 Task: Find an Airbnb in Aranyaprathet, Thailand for 9 guests from 8th to 15th August, with a price range of ₹10,000 to ₹14,000, 5 bedrooms, 5 bathrooms, and amenities including WiFi, free parking, TV, gym, and breakfast. Enable 'Self check-in' and search for available listings.
Action: Mouse moved to (456, 90)
Screenshot: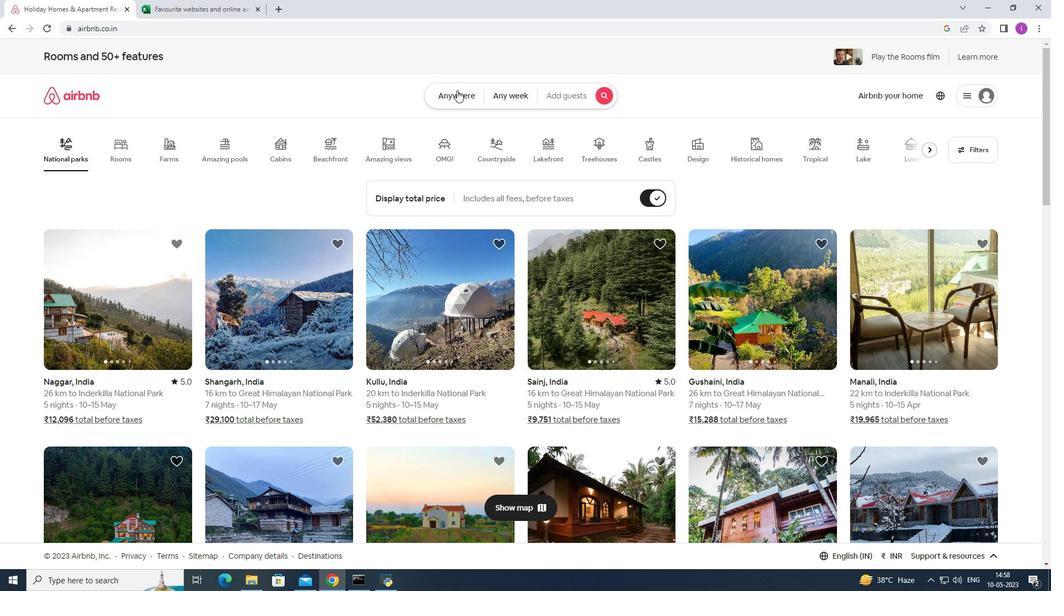 
Action: Mouse pressed left at (456, 90)
Screenshot: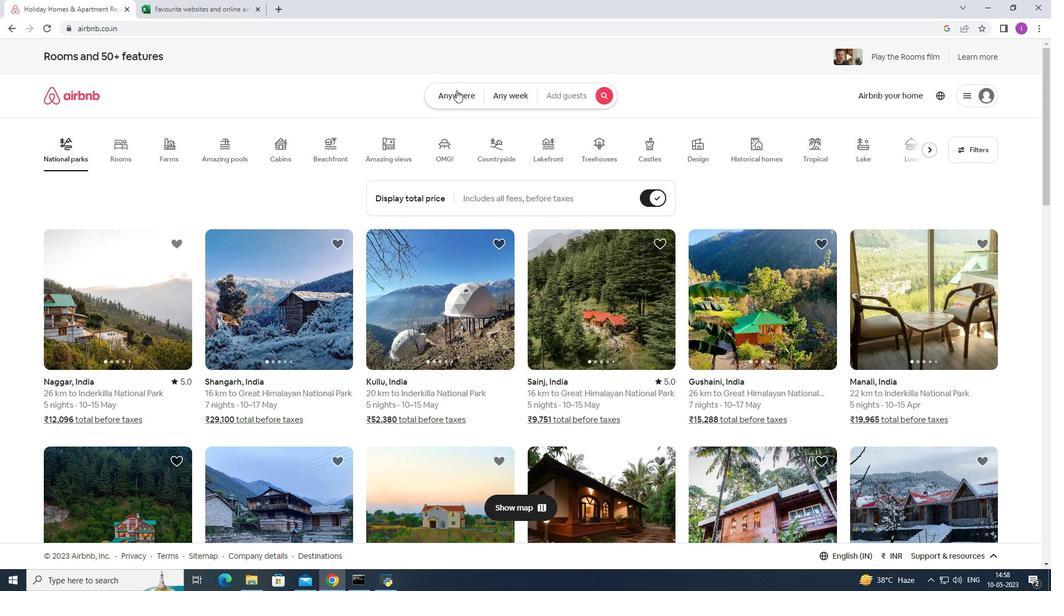 
Action: Mouse moved to (301, 141)
Screenshot: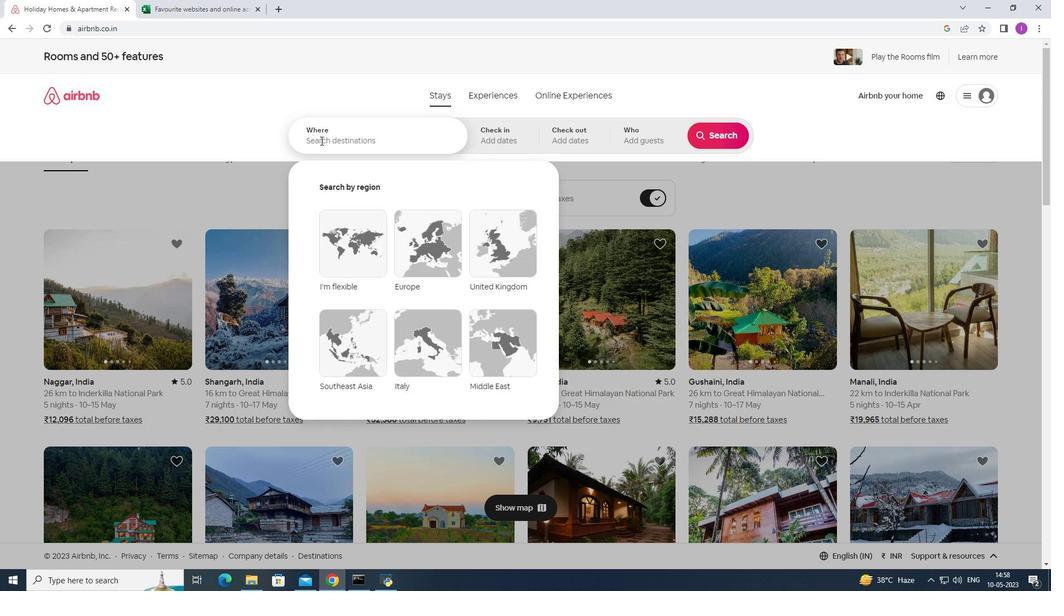 
Action: Mouse pressed left at (301, 141)
Screenshot: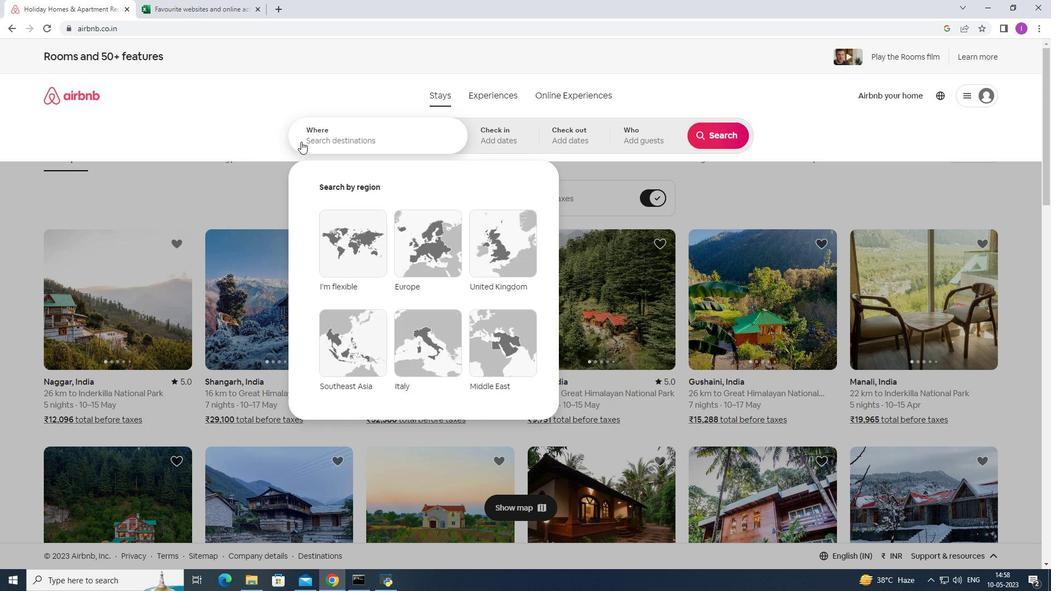 
Action: Mouse moved to (481, 129)
Screenshot: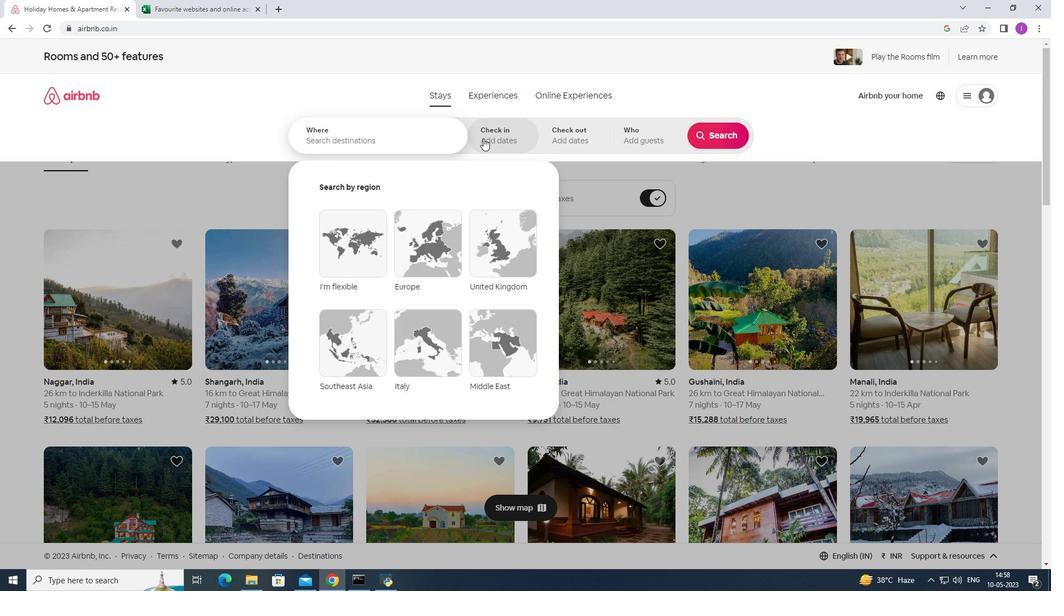 
Action: Key pressed <Key.shift>Aranyaprathet
Screenshot: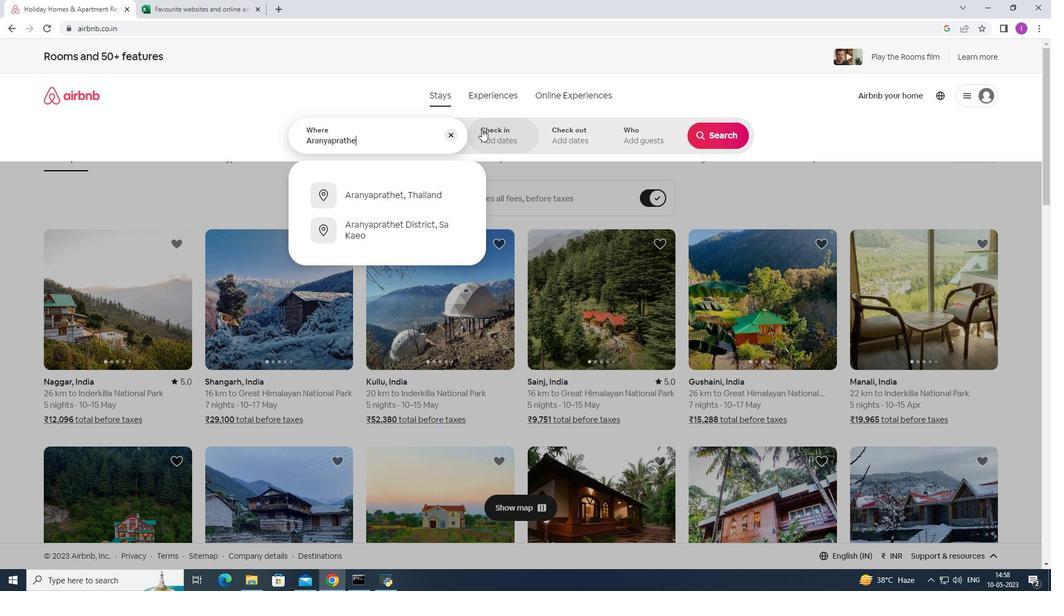 
Action: Mouse moved to (409, 197)
Screenshot: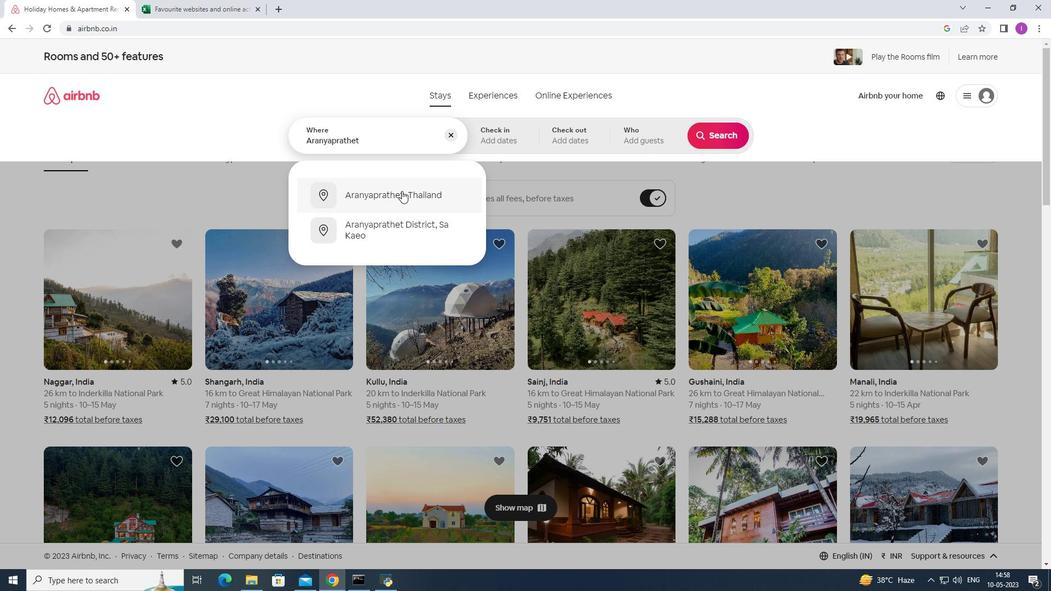 
Action: Mouse pressed left at (409, 197)
Screenshot: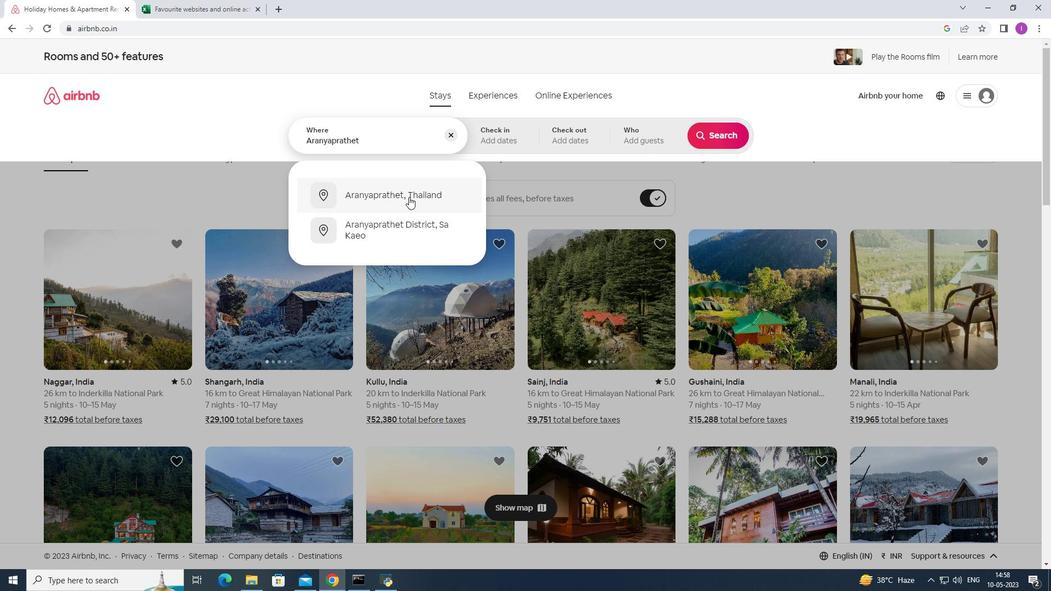
Action: Mouse moved to (716, 223)
Screenshot: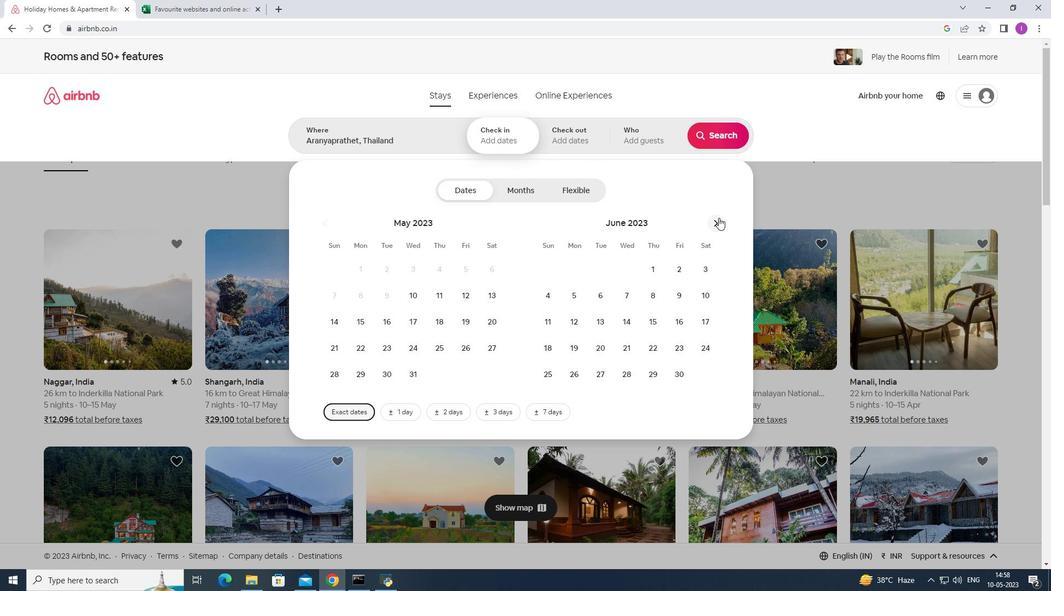 
Action: Mouse pressed left at (716, 223)
Screenshot: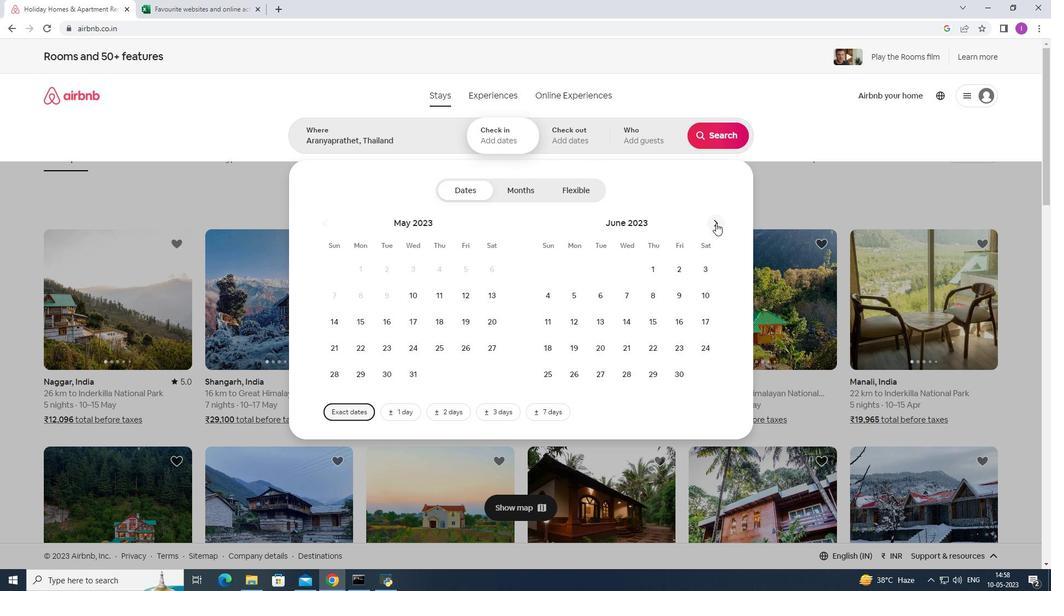 
Action: Mouse pressed left at (716, 223)
Screenshot: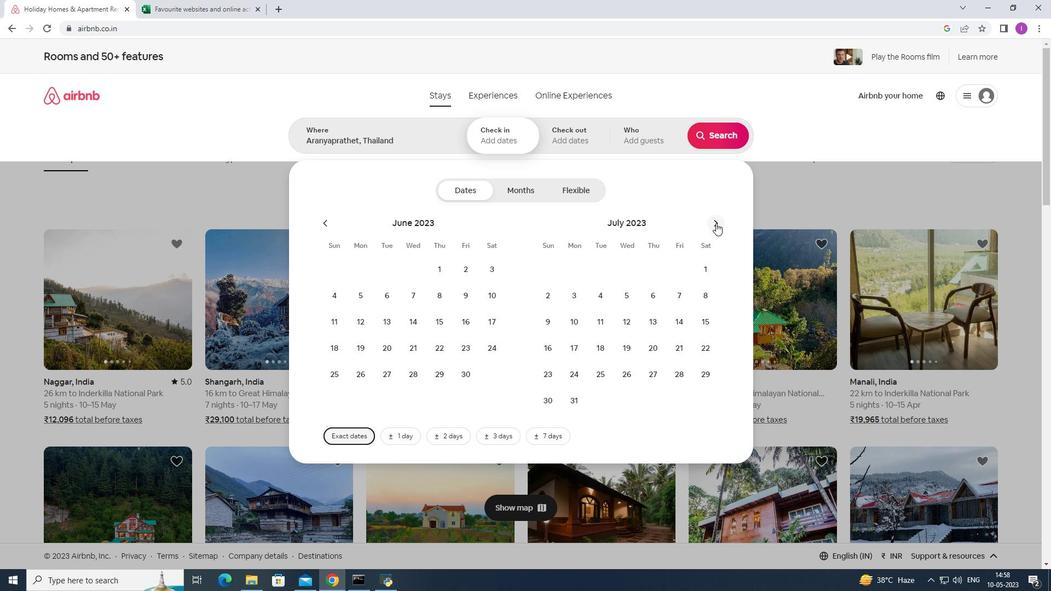 
Action: Mouse pressed left at (716, 223)
Screenshot: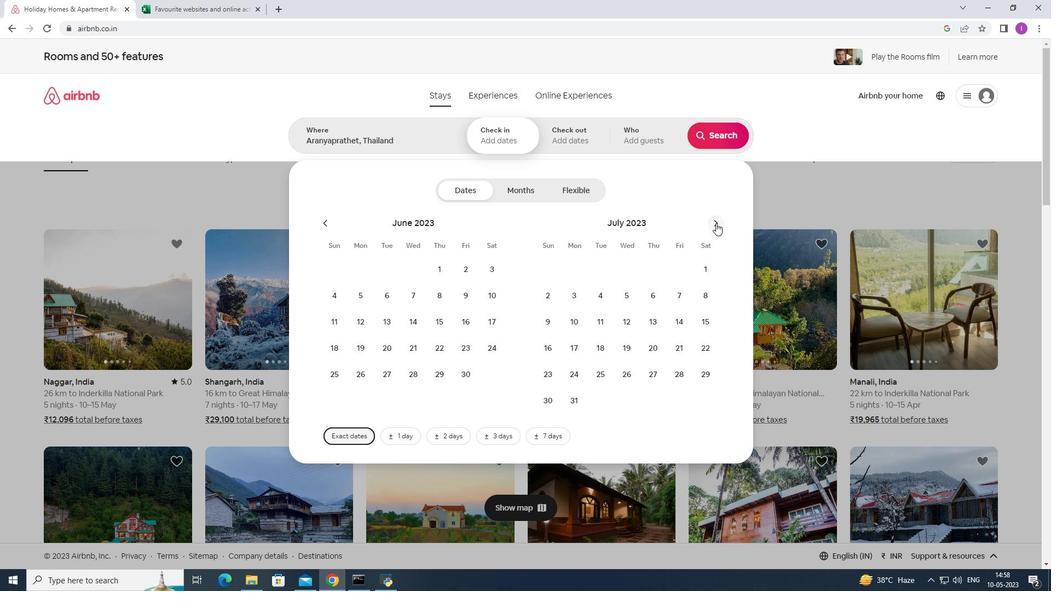 
Action: Mouse moved to (605, 296)
Screenshot: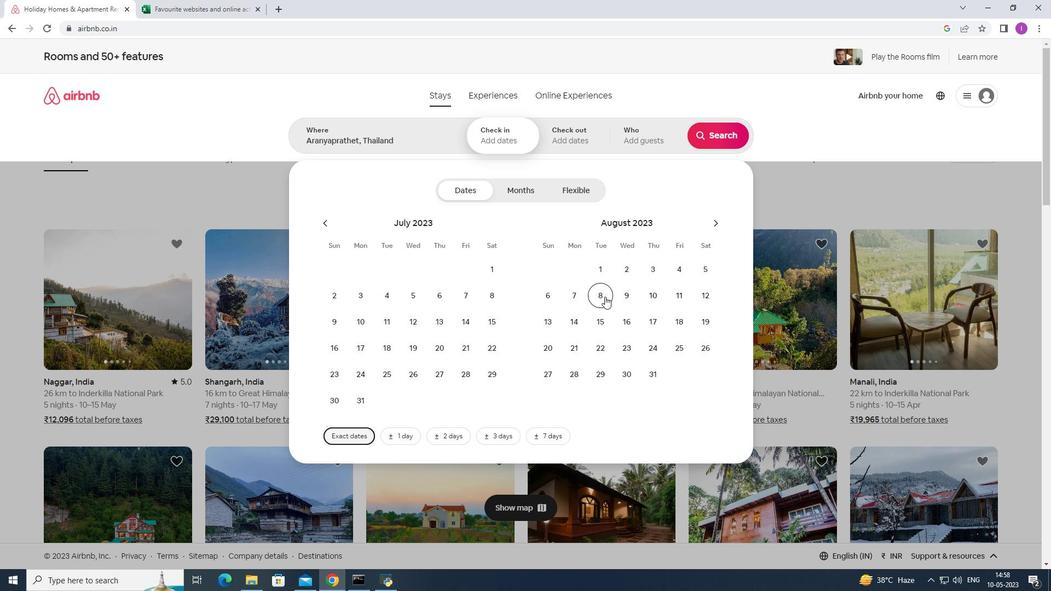 
Action: Mouse pressed left at (605, 296)
Screenshot: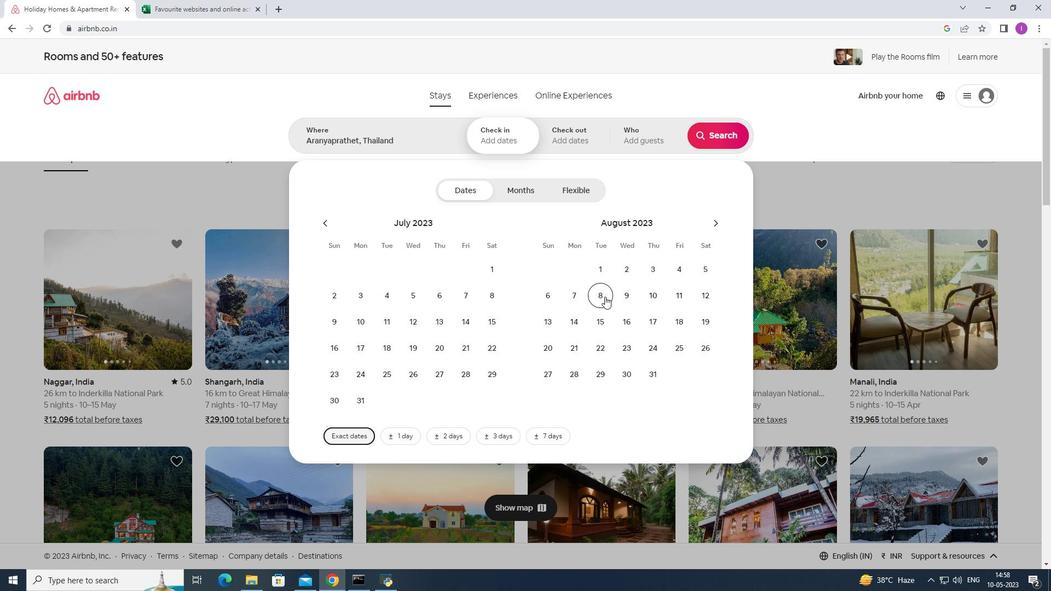 
Action: Mouse moved to (602, 323)
Screenshot: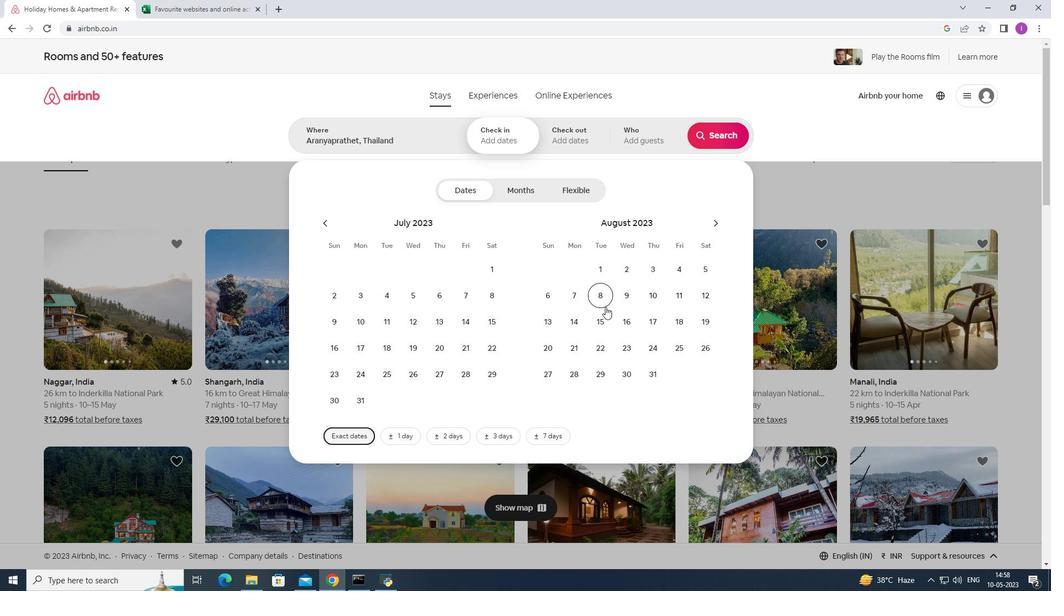 
Action: Mouse pressed left at (602, 323)
Screenshot: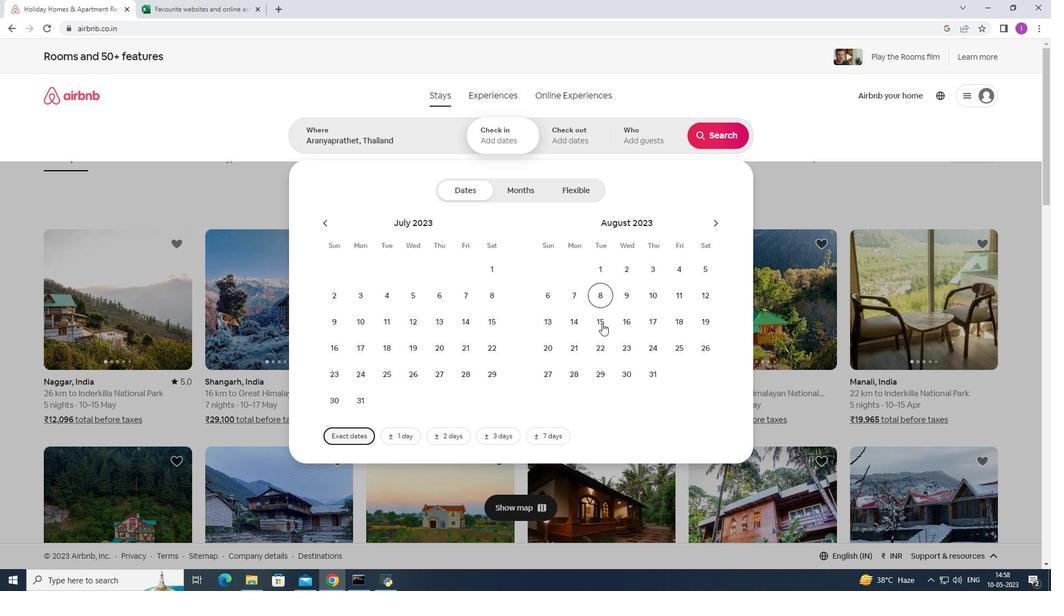 
Action: Mouse moved to (637, 143)
Screenshot: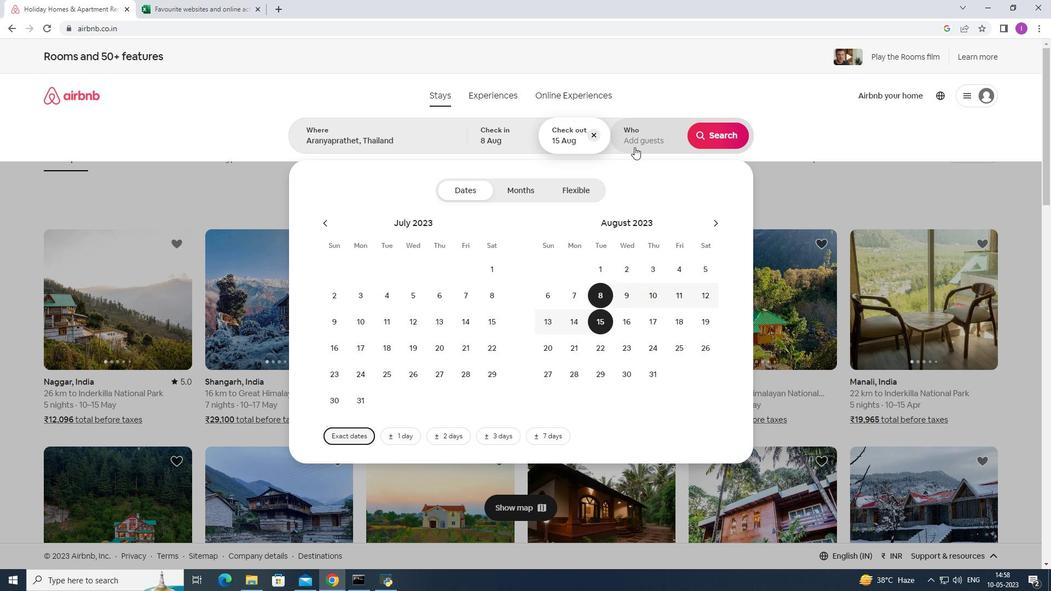 
Action: Mouse pressed left at (637, 143)
Screenshot: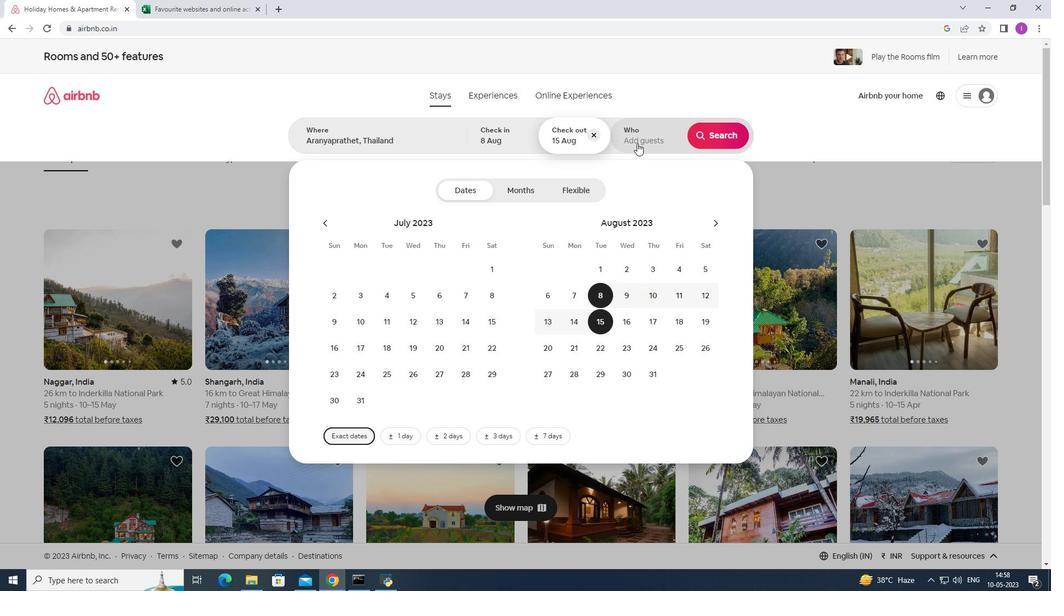 
Action: Mouse moved to (727, 190)
Screenshot: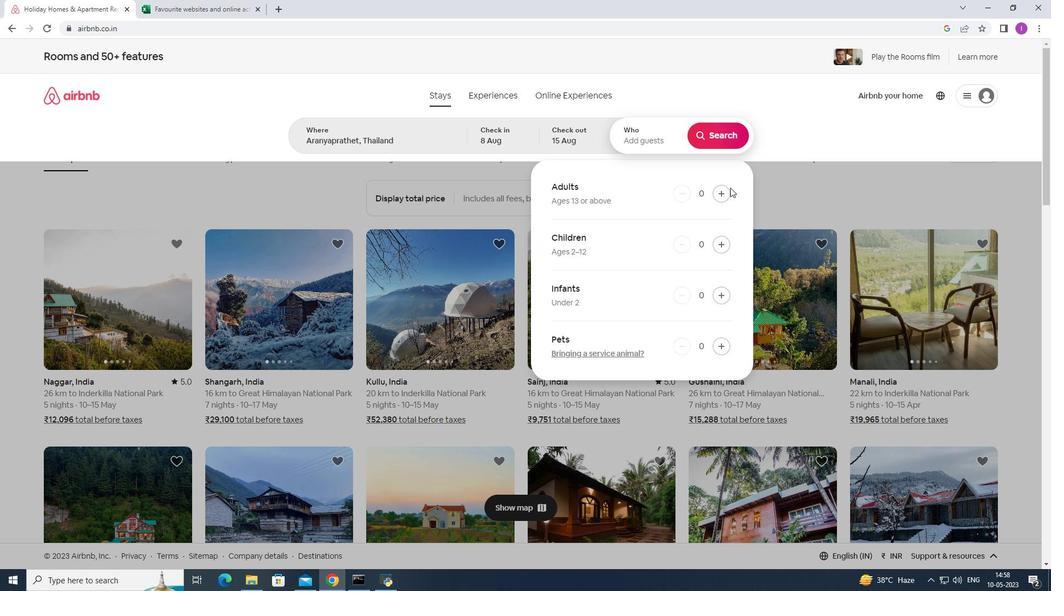
Action: Mouse pressed left at (727, 190)
Screenshot: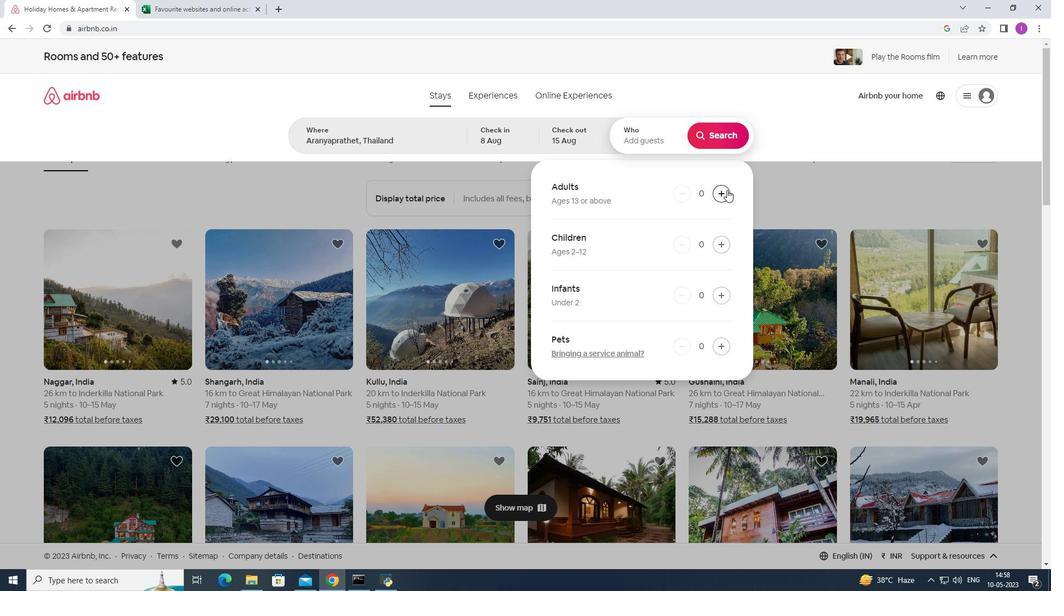 
Action: Mouse pressed left at (727, 190)
Screenshot: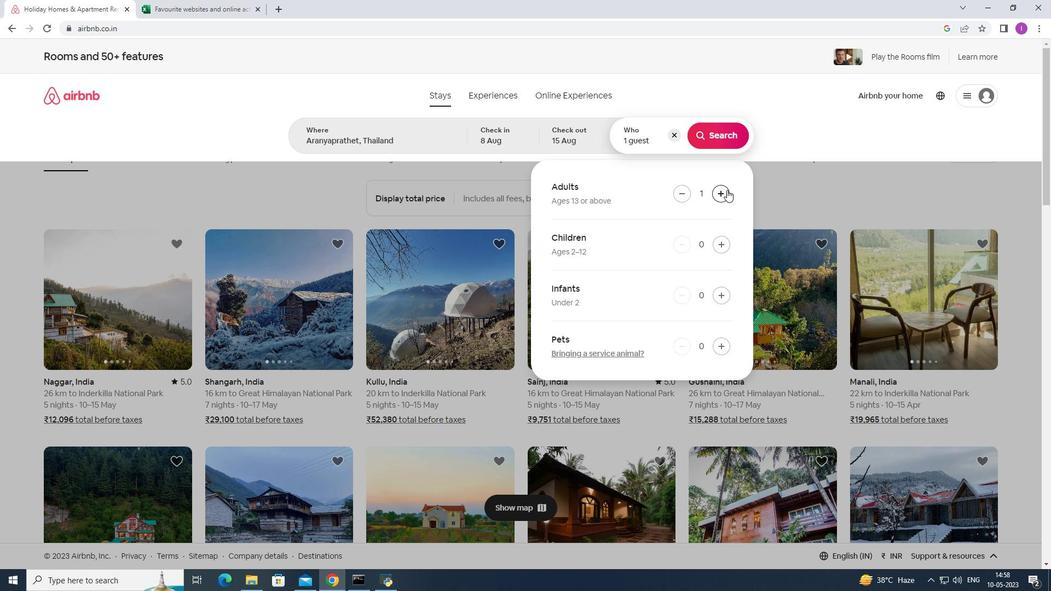 
Action: Mouse moved to (722, 197)
Screenshot: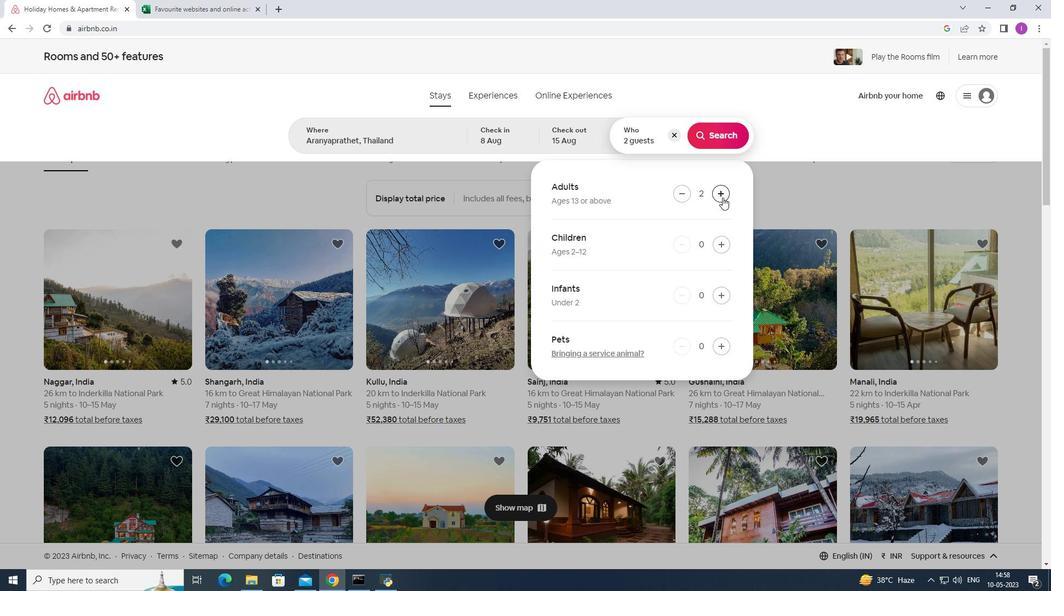 
Action: Mouse pressed left at (722, 197)
Screenshot: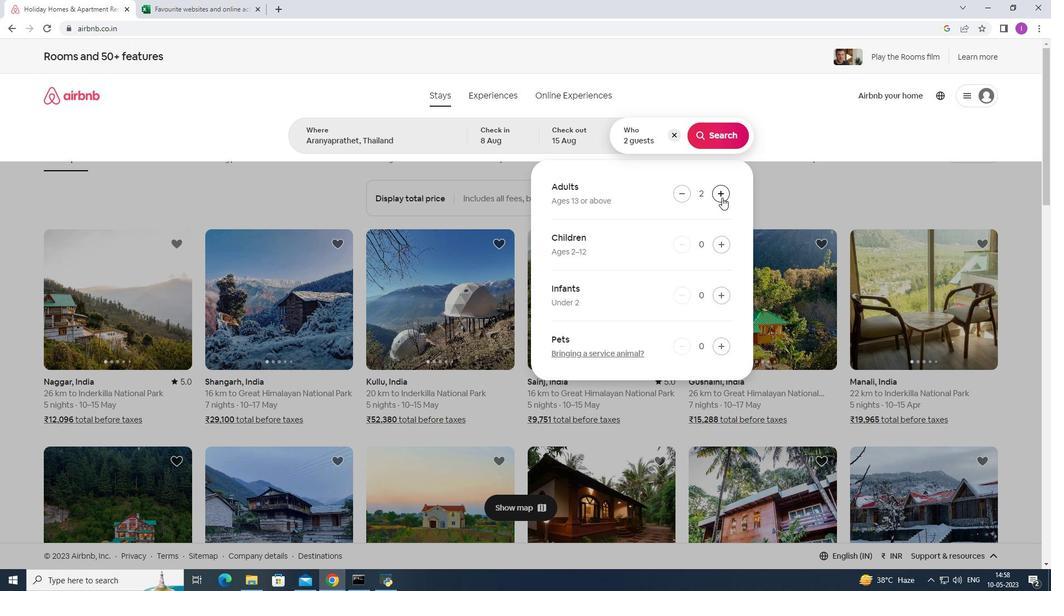 
Action: Mouse pressed left at (722, 197)
Screenshot: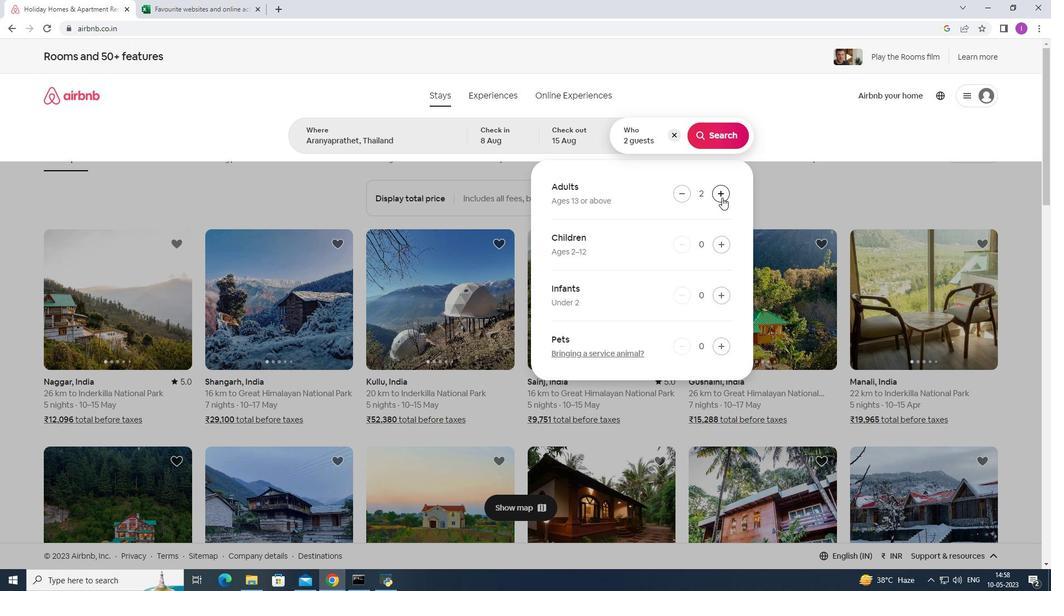 
Action: Mouse pressed left at (722, 197)
Screenshot: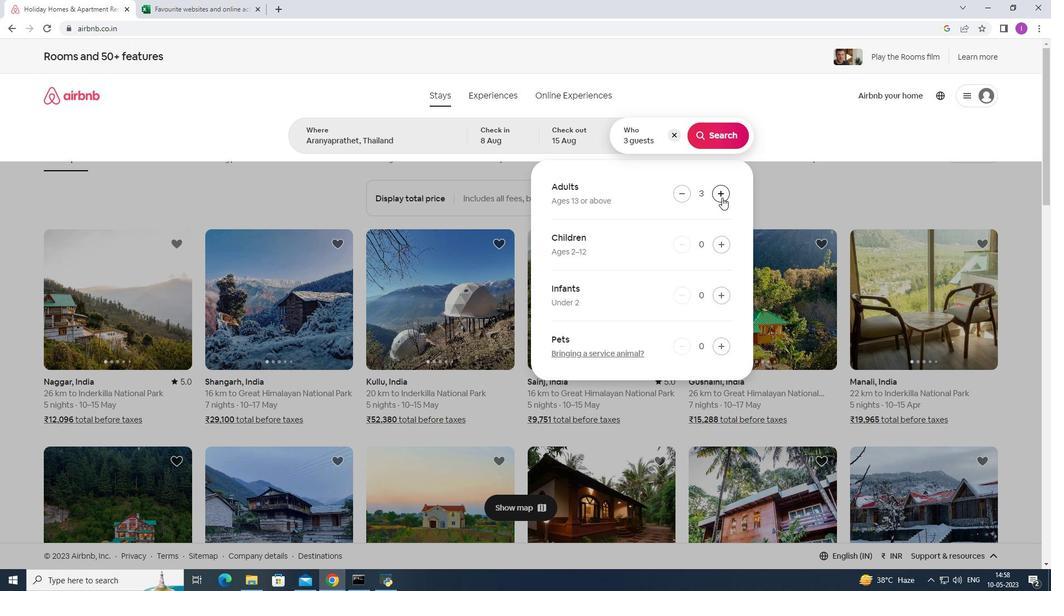 
Action: Mouse moved to (721, 197)
Screenshot: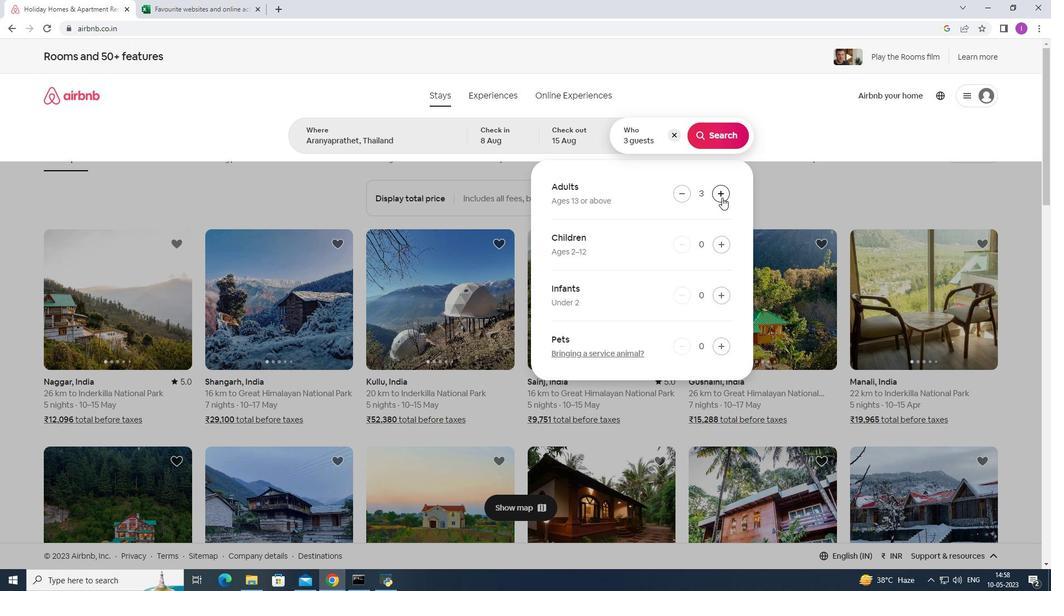 
Action: Mouse pressed left at (721, 197)
Screenshot: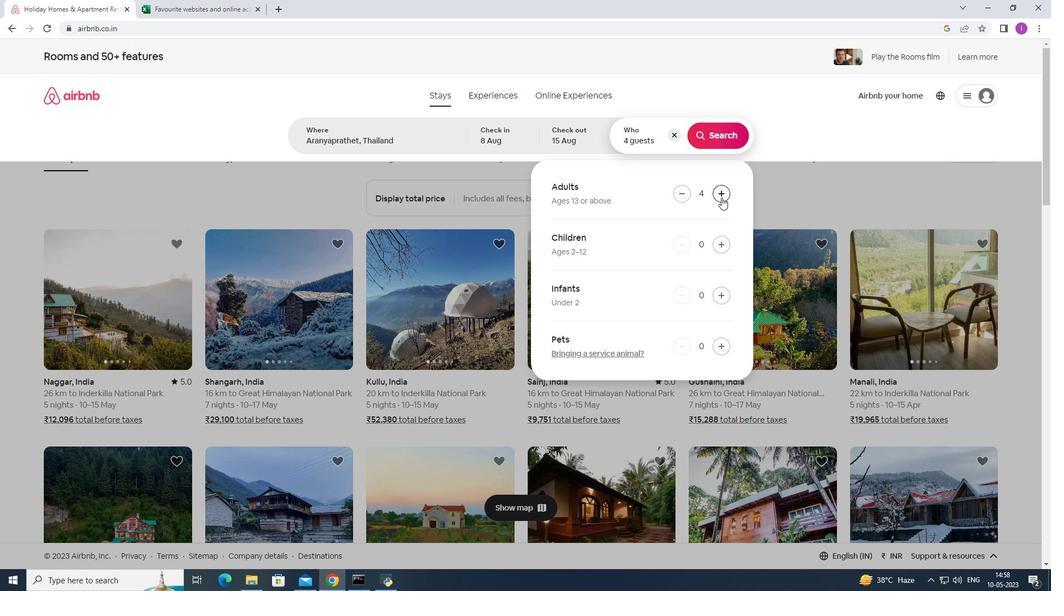 
Action: Mouse pressed left at (721, 197)
Screenshot: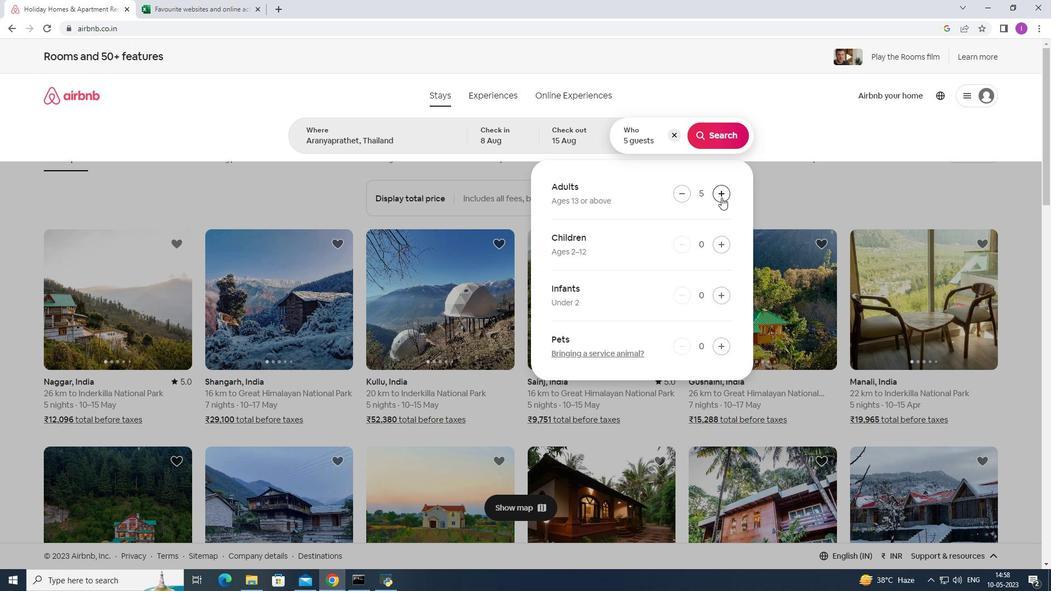 
Action: Mouse pressed left at (721, 197)
Screenshot: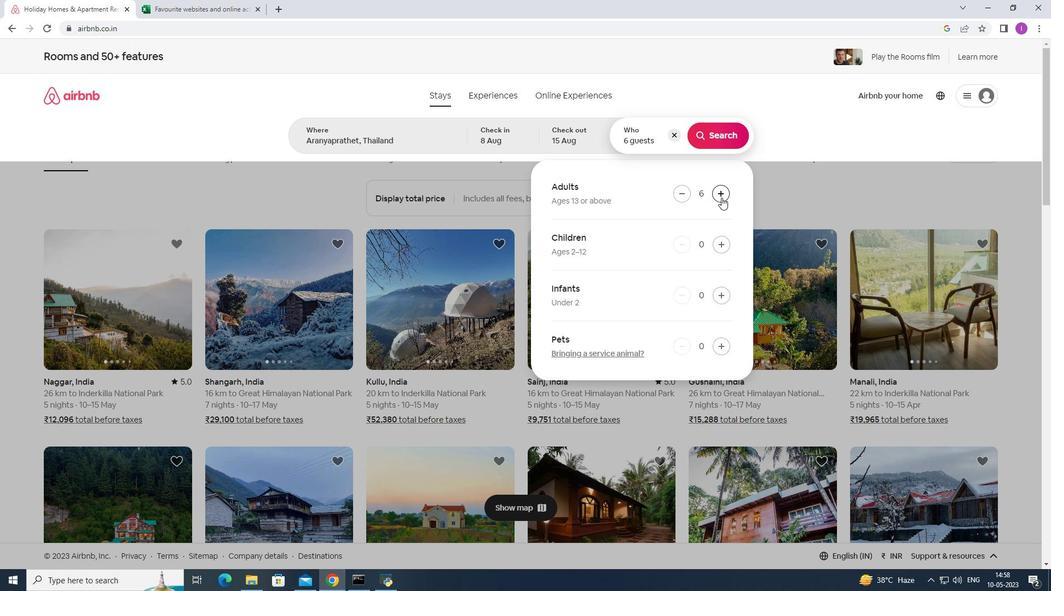 
Action: Mouse pressed left at (721, 197)
Screenshot: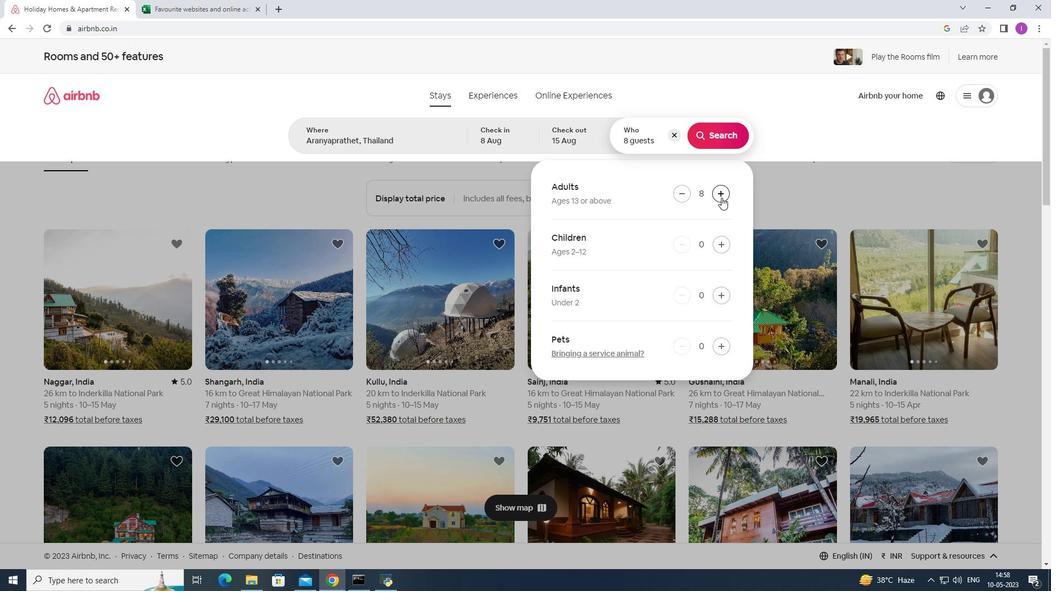 
Action: Mouse pressed left at (721, 197)
Screenshot: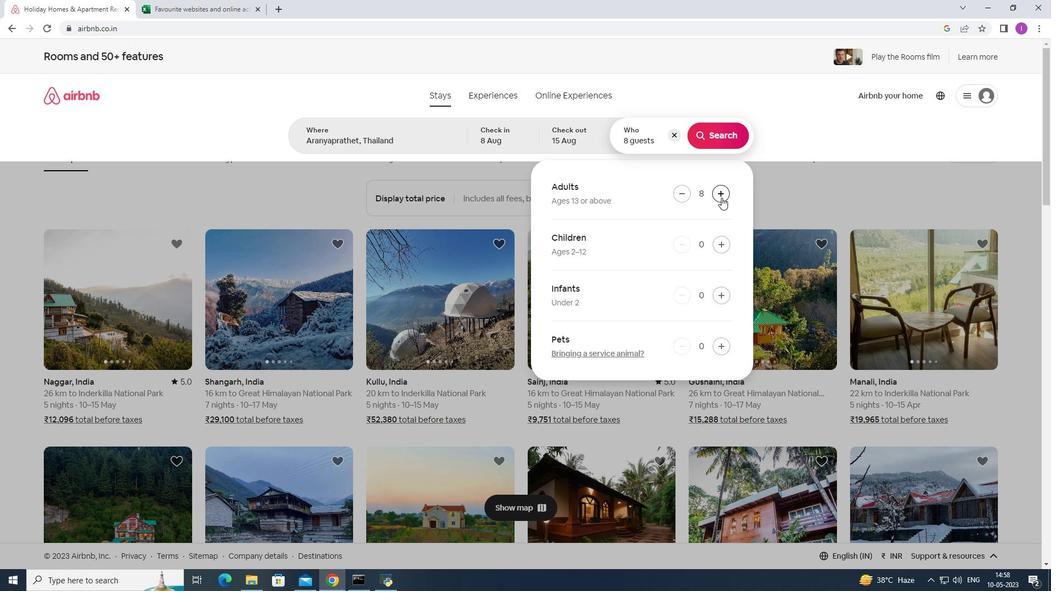 
Action: Mouse moved to (687, 193)
Screenshot: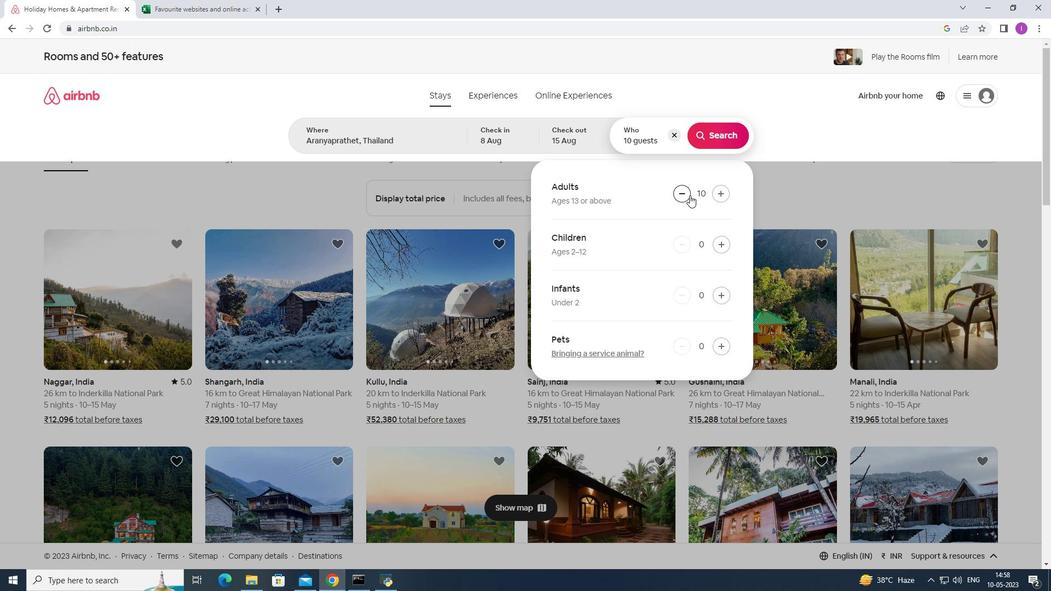 
Action: Mouse pressed left at (687, 193)
Screenshot: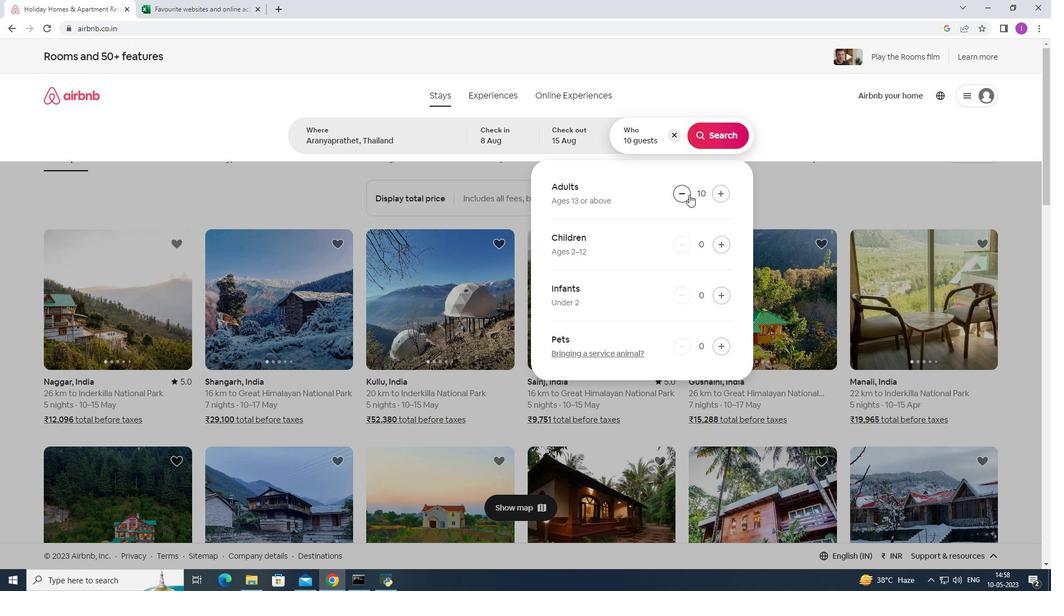 
Action: Mouse moved to (700, 142)
Screenshot: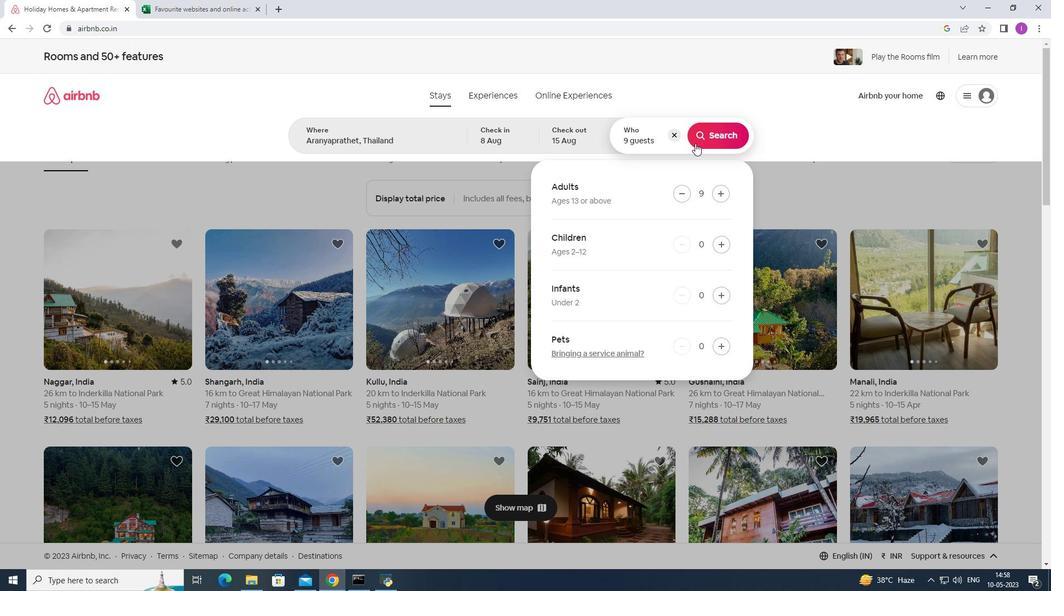 
Action: Mouse pressed left at (700, 142)
Screenshot: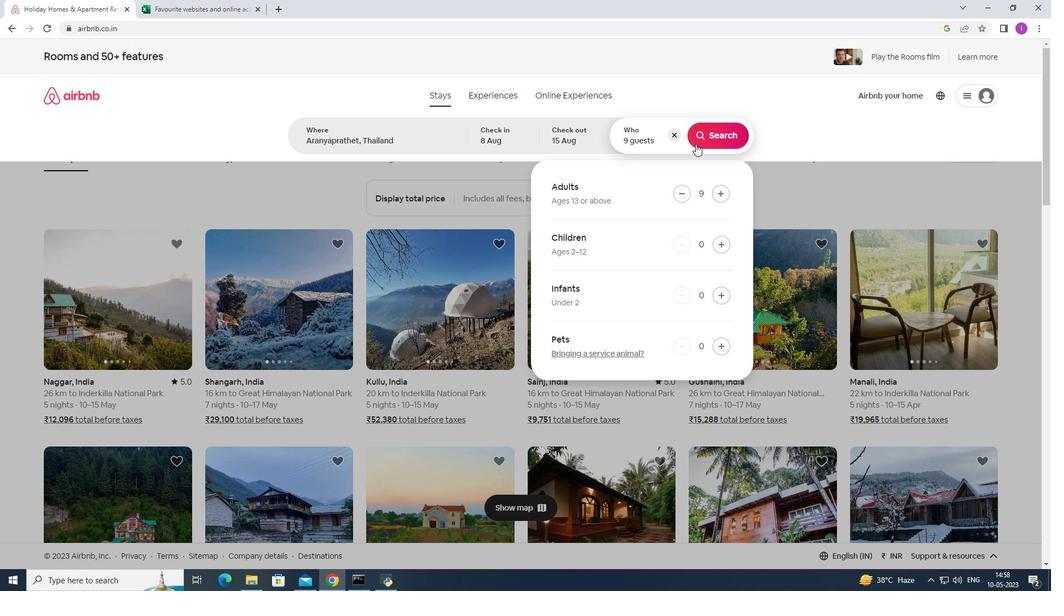 
Action: Mouse moved to (1010, 102)
Screenshot: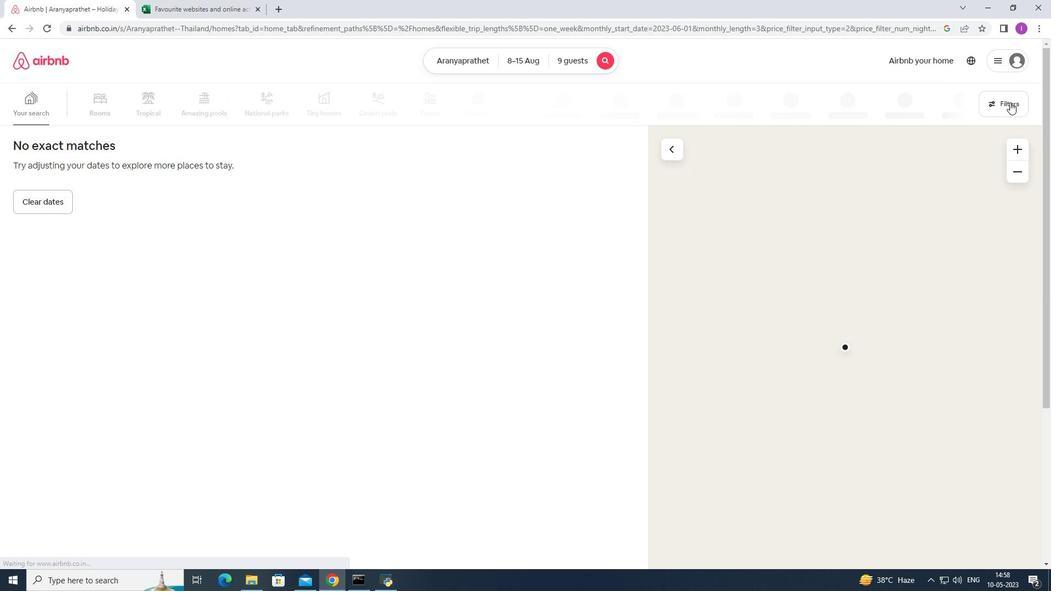 
Action: Mouse pressed left at (1010, 102)
Screenshot: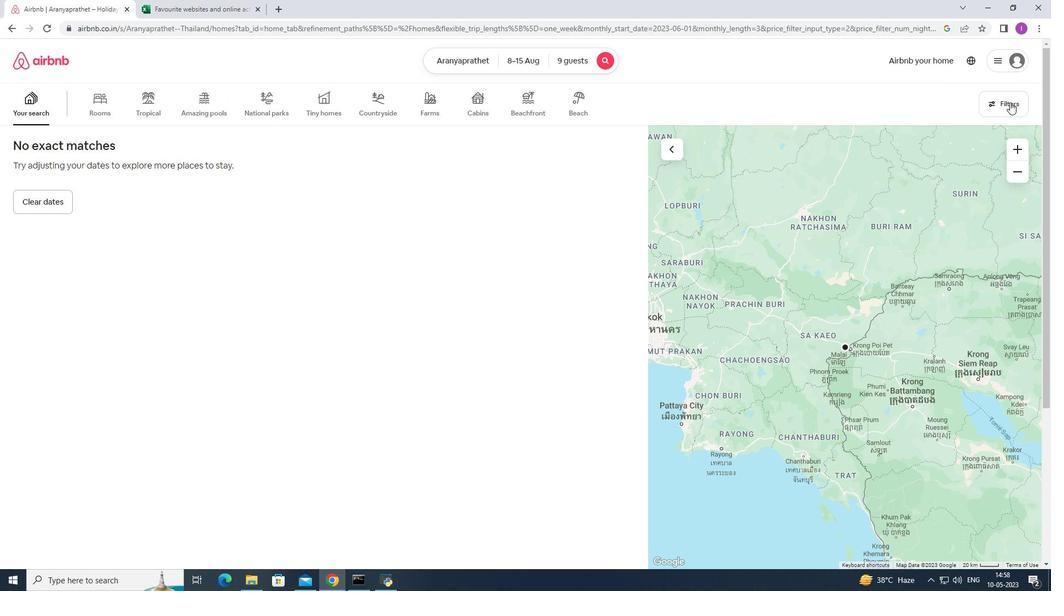 
Action: Mouse moved to (602, 372)
Screenshot: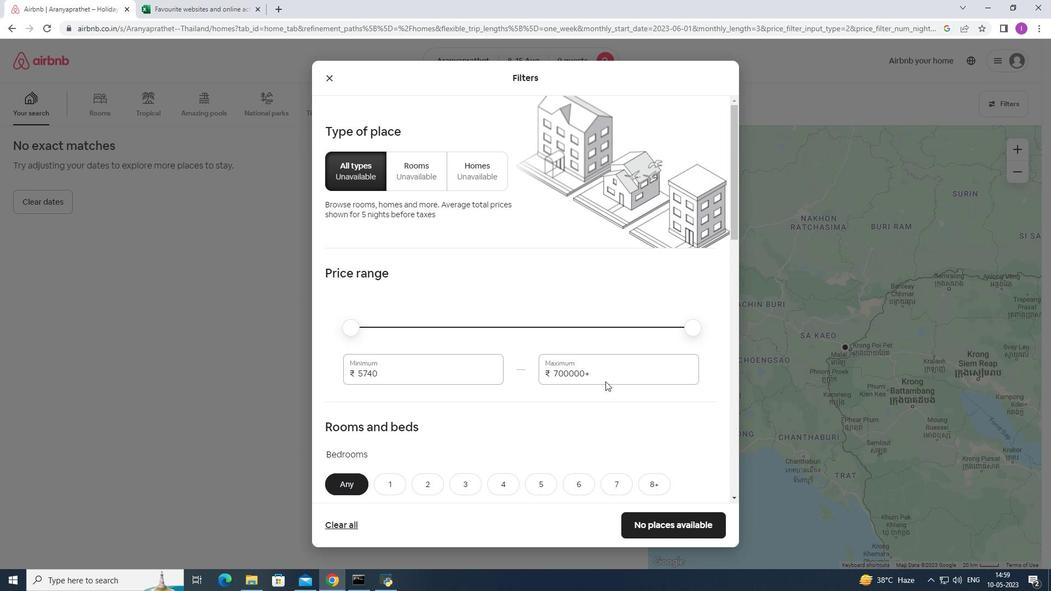 
Action: Mouse pressed left at (602, 372)
Screenshot: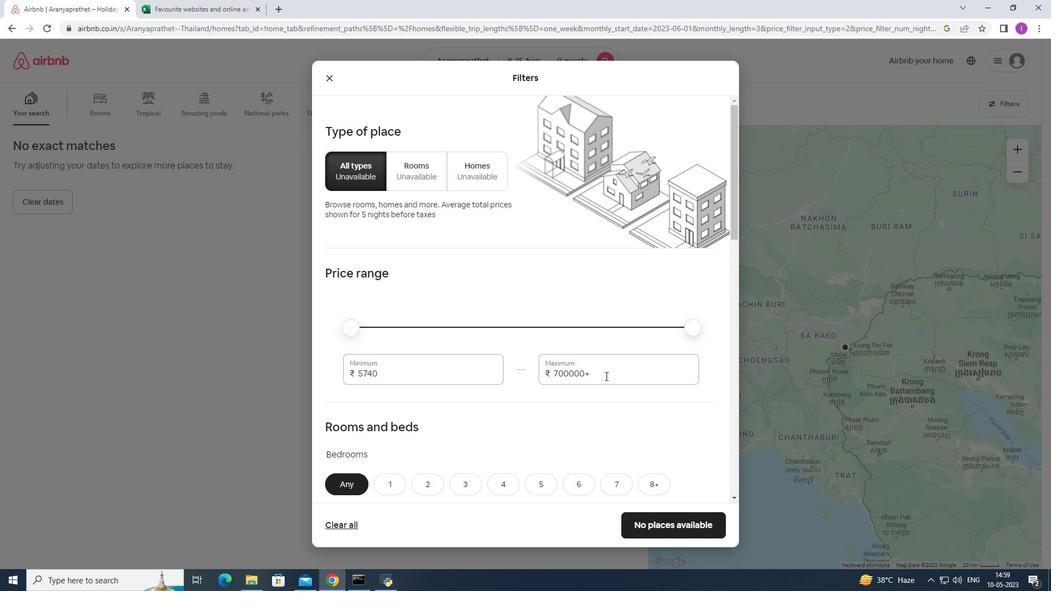 
Action: Mouse moved to (565, 360)
Screenshot: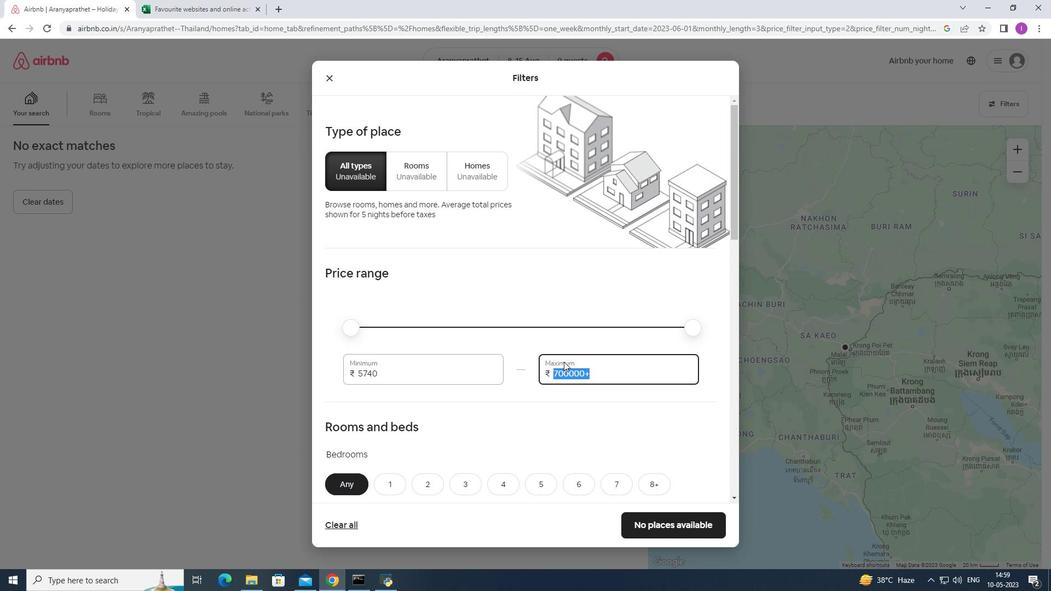 
Action: Key pressed 1400
Screenshot: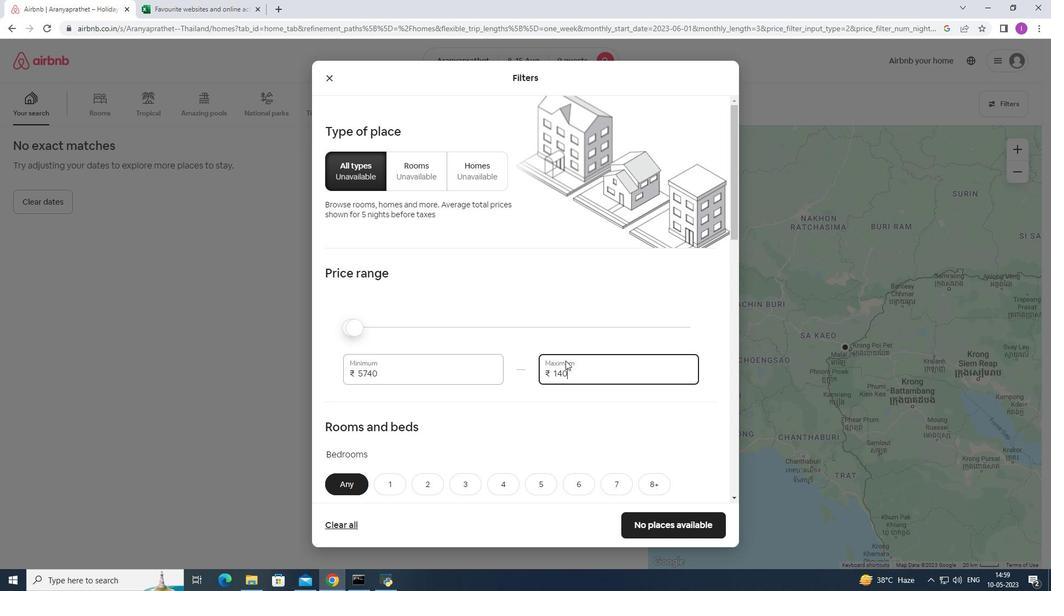 
Action: Mouse moved to (566, 360)
Screenshot: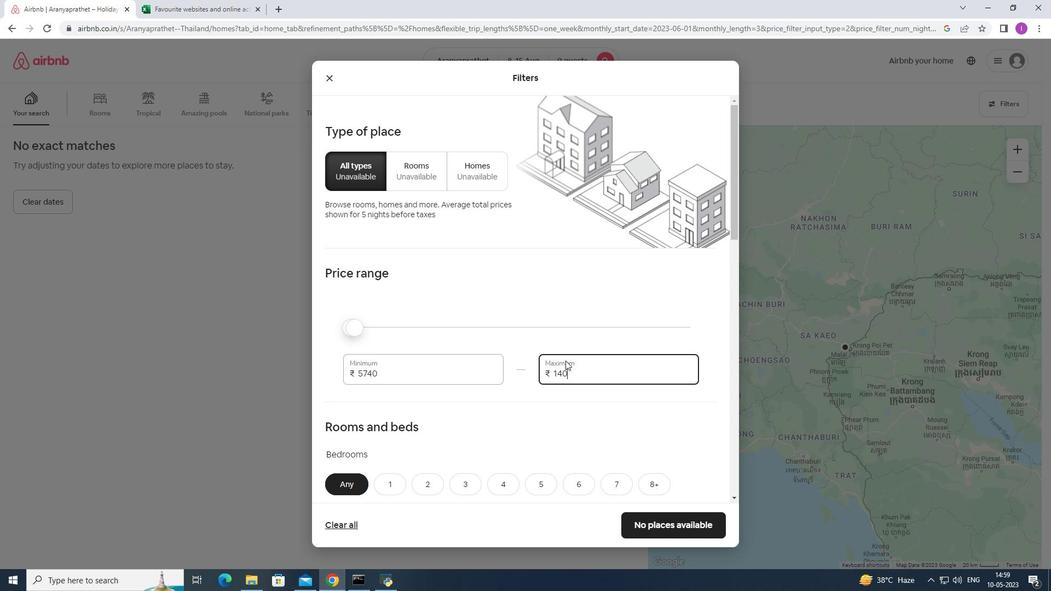 
Action: Key pressed 0
Screenshot: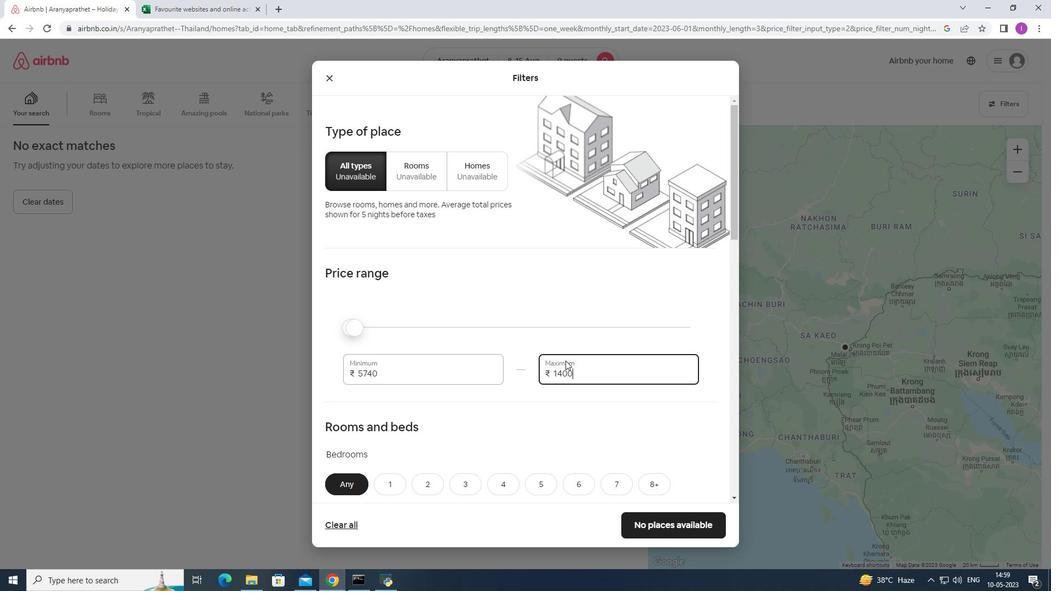 
Action: Mouse moved to (385, 377)
Screenshot: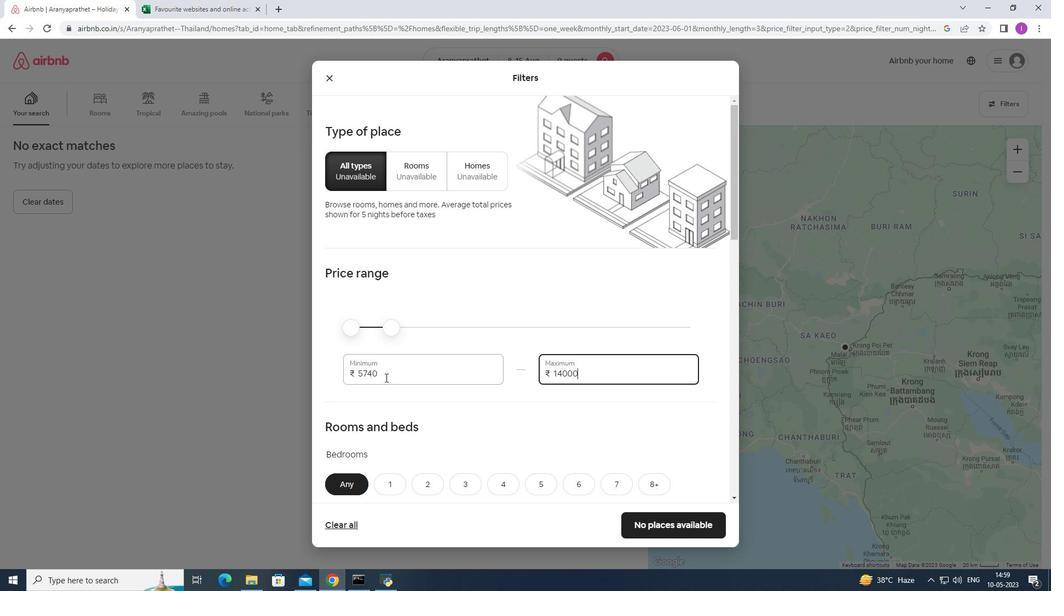 
Action: Mouse pressed left at (385, 377)
Screenshot: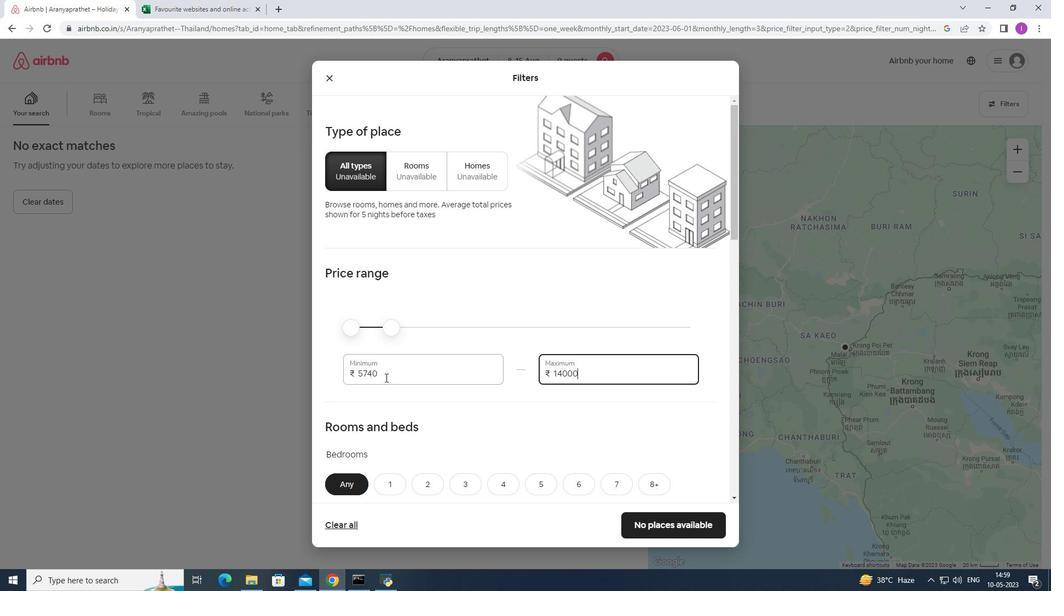 
Action: Mouse moved to (449, 371)
Screenshot: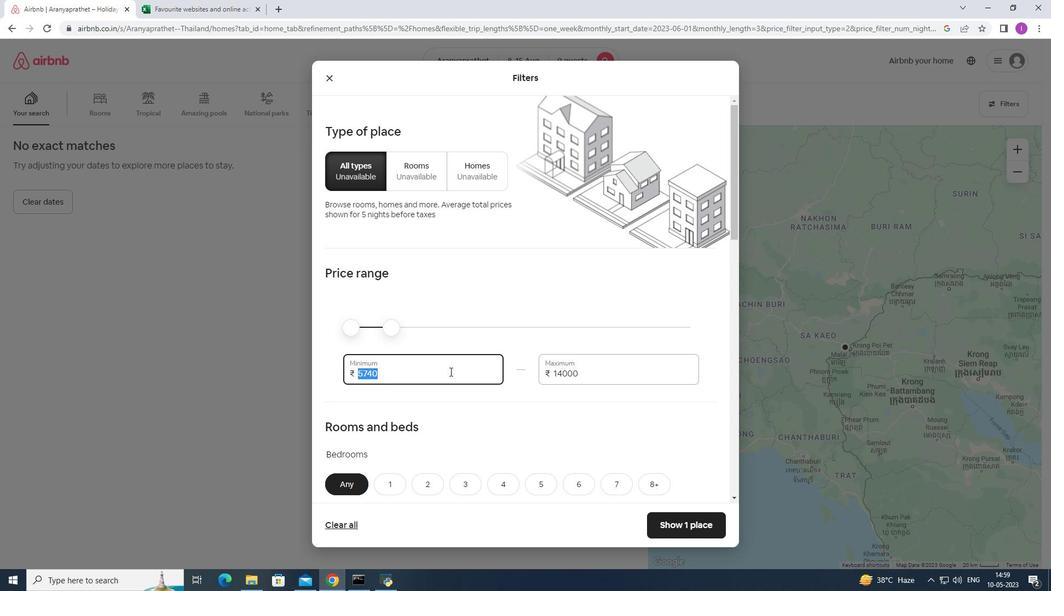 
Action: Key pressed 1
Screenshot: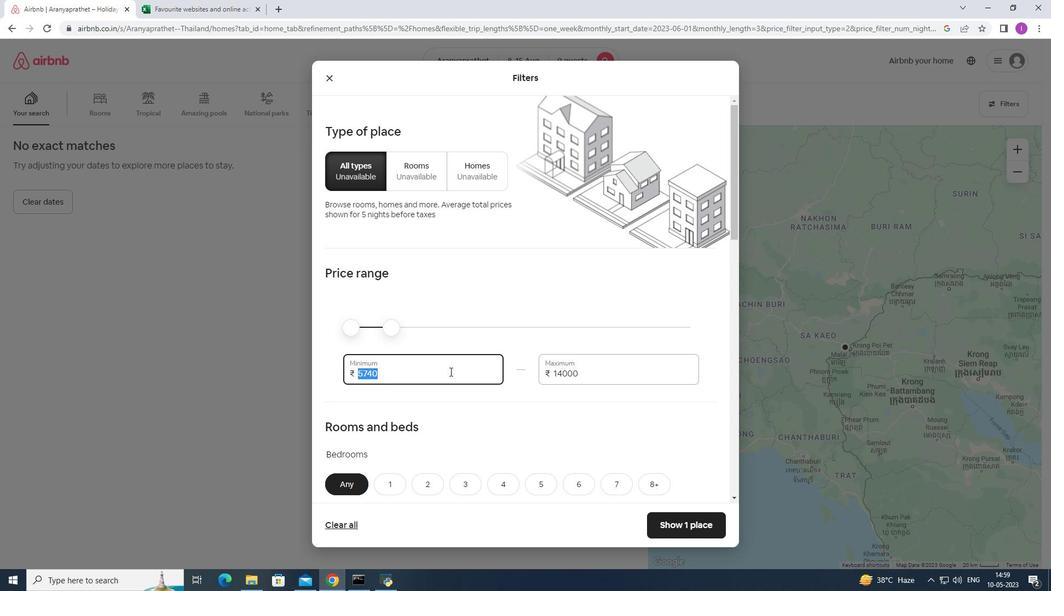 
Action: Mouse moved to (447, 370)
Screenshot: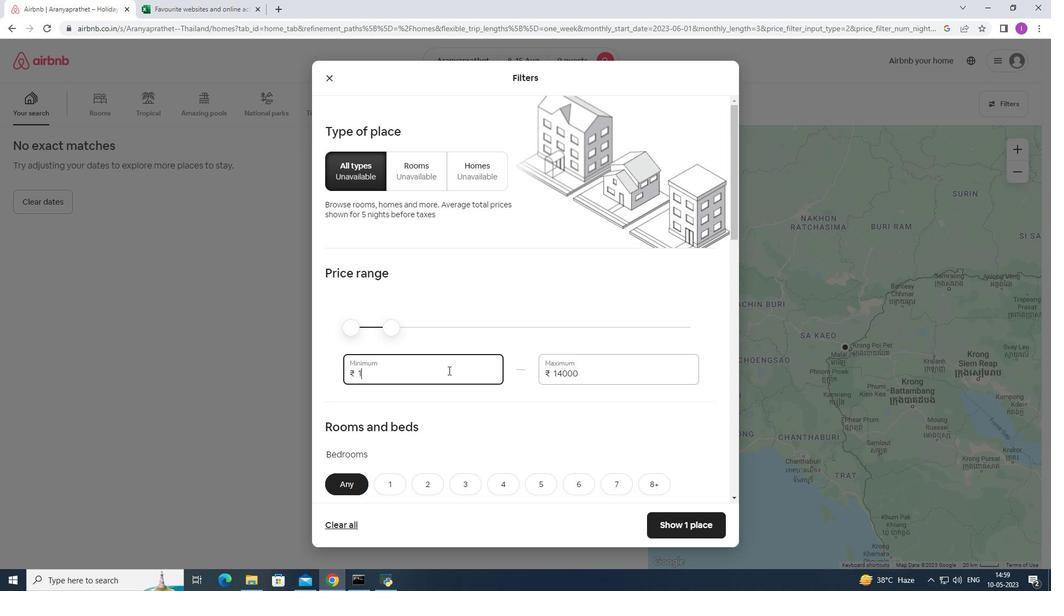 
Action: Key pressed 0
Screenshot: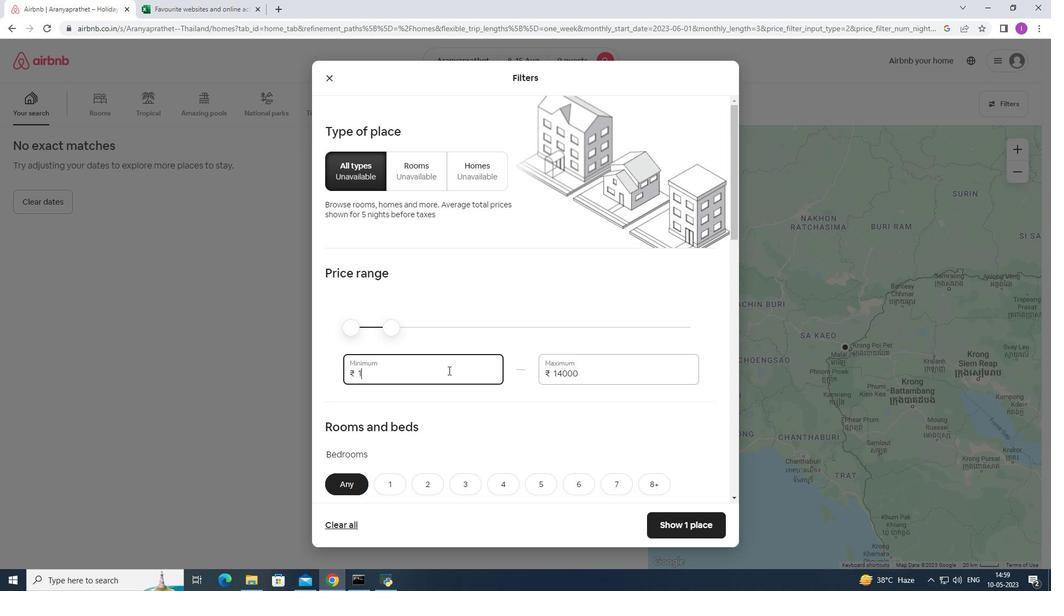 
Action: Mouse moved to (447, 370)
Screenshot: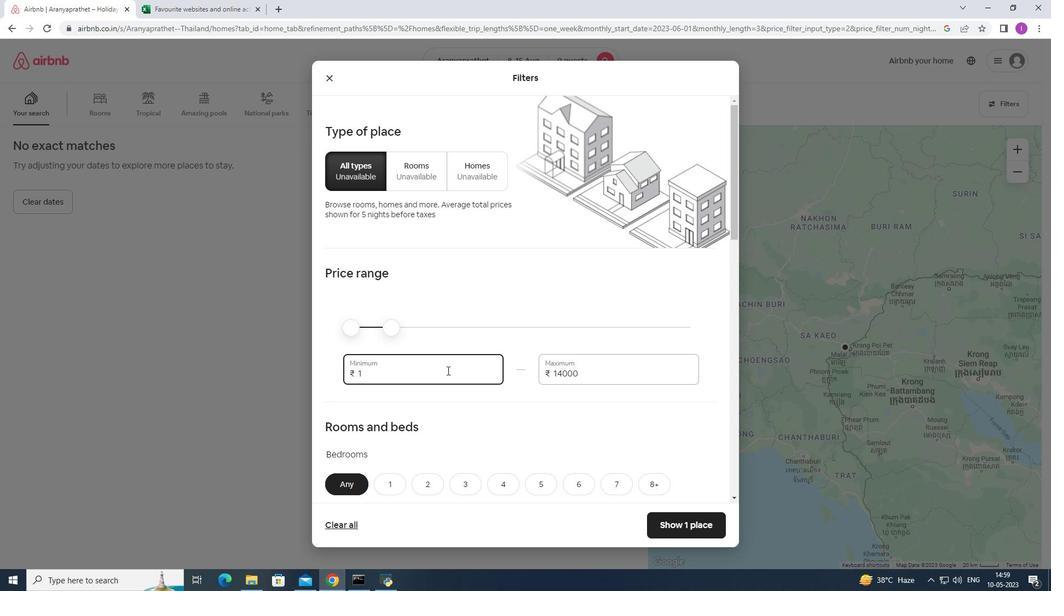 
Action: Key pressed 0
Screenshot: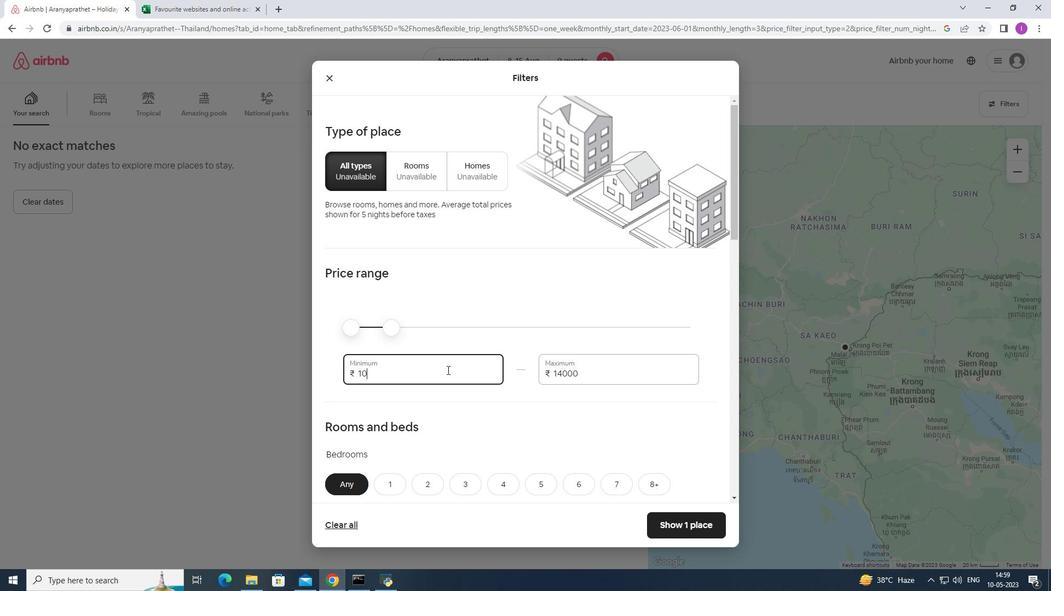 
Action: Mouse moved to (446, 370)
Screenshot: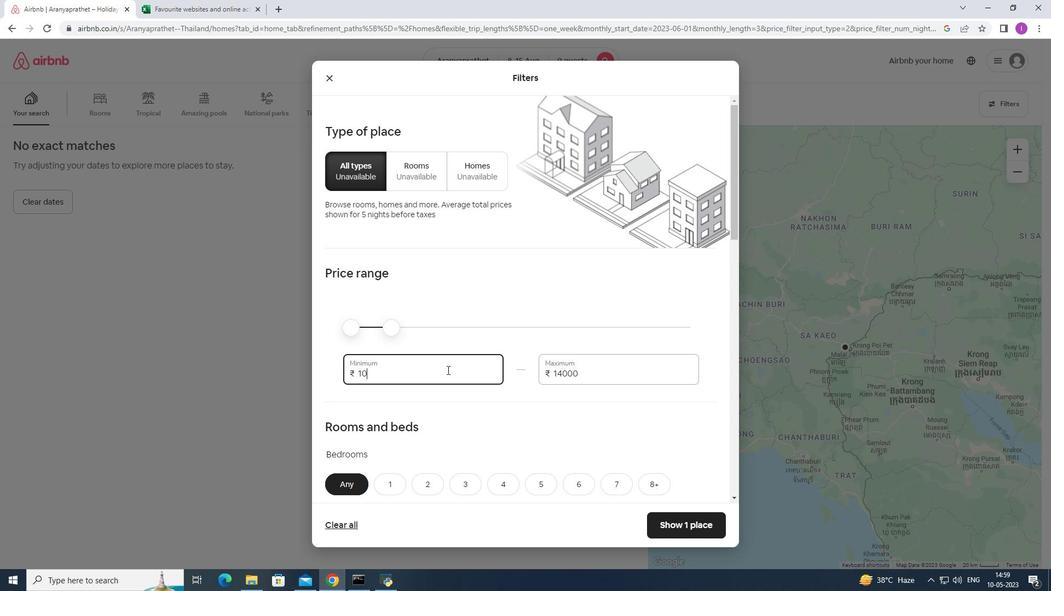 
Action: Key pressed 00
Screenshot: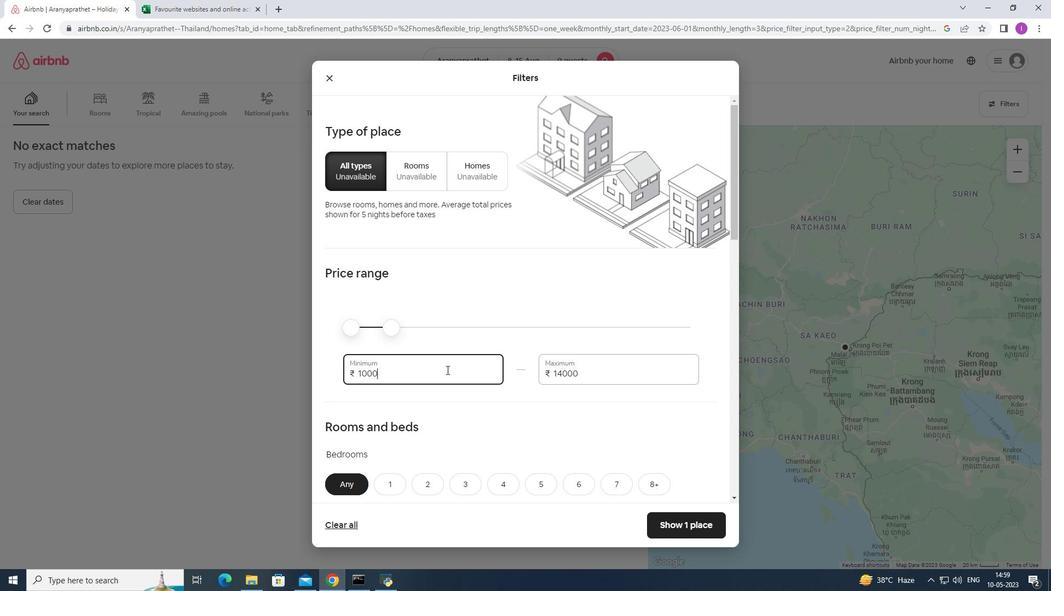 
Action: Mouse moved to (444, 389)
Screenshot: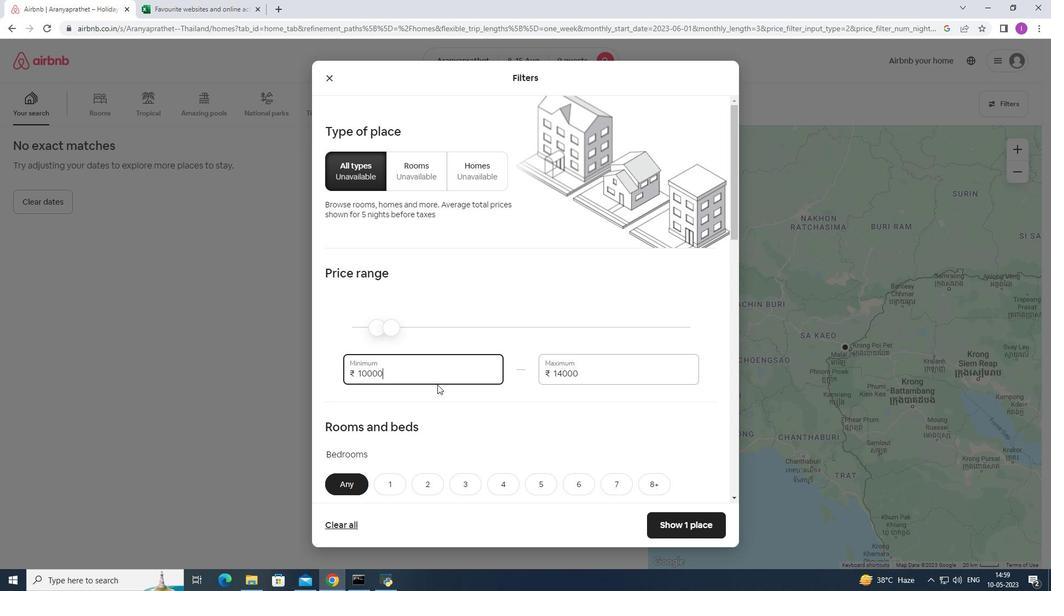 
Action: Mouse scrolled (444, 388) with delta (0, 0)
Screenshot: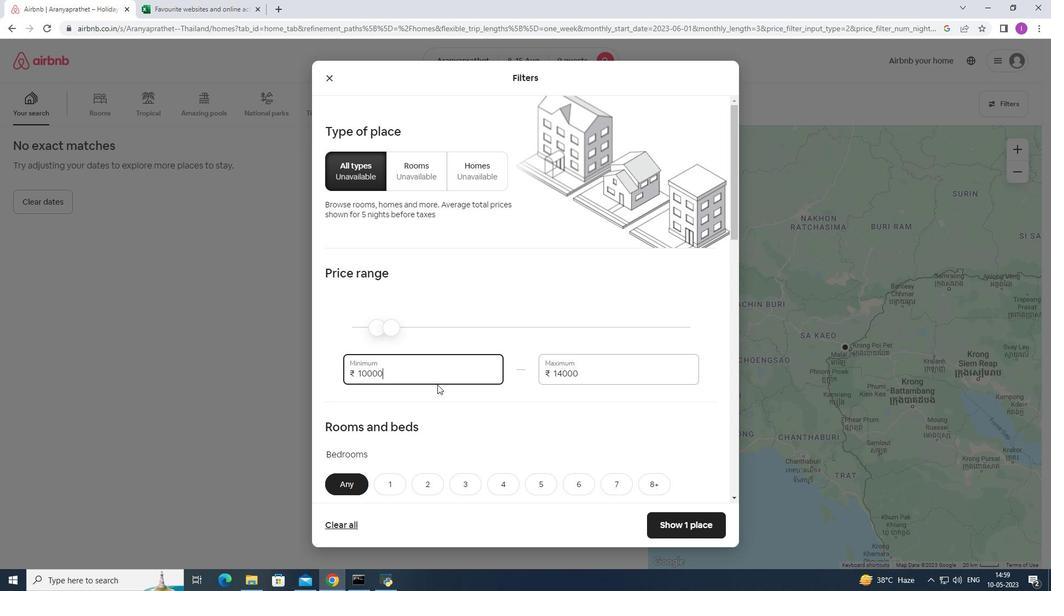 
Action: Mouse moved to (445, 390)
Screenshot: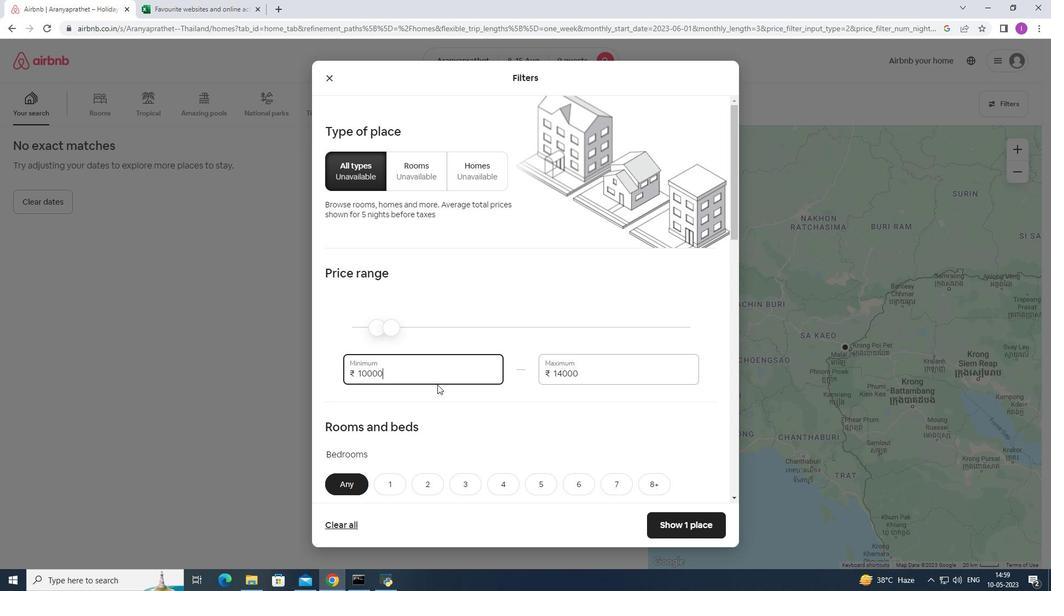 
Action: Mouse scrolled (445, 389) with delta (0, 0)
Screenshot: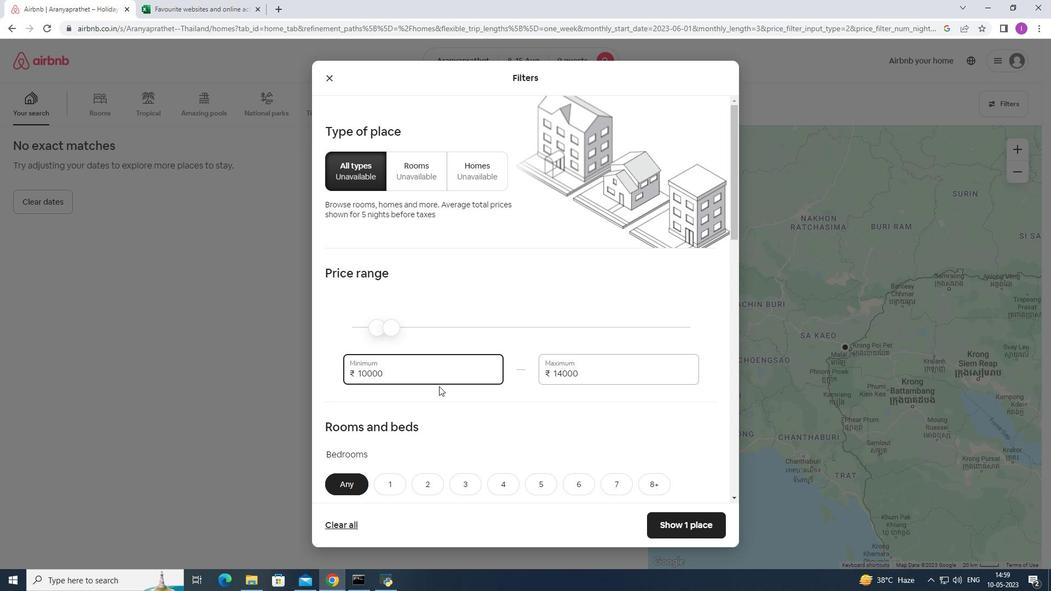 
Action: Mouse moved to (446, 390)
Screenshot: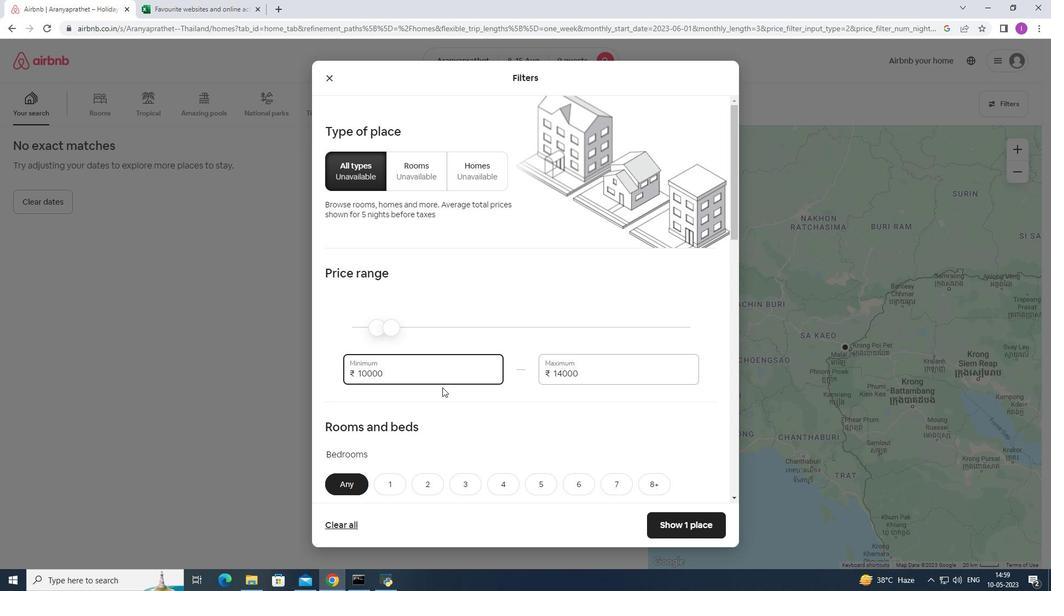 
Action: Mouse scrolled (446, 389) with delta (0, 0)
Screenshot: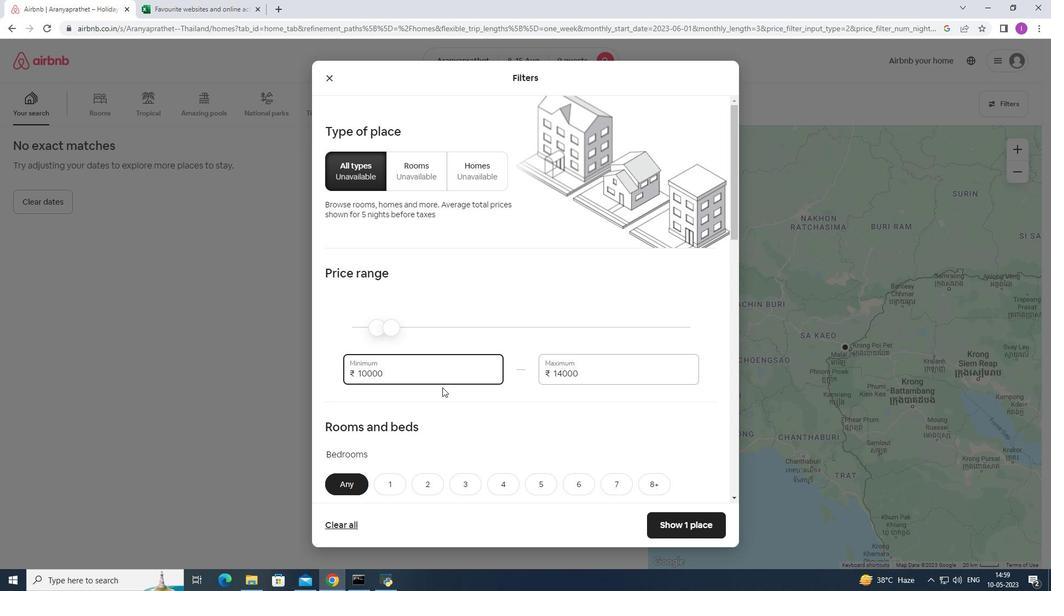 
Action: Mouse moved to (448, 389)
Screenshot: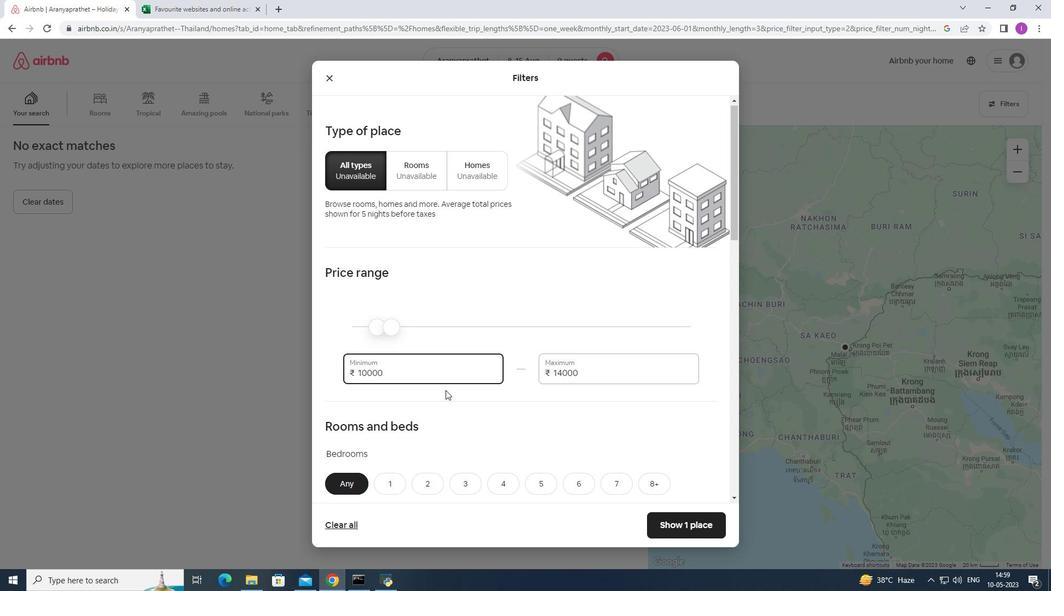 
Action: Mouse scrolled (448, 388) with delta (0, 0)
Screenshot: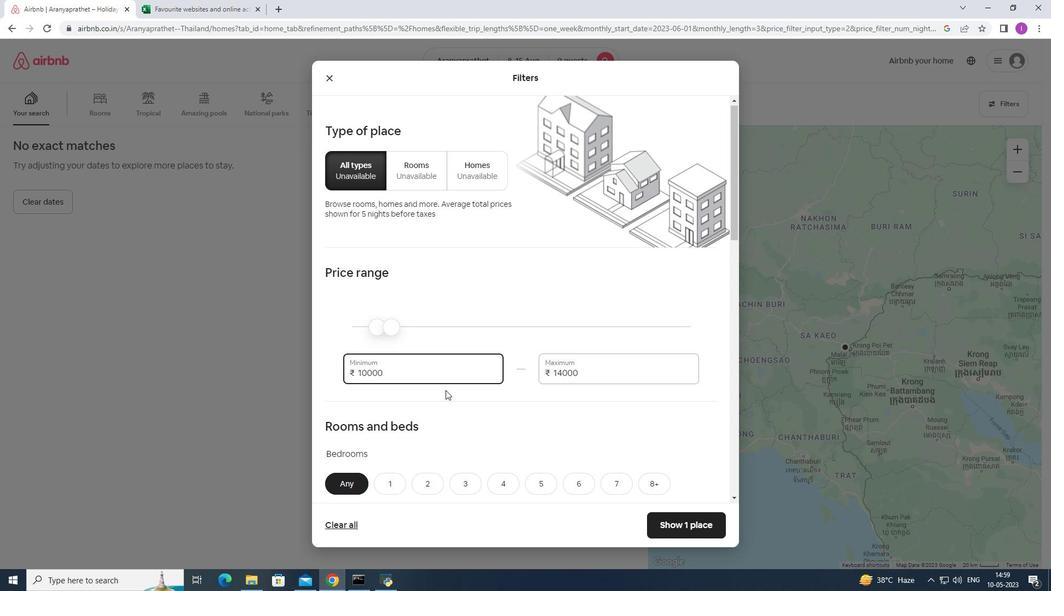 
Action: Mouse moved to (451, 367)
Screenshot: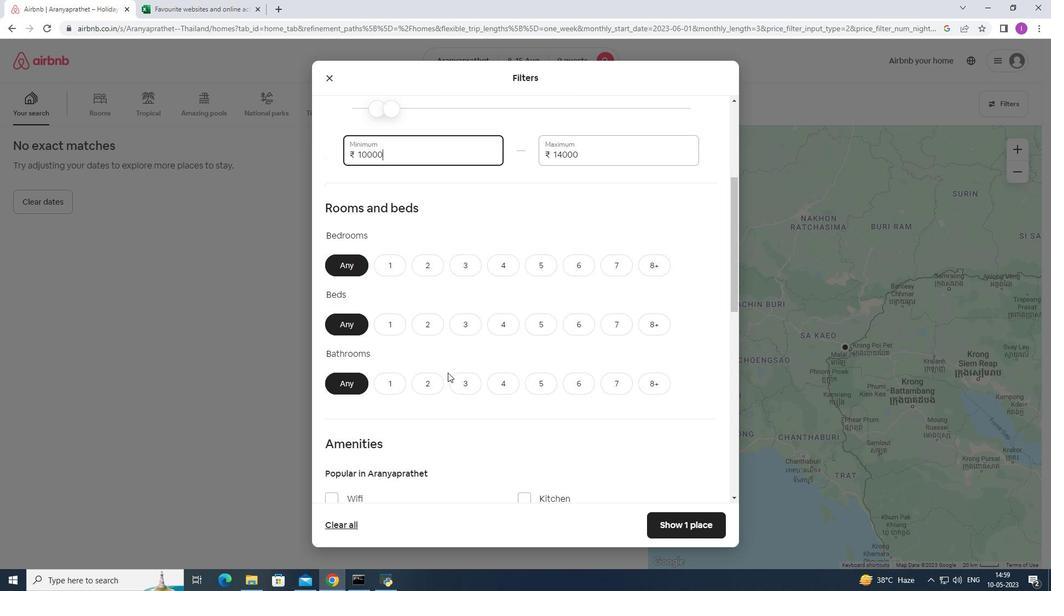 
Action: Mouse scrolled (451, 366) with delta (0, 0)
Screenshot: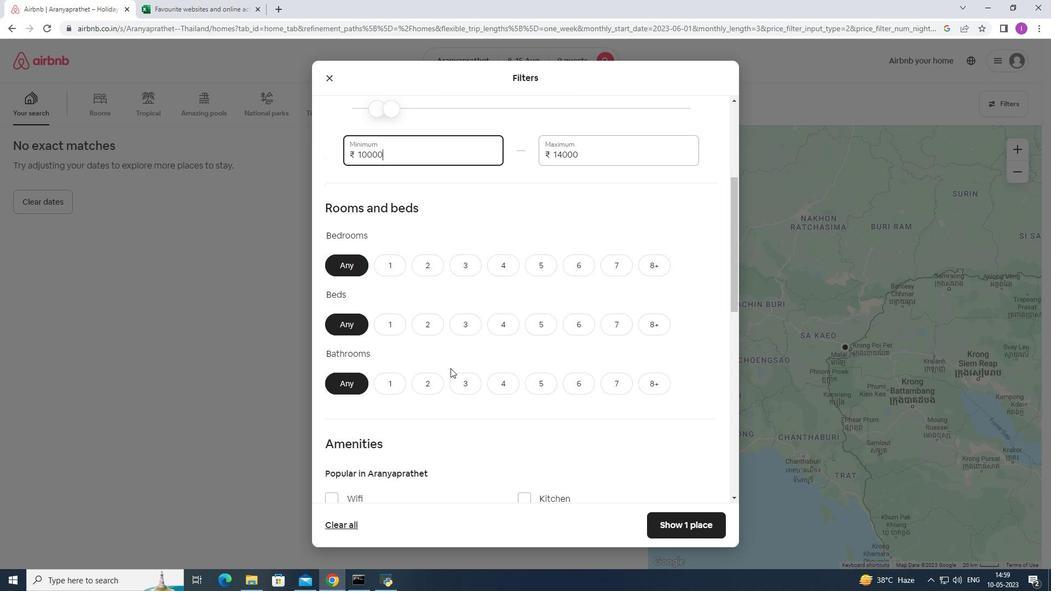 
Action: Mouse moved to (531, 205)
Screenshot: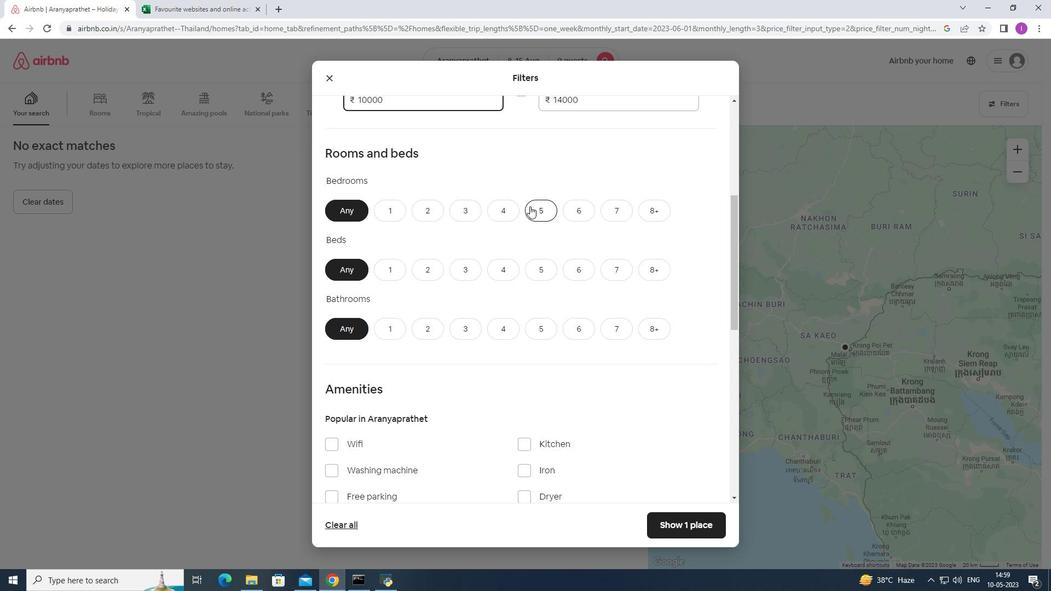 
Action: Mouse pressed left at (531, 205)
Screenshot: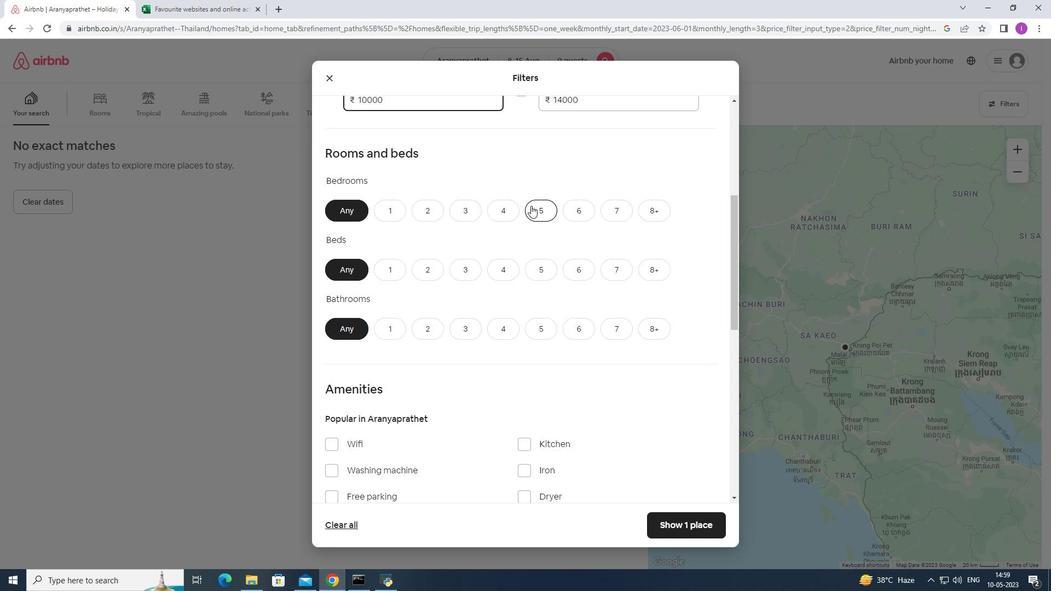
Action: Mouse moved to (665, 269)
Screenshot: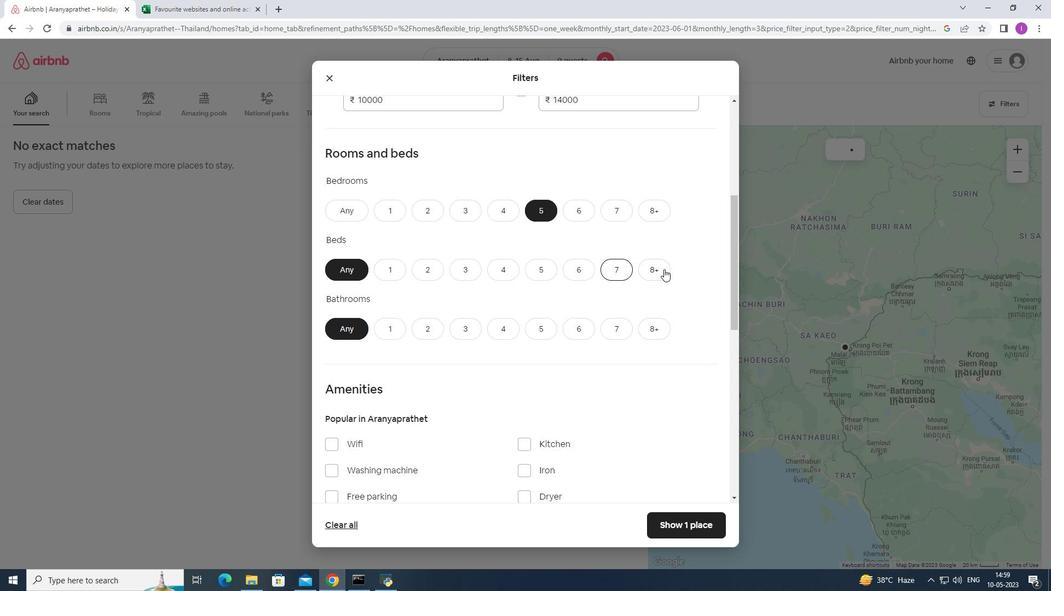 
Action: Mouse pressed left at (665, 269)
Screenshot: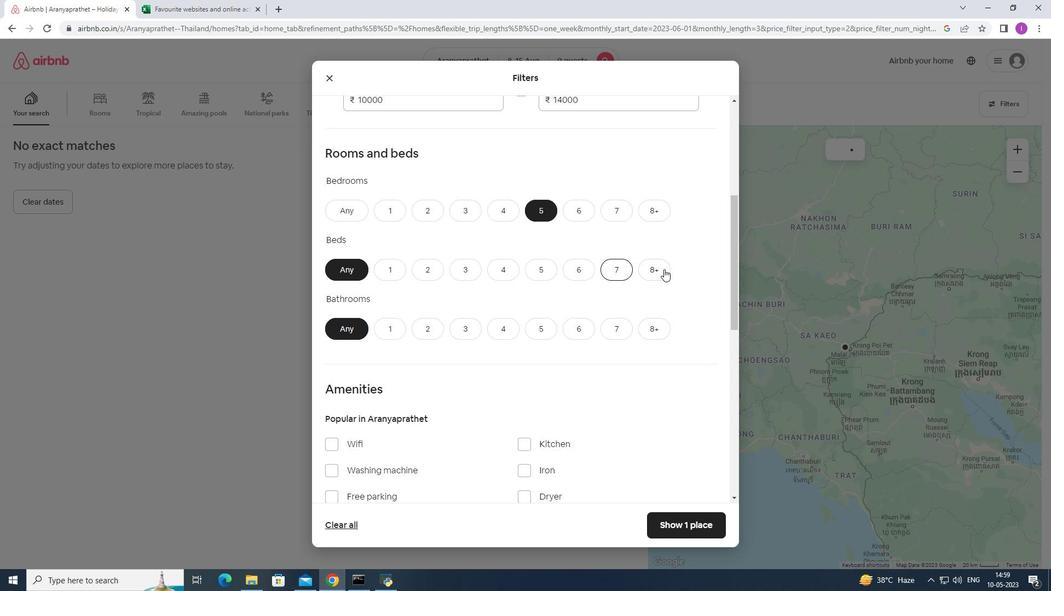 
Action: Mouse moved to (542, 336)
Screenshot: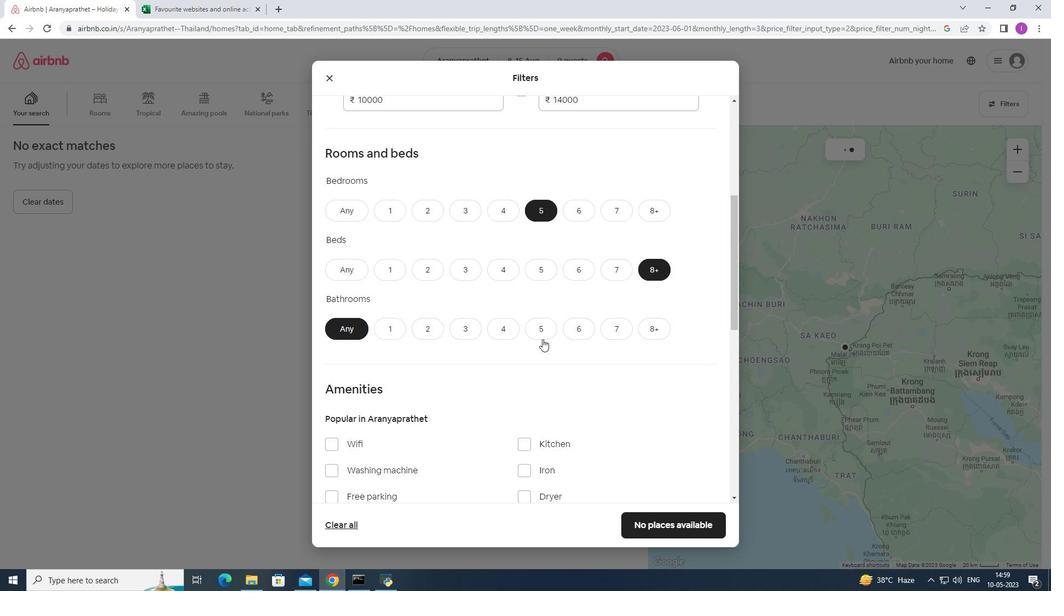 
Action: Mouse pressed left at (542, 336)
Screenshot: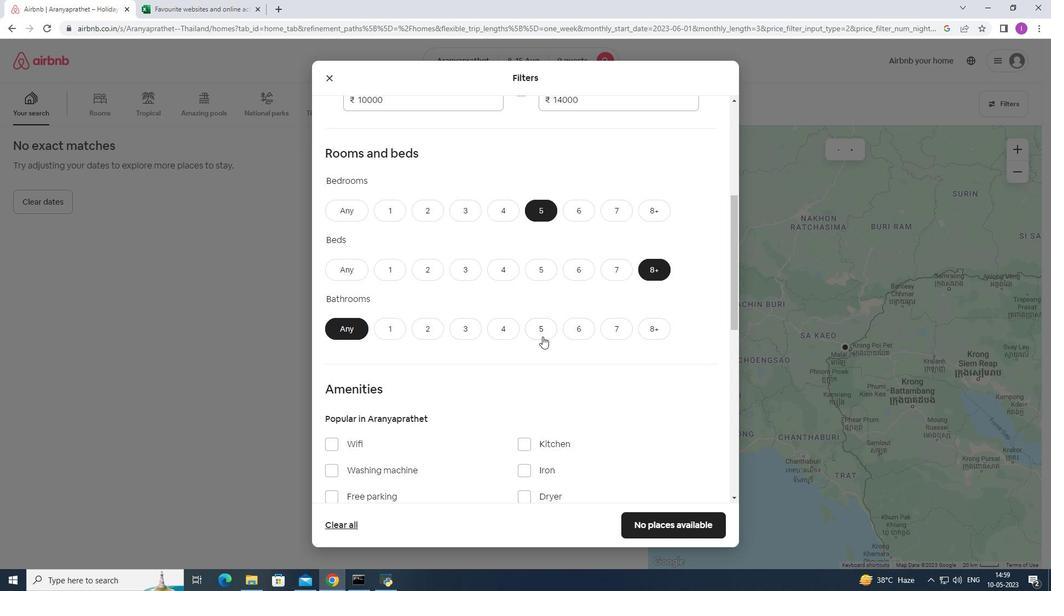 
Action: Mouse moved to (526, 376)
Screenshot: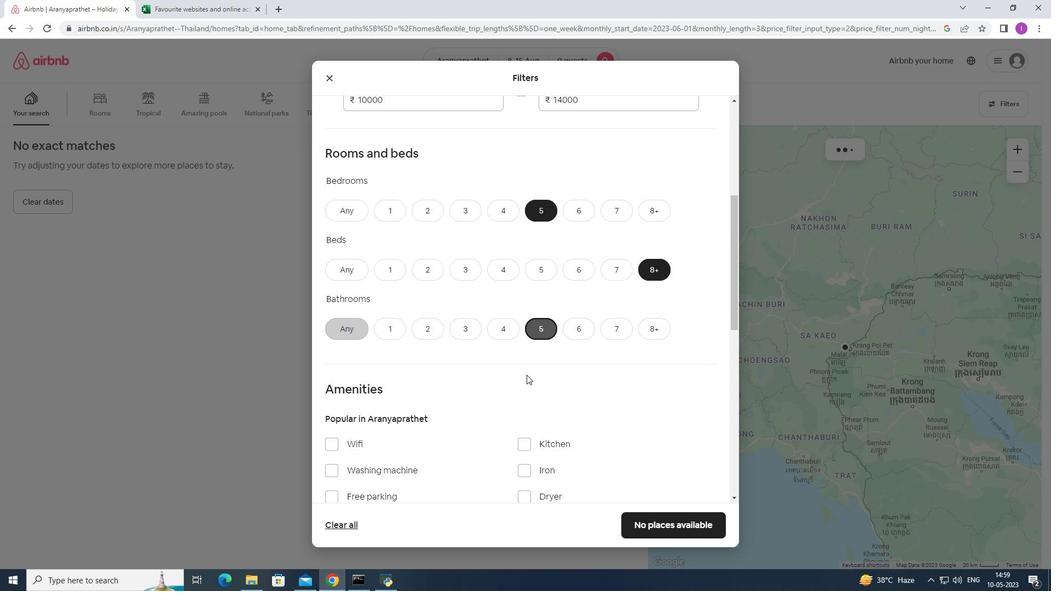 
Action: Mouse scrolled (526, 375) with delta (0, 0)
Screenshot: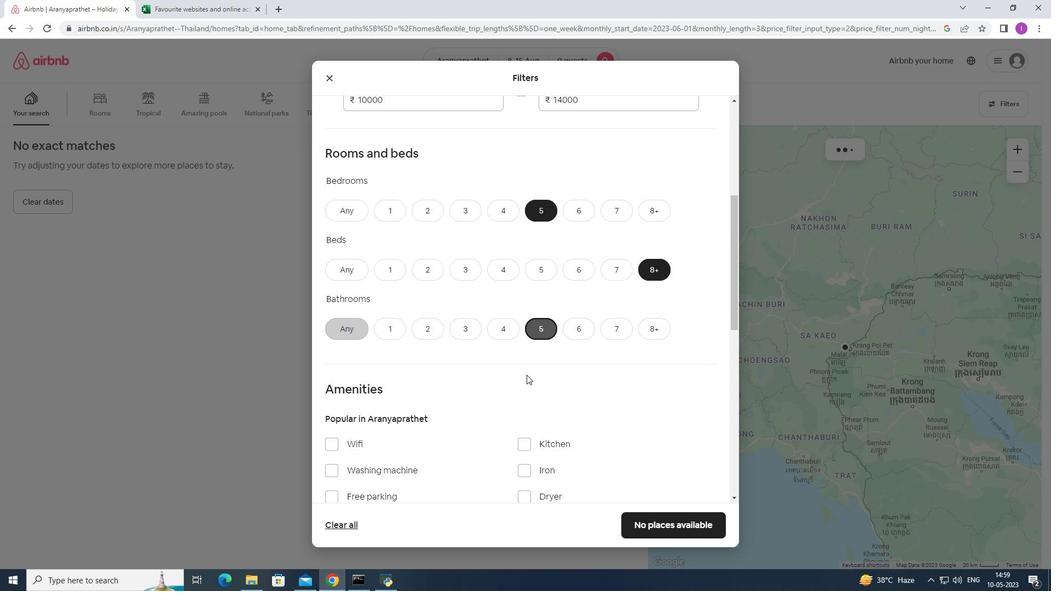 
Action: Mouse scrolled (526, 375) with delta (0, 0)
Screenshot: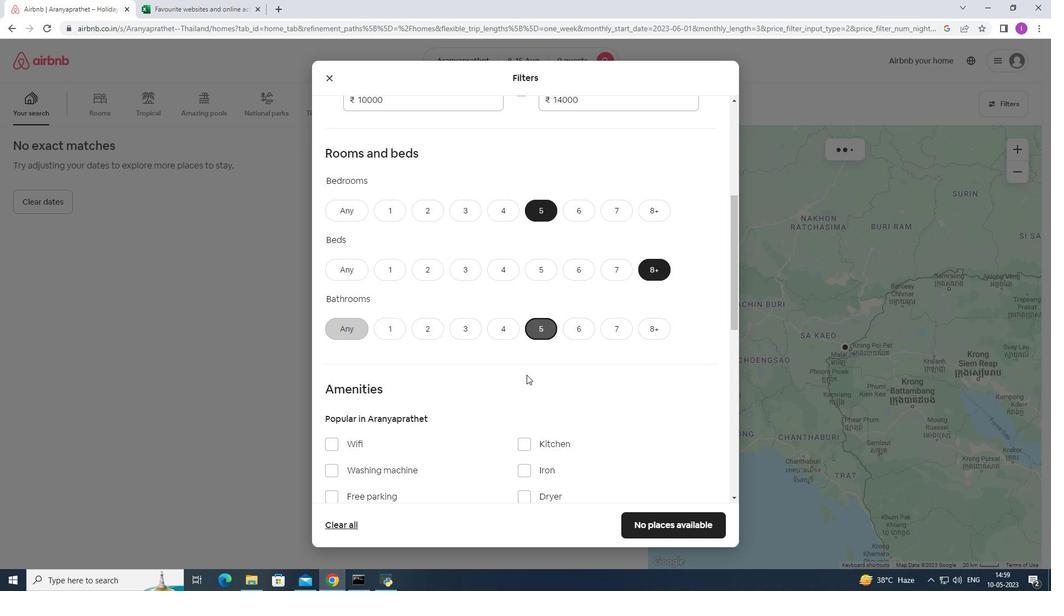 
Action: Mouse moved to (526, 376)
Screenshot: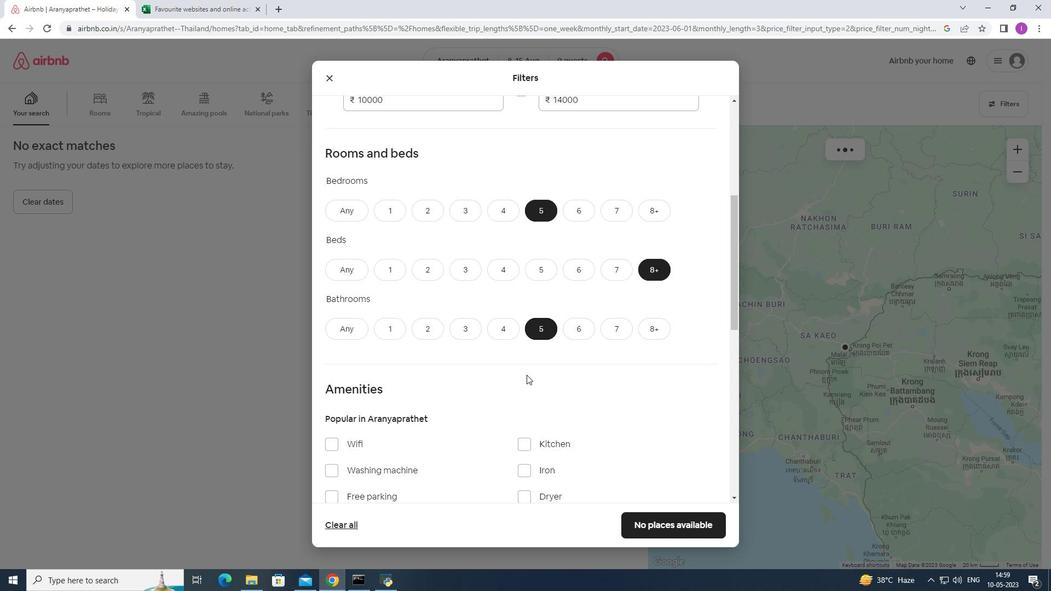 
Action: Mouse scrolled (526, 376) with delta (0, 0)
Screenshot: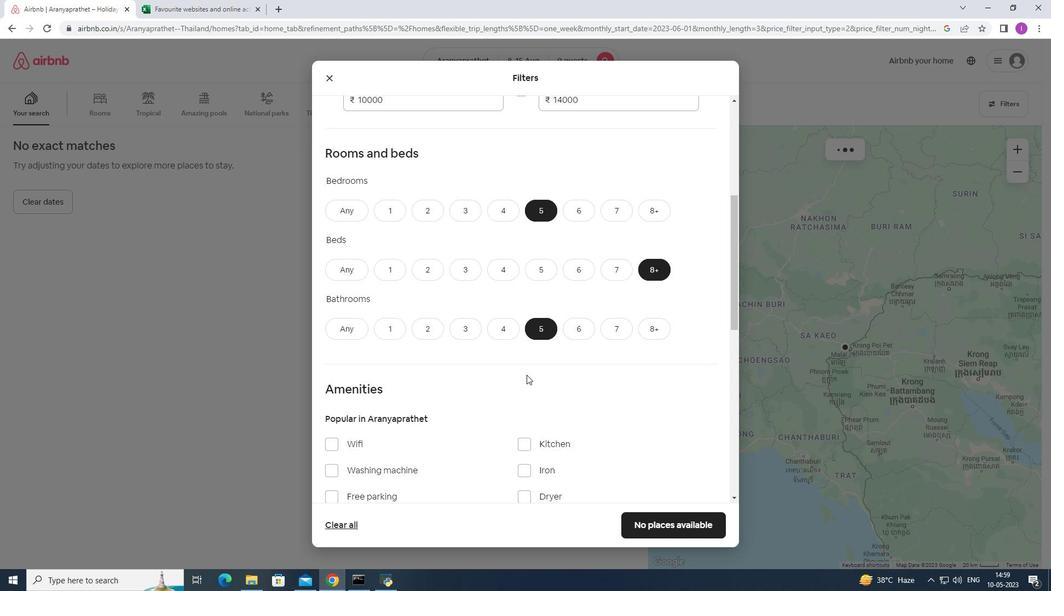 
Action: Mouse moved to (515, 371)
Screenshot: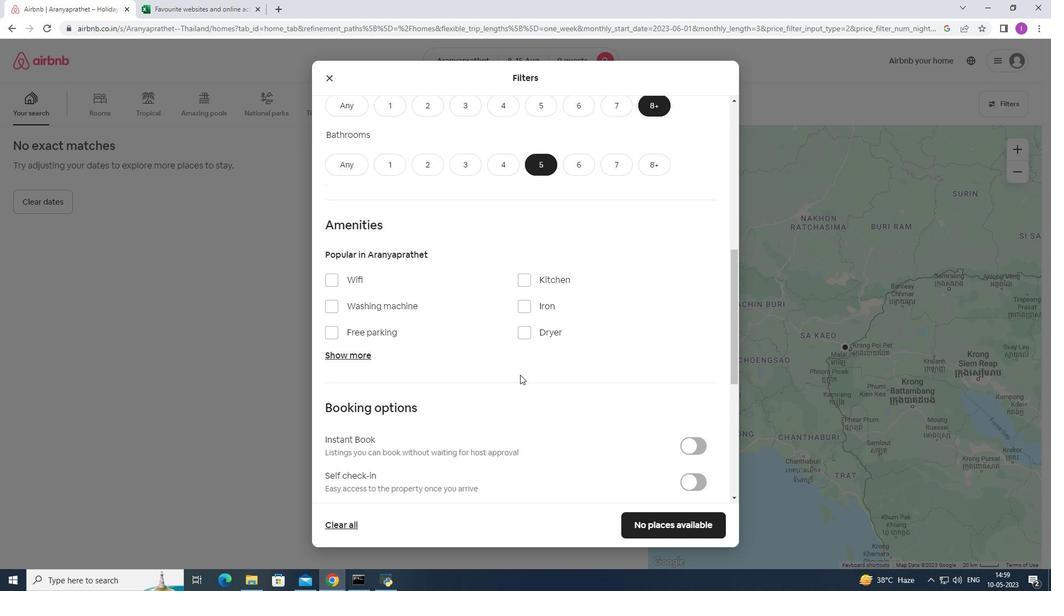 
Action: Mouse scrolled (515, 371) with delta (0, 0)
Screenshot: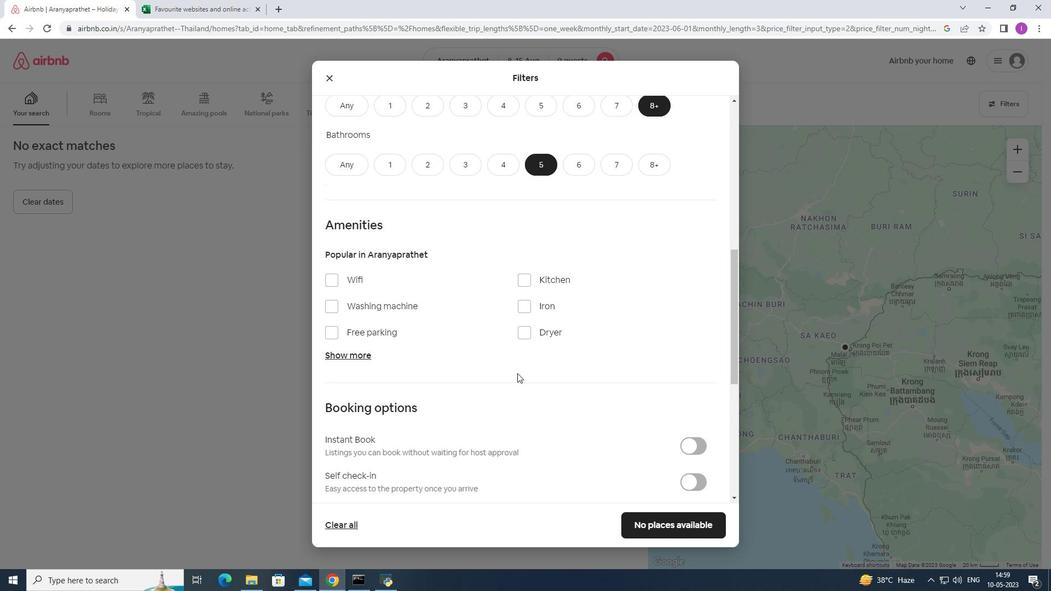 
Action: Mouse moved to (515, 371)
Screenshot: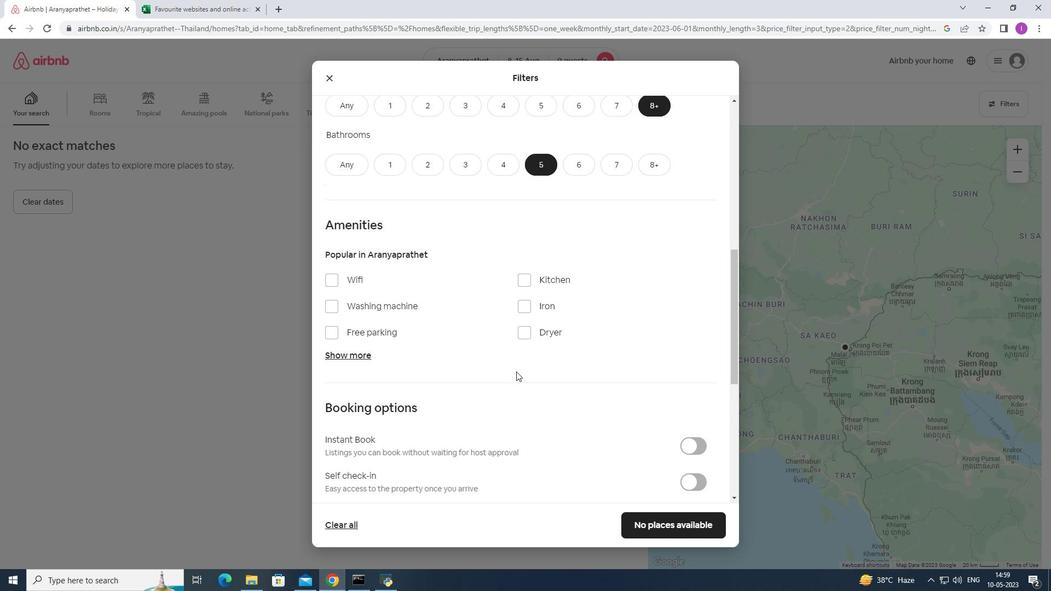 
Action: Mouse scrolled (515, 371) with delta (0, 0)
Screenshot: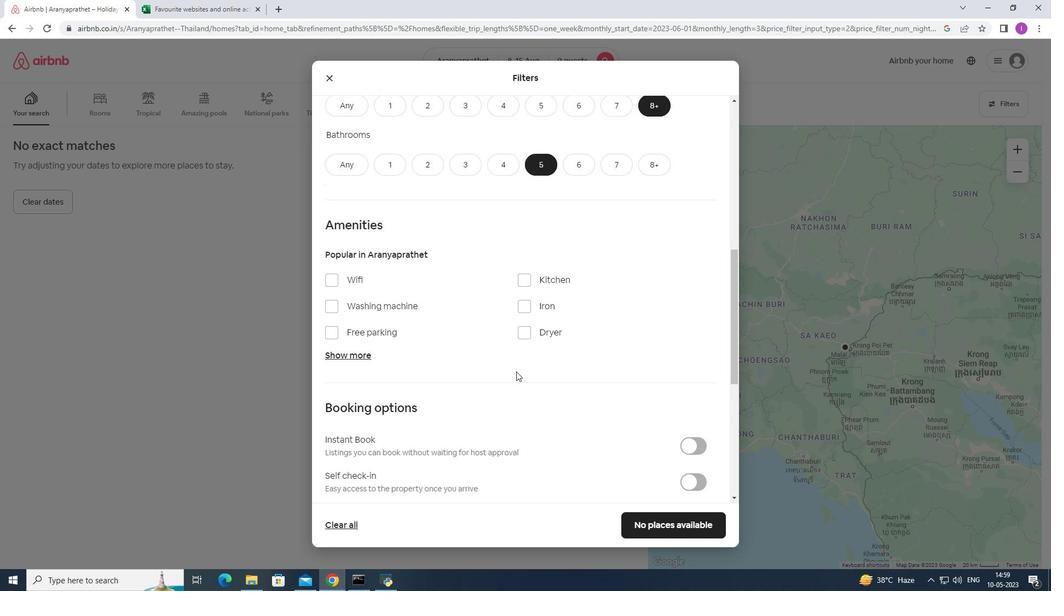 
Action: Mouse moved to (331, 168)
Screenshot: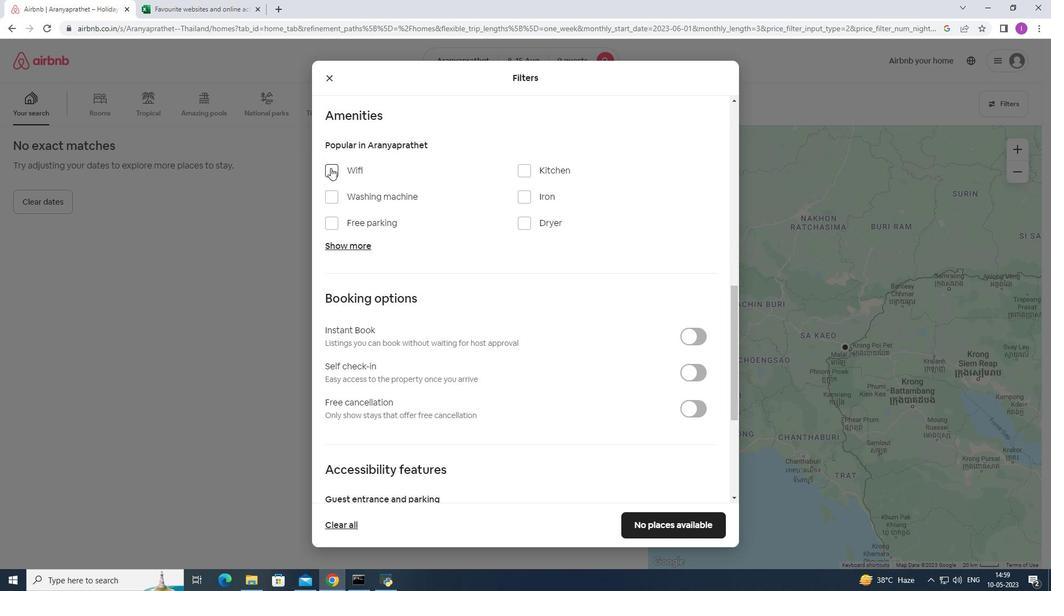 
Action: Mouse pressed left at (331, 168)
Screenshot: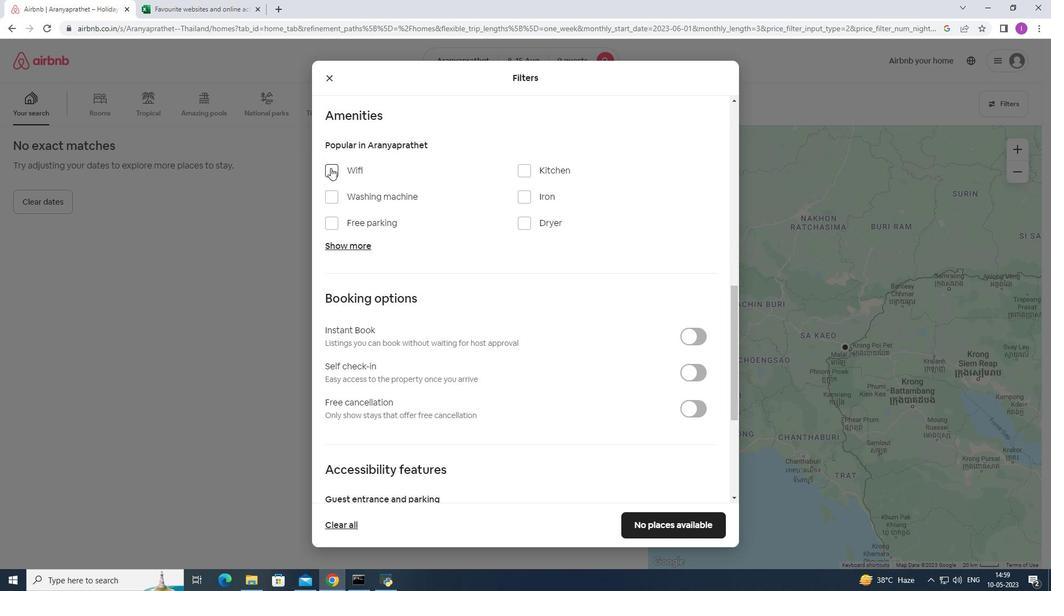 
Action: Mouse moved to (337, 226)
Screenshot: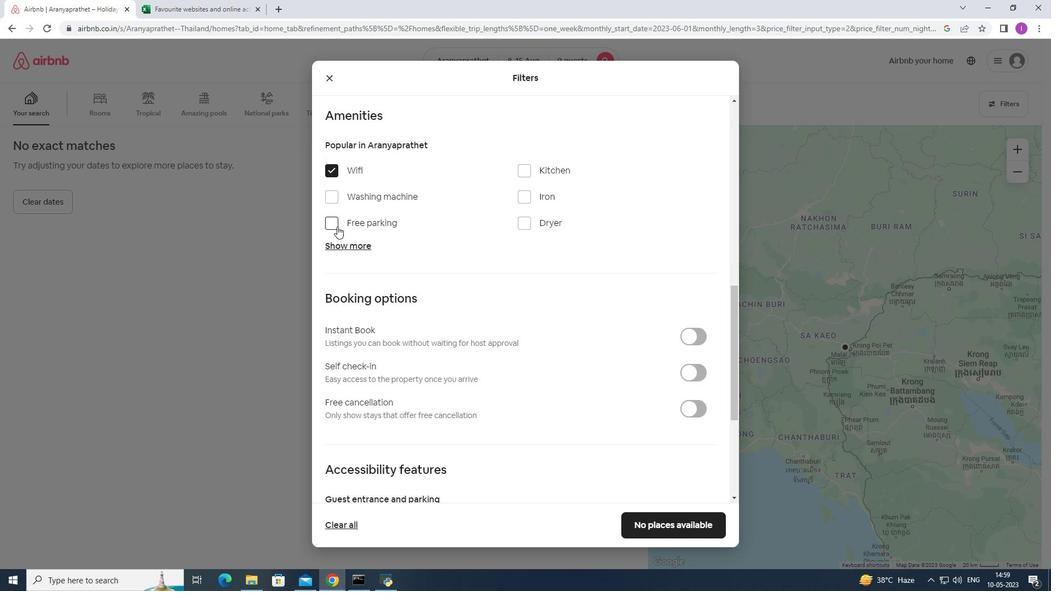 
Action: Mouse pressed left at (337, 226)
Screenshot: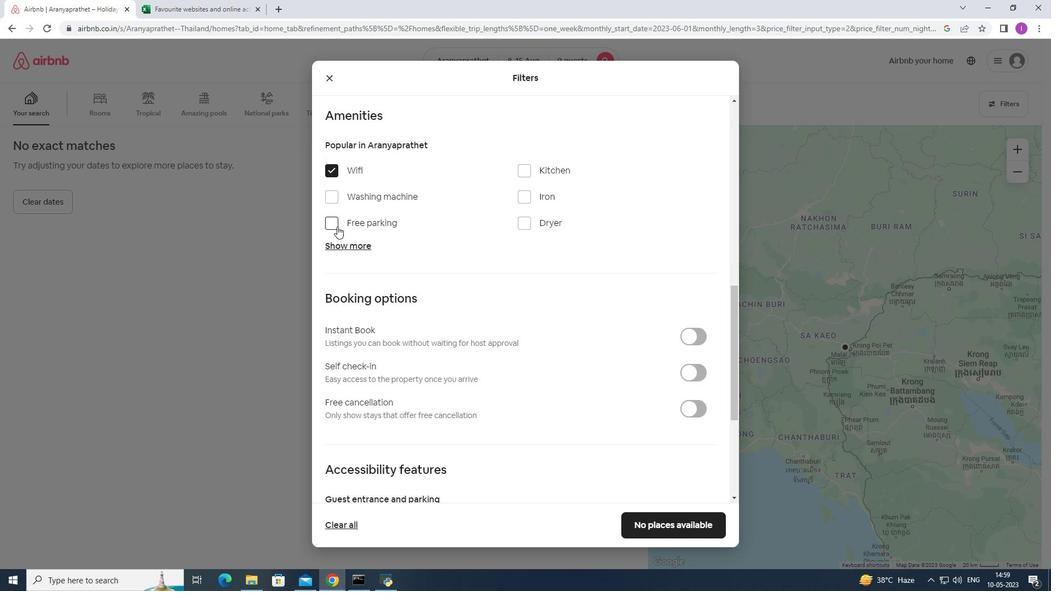 
Action: Mouse moved to (344, 242)
Screenshot: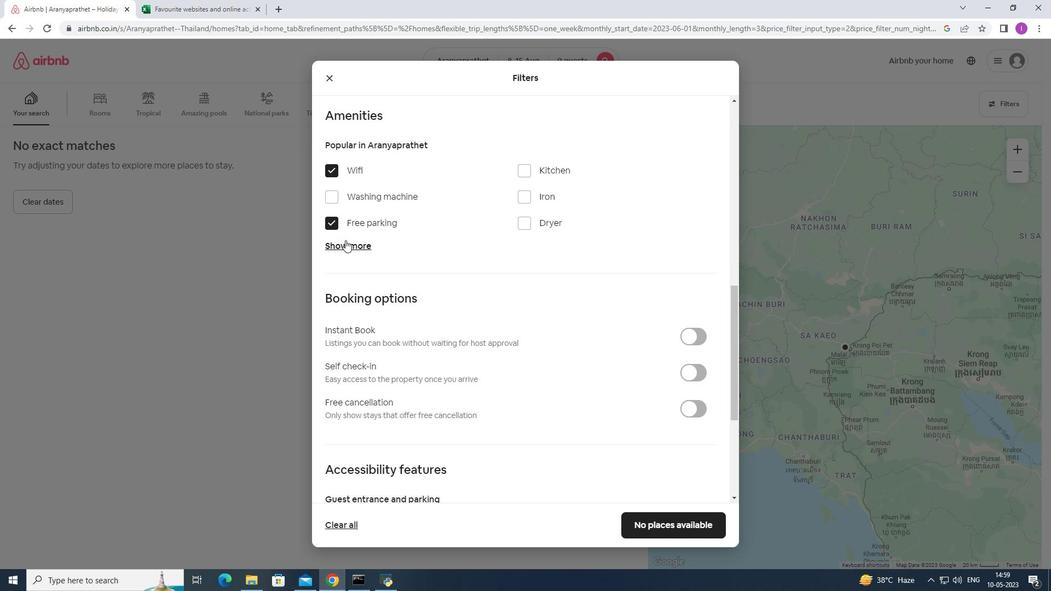 
Action: Mouse pressed left at (344, 242)
Screenshot: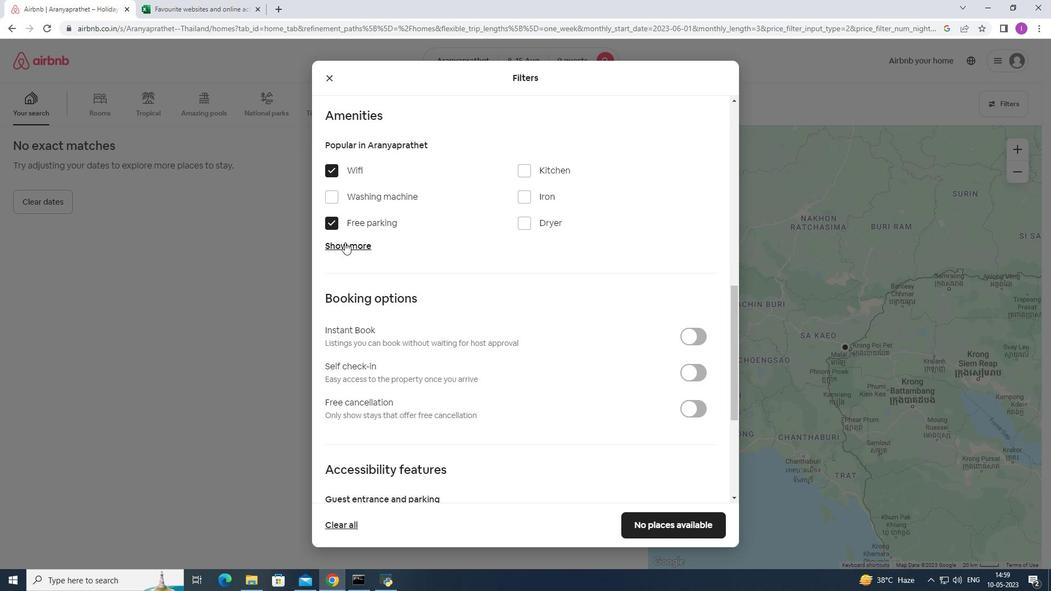 
Action: Mouse moved to (572, 272)
Screenshot: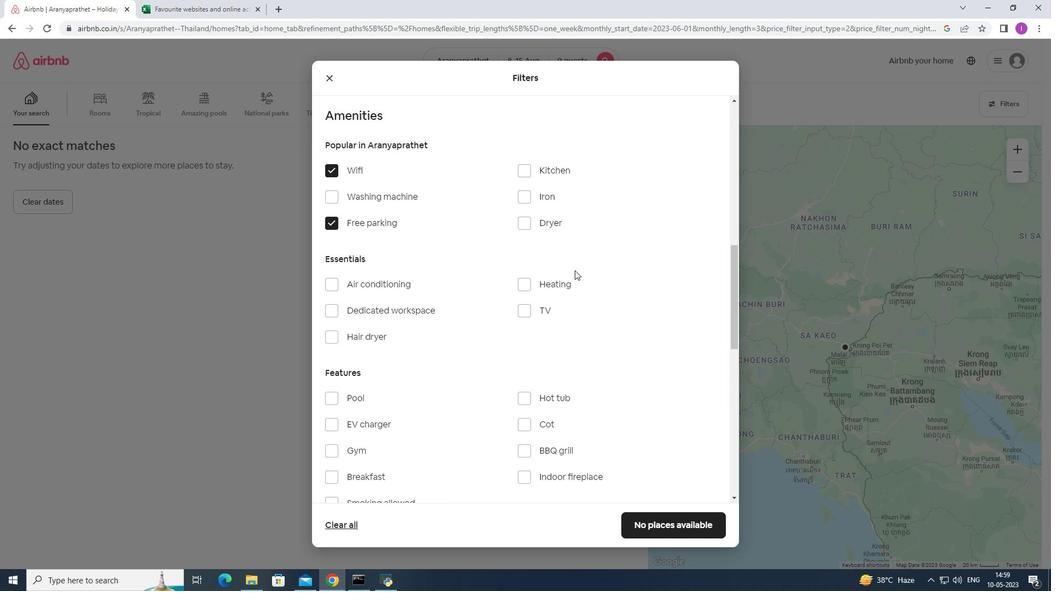 
Action: Mouse scrolled (572, 272) with delta (0, 0)
Screenshot: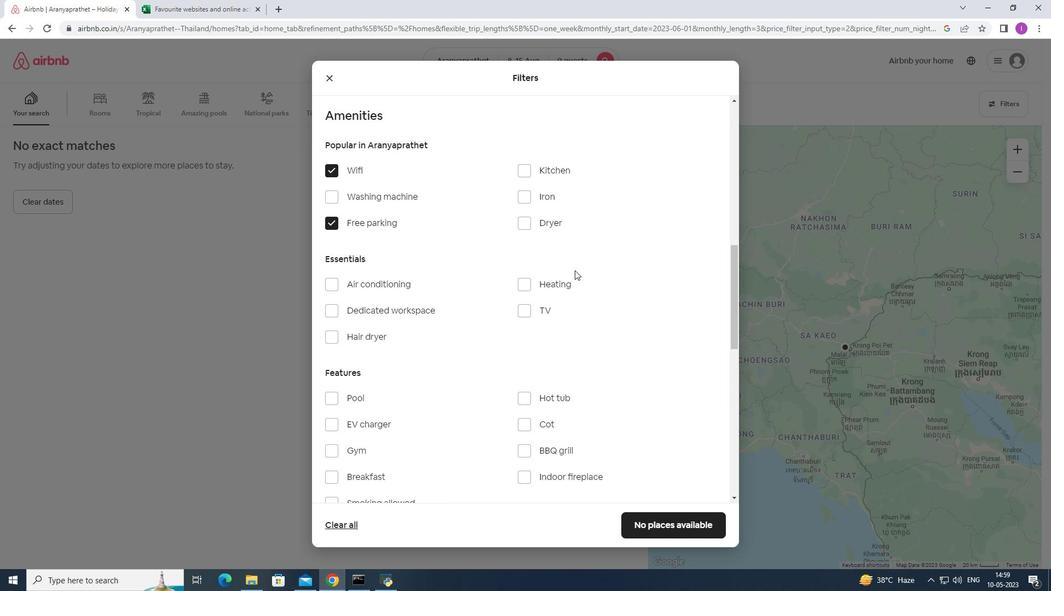 
Action: Mouse moved to (526, 257)
Screenshot: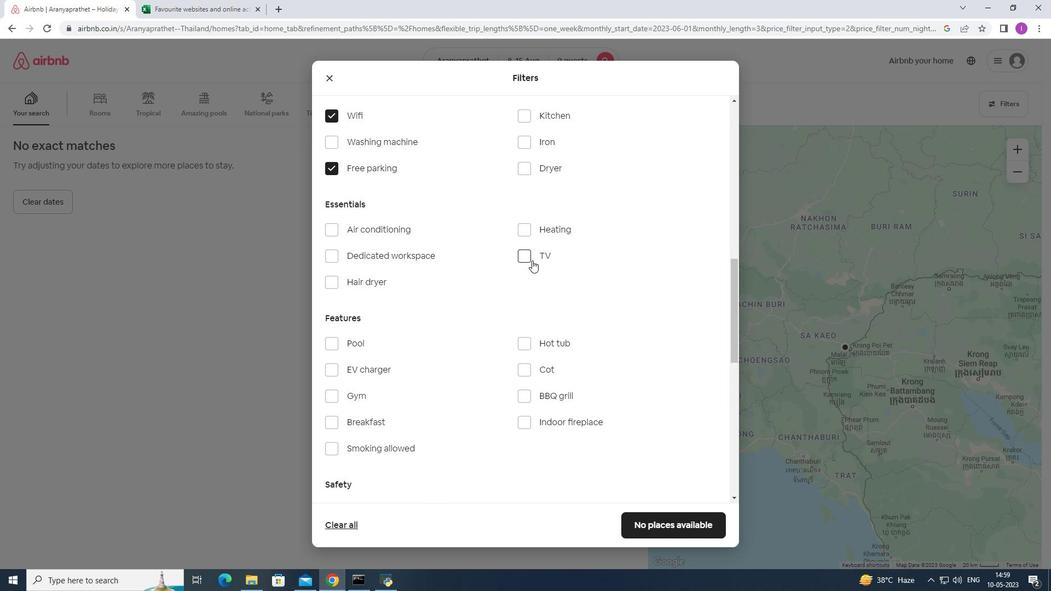 
Action: Mouse pressed left at (526, 257)
Screenshot: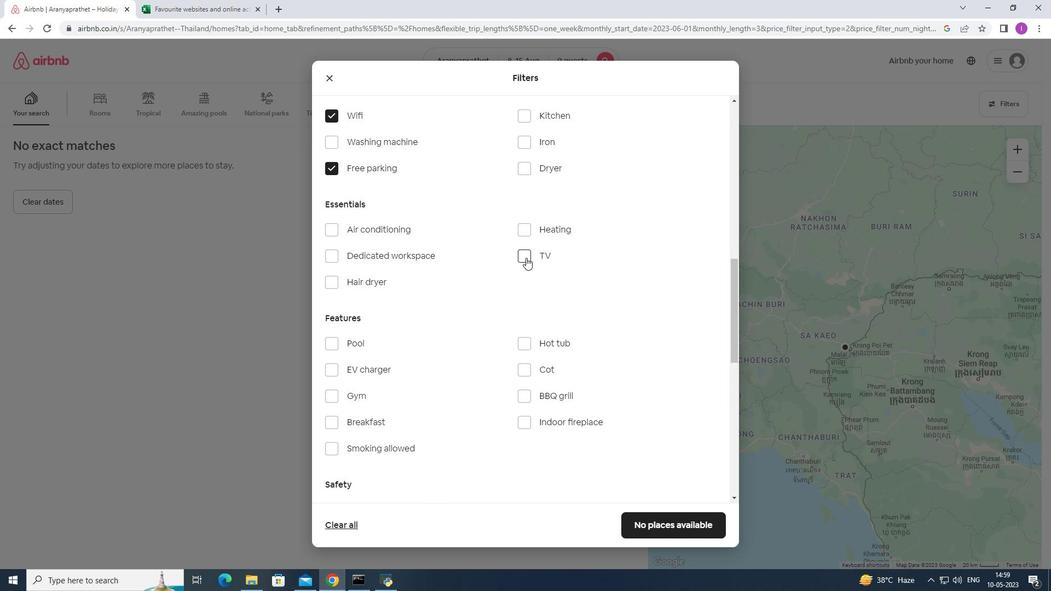 
Action: Mouse moved to (487, 315)
Screenshot: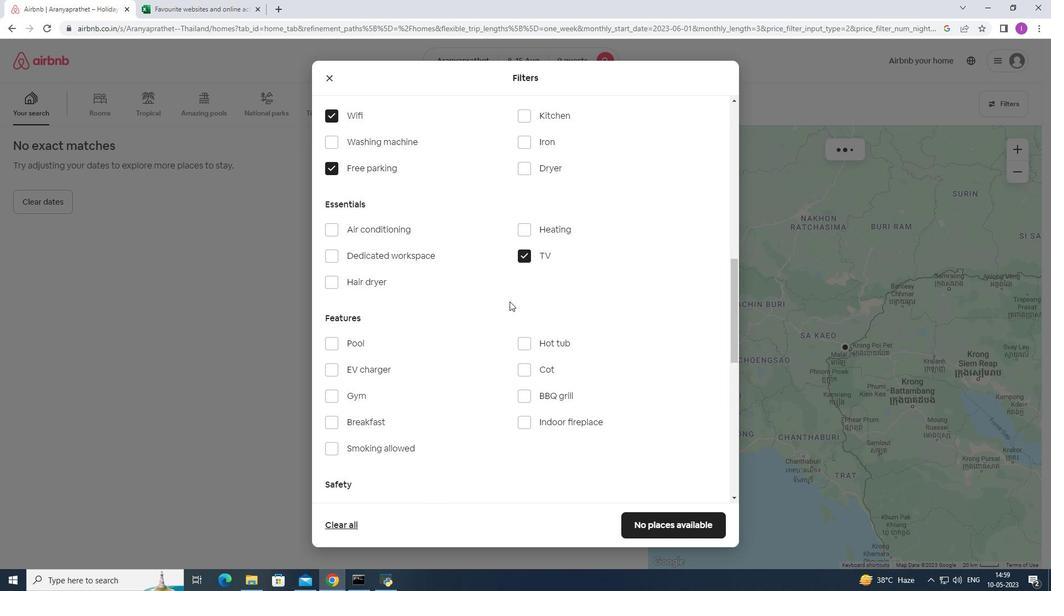 
Action: Mouse scrolled (487, 314) with delta (0, 0)
Screenshot: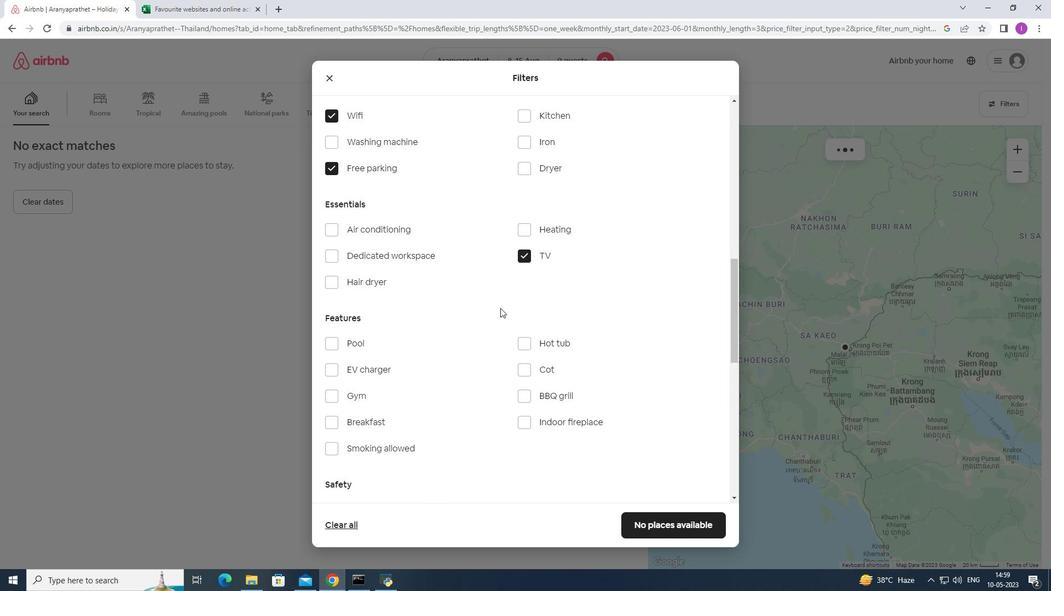 
Action: Mouse moved to (487, 315)
Screenshot: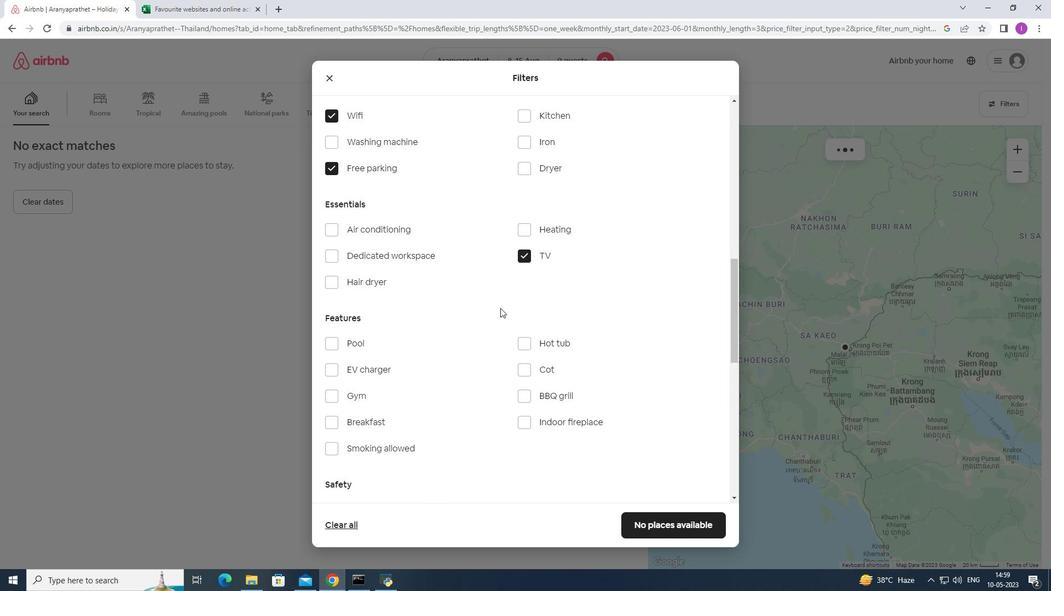 
Action: Mouse scrolled (487, 314) with delta (0, 0)
Screenshot: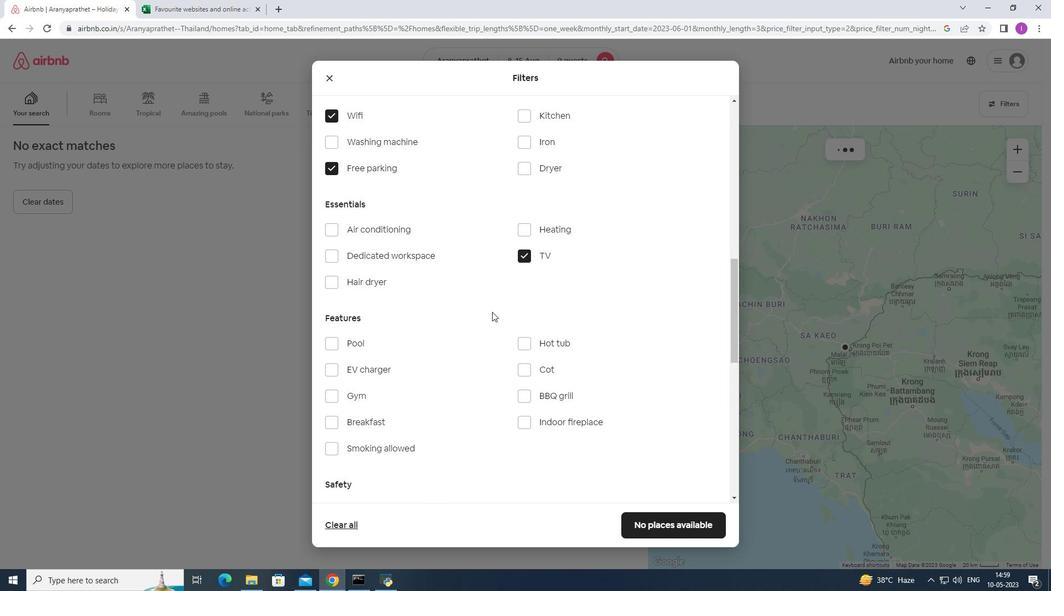 
Action: Mouse moved to (327, 284)
Screenshot: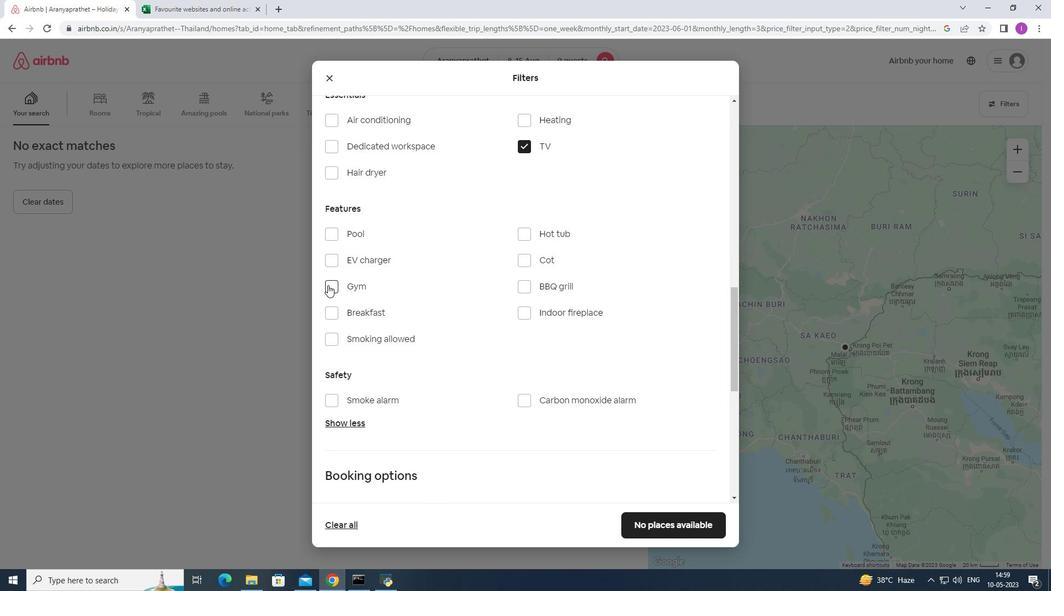 
Action: Mouse pressed left at (327, 284)
Screenshot: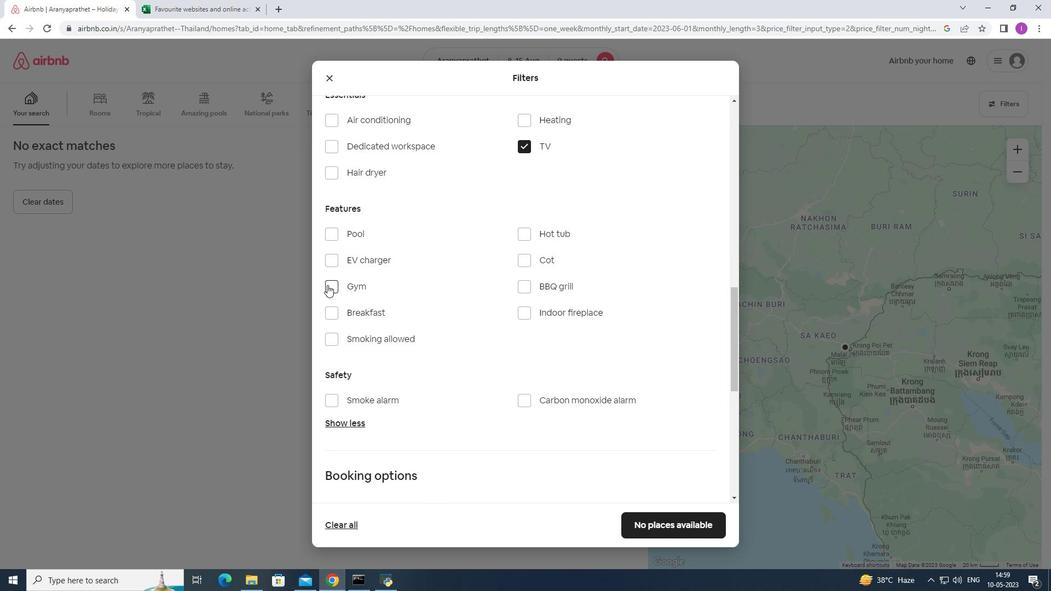 
Action: Mouse moved to (334, 313)
Screenshot: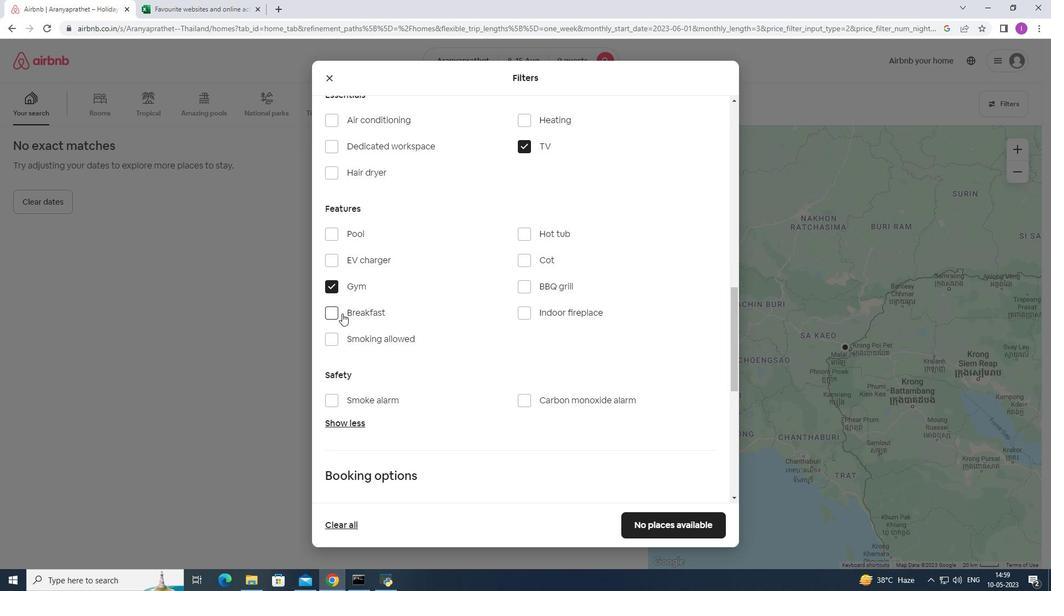 
Action: Mouse pressed left at (334, 313)
Screenshot: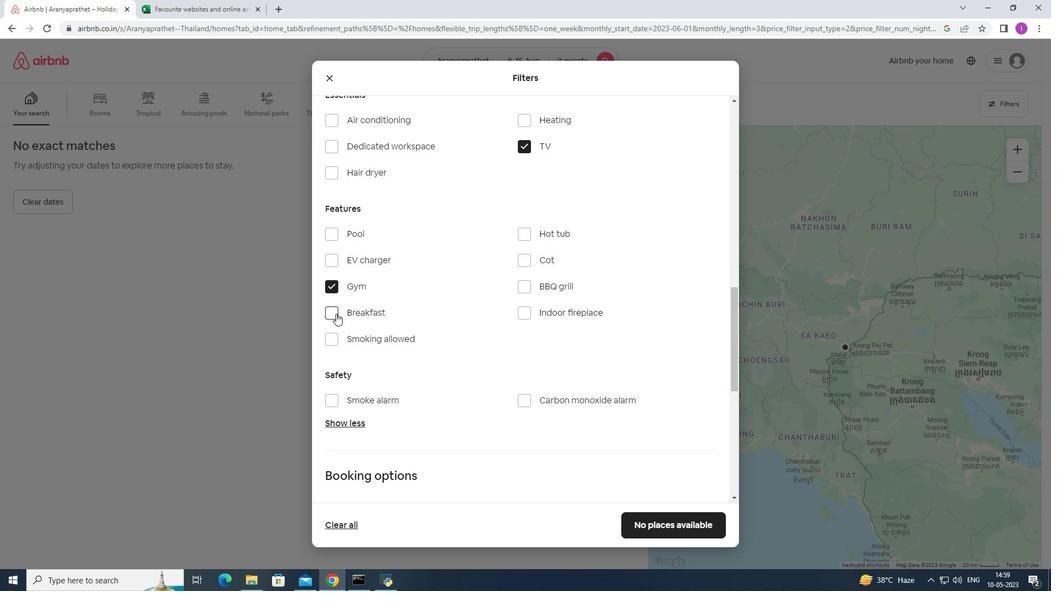 
Action: Mouse moved to (499, 345)
Screenshot: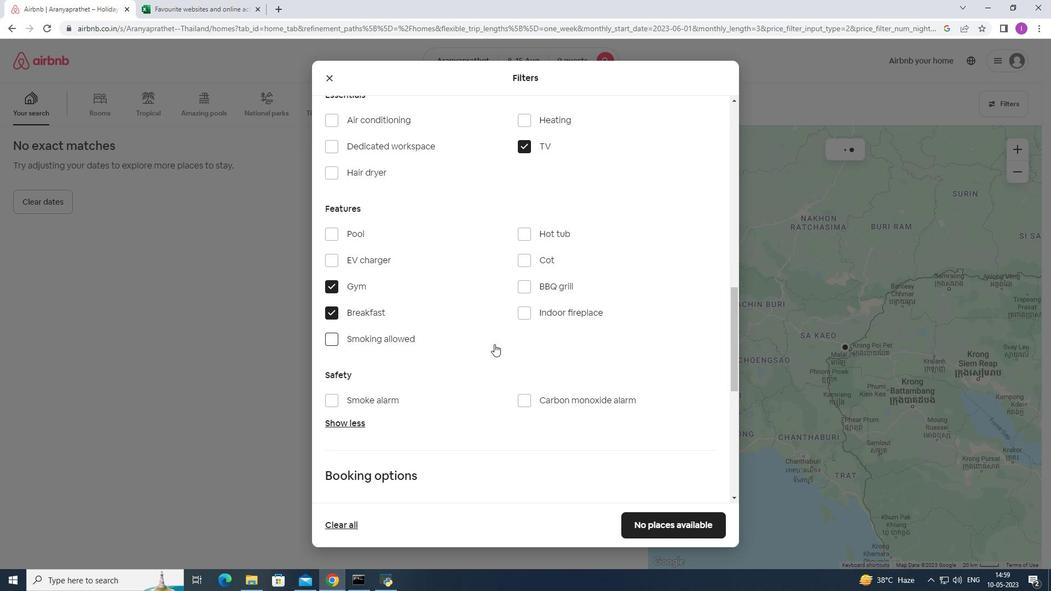 
Action: Mouse scrolled (499, 344) with delta (0, 0)
Screenshot: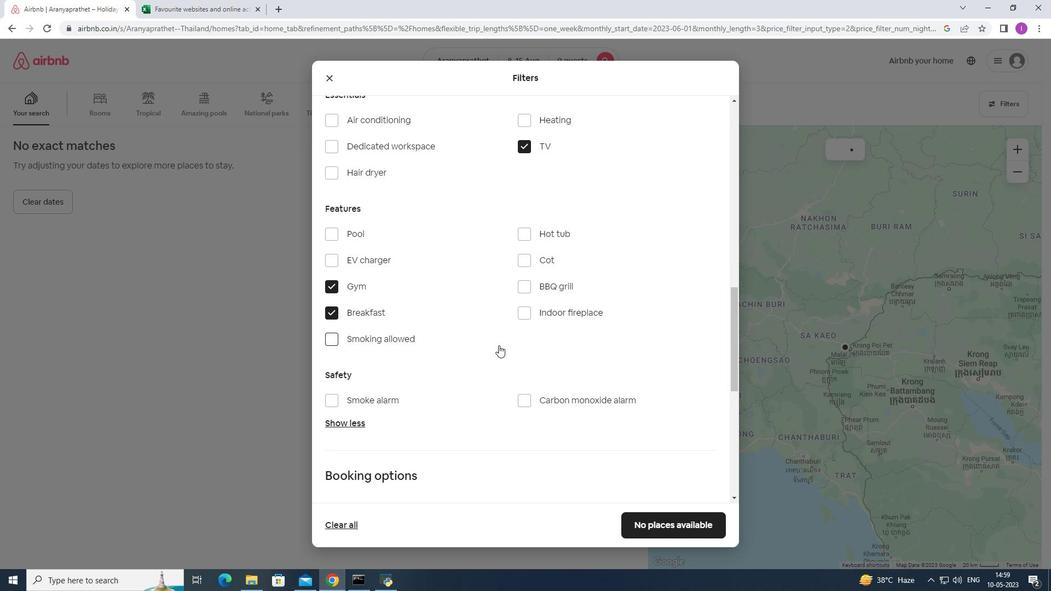 
Action: Mouse moved to (499, 345)
Screenshot: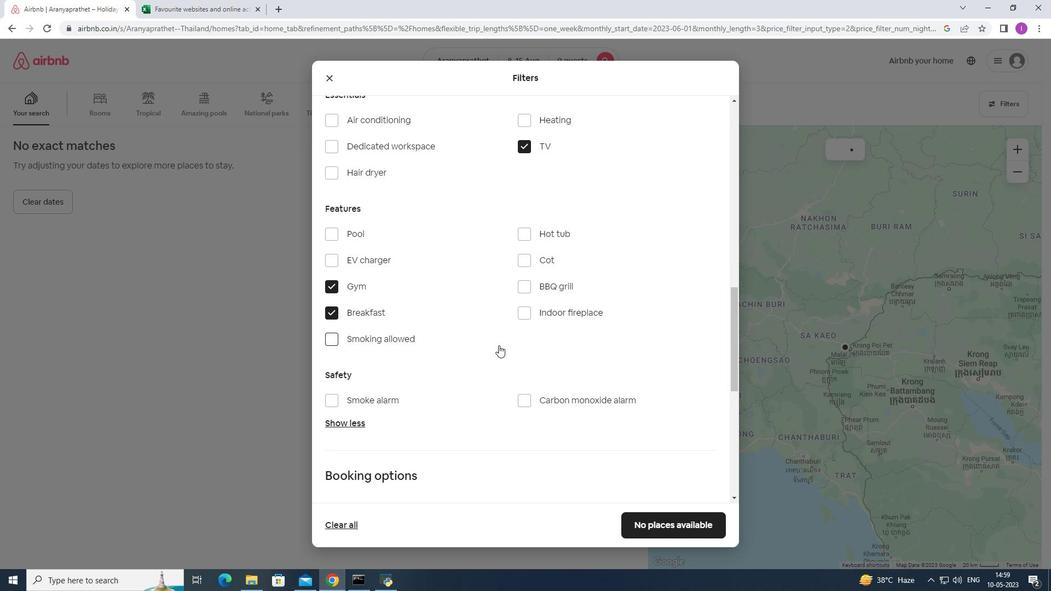 
Action: Mouse scrolled (499, 344) with delta (0, 0)
Screenshot: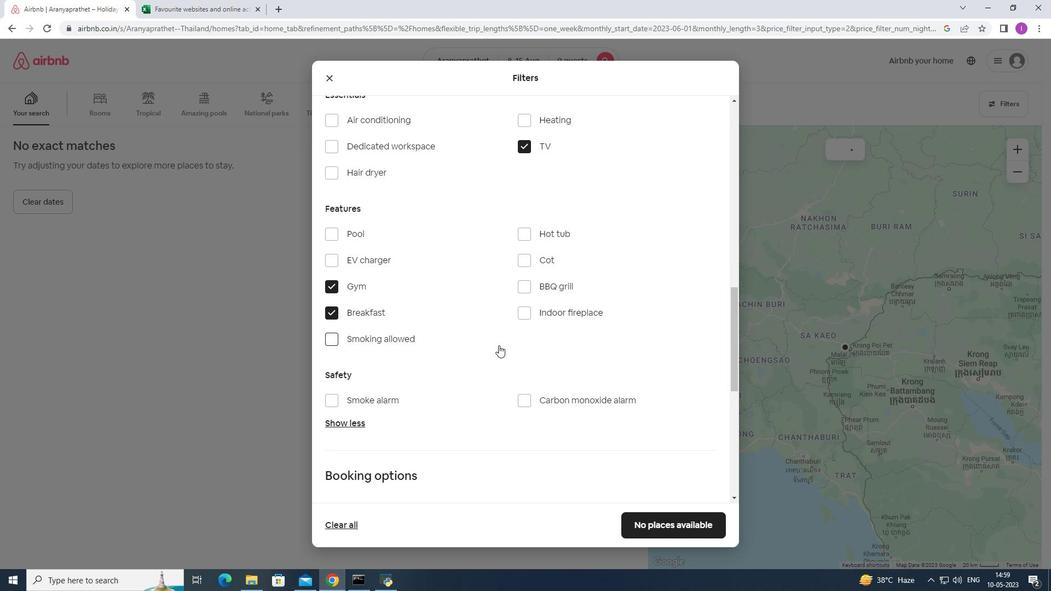 
Action: Mouse moved to (539, 324)
Screenshot: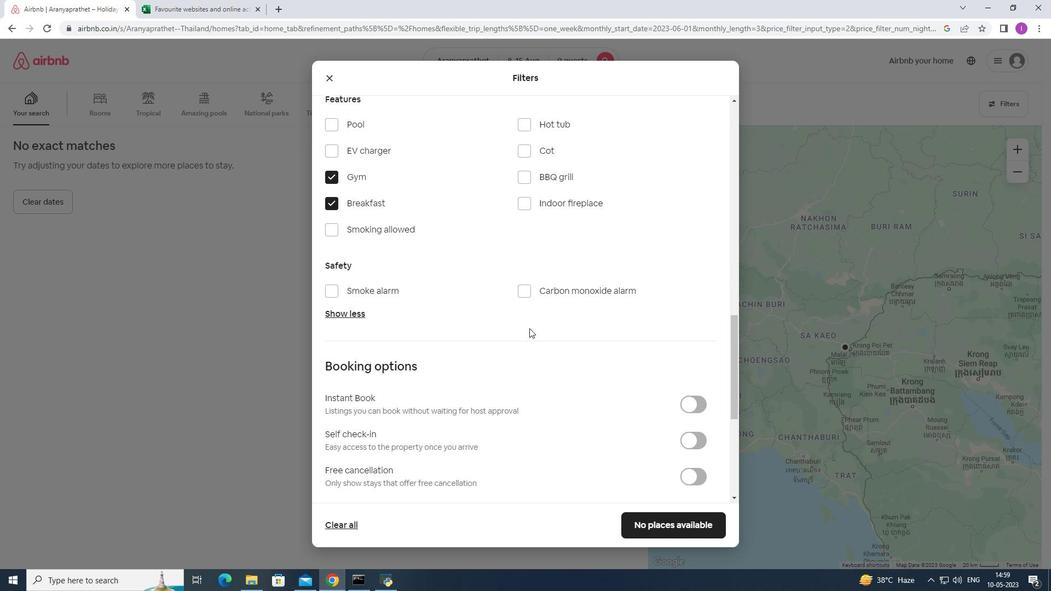 
Action: Mouse scrolled (539, 323) with delta (0, 0)
Screenshot: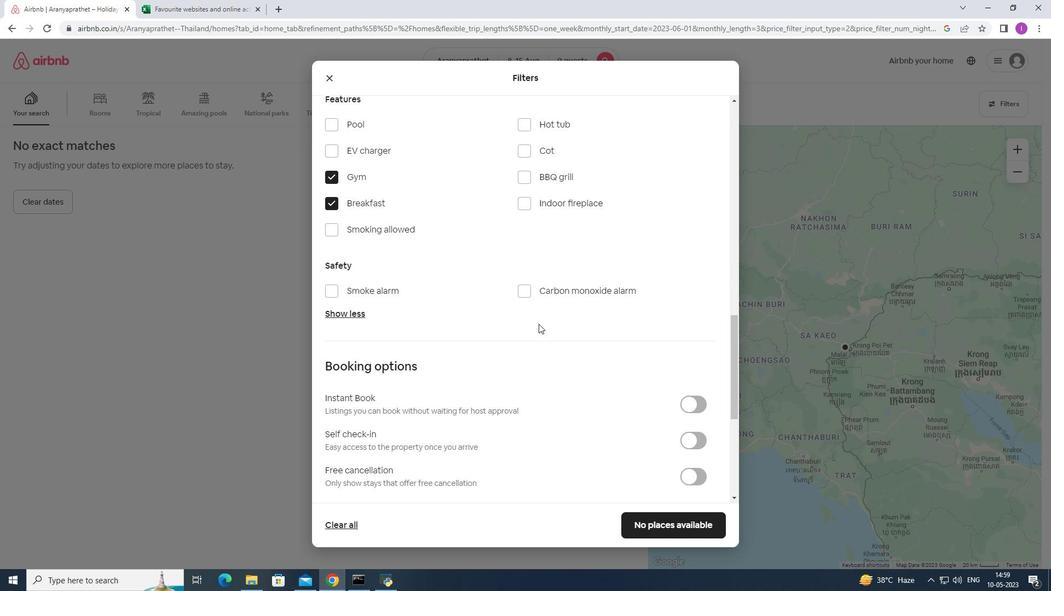 
Action: Mouse moved to (539, 324)
Screenshot: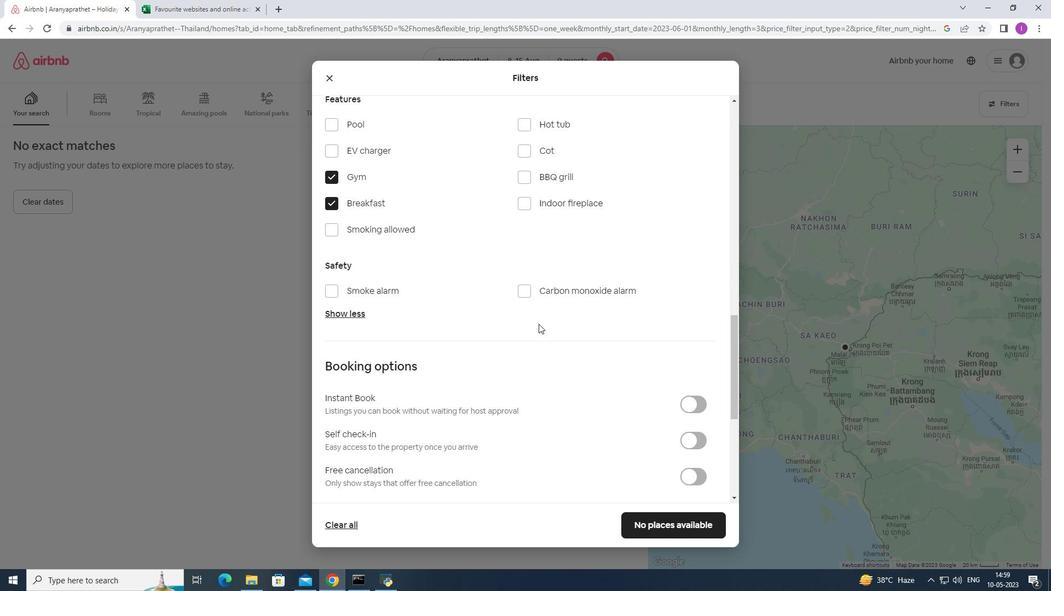 
Action: Mouse scrolled (539, 323) with delta (0, 0)
Screenshot: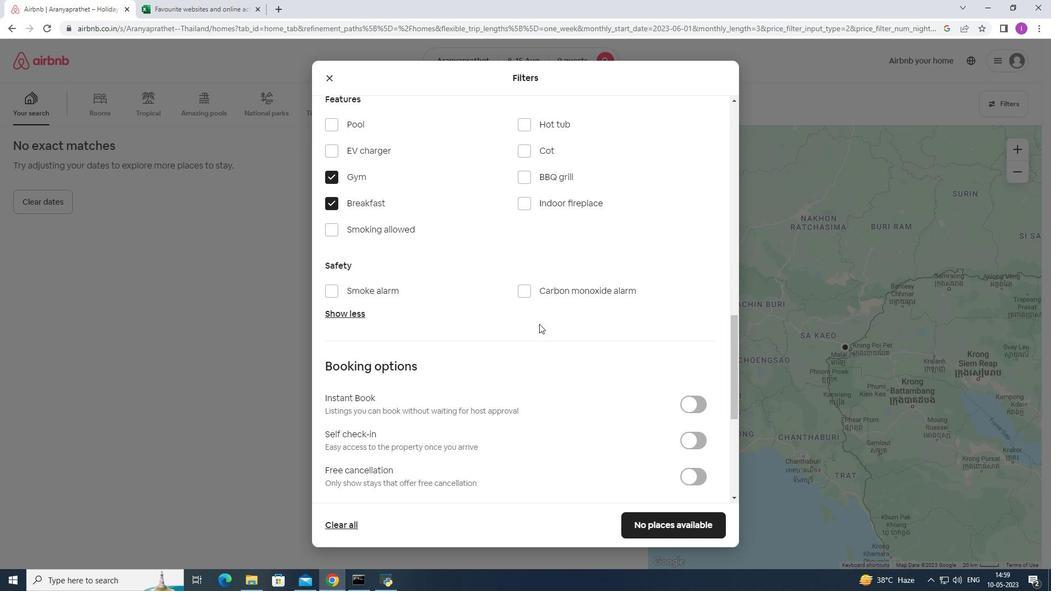 
Action: Mouse moved to (550, 357)
Screenshot: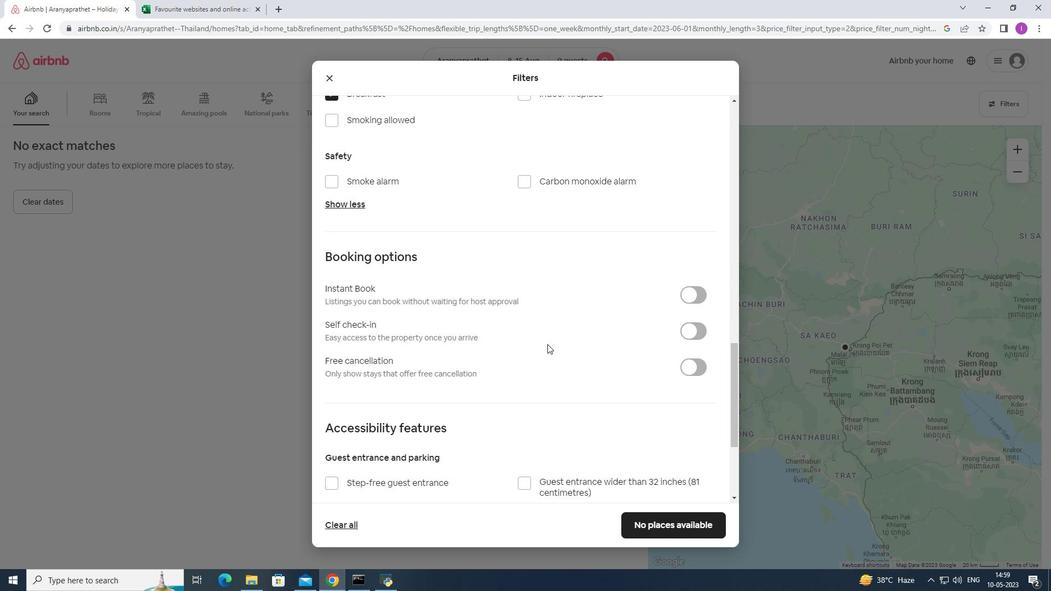 
Action: Mouse scrolled (550, 356) with delta (0, 0)
Screenshot: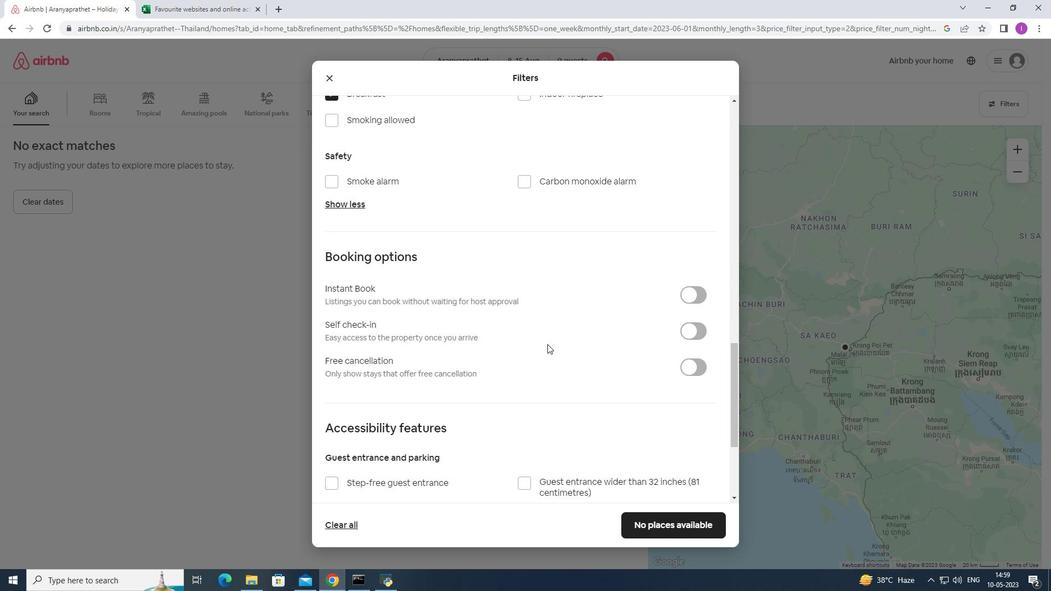 
Action: Mouse moved to (694, 280)
Screenshot: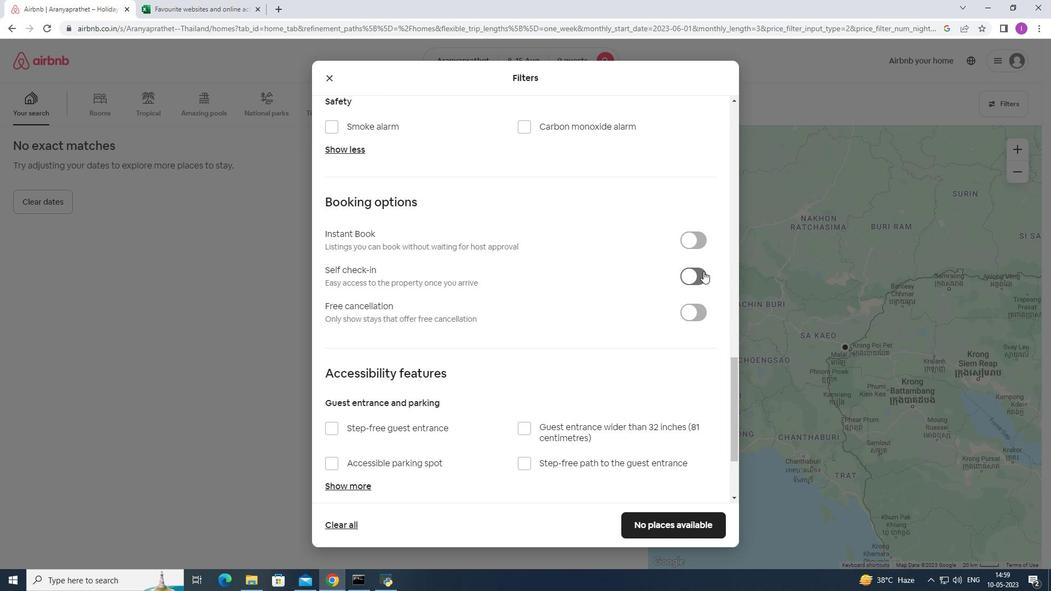 
Action: Mouse pressed left at (694, 280)
Screenshot: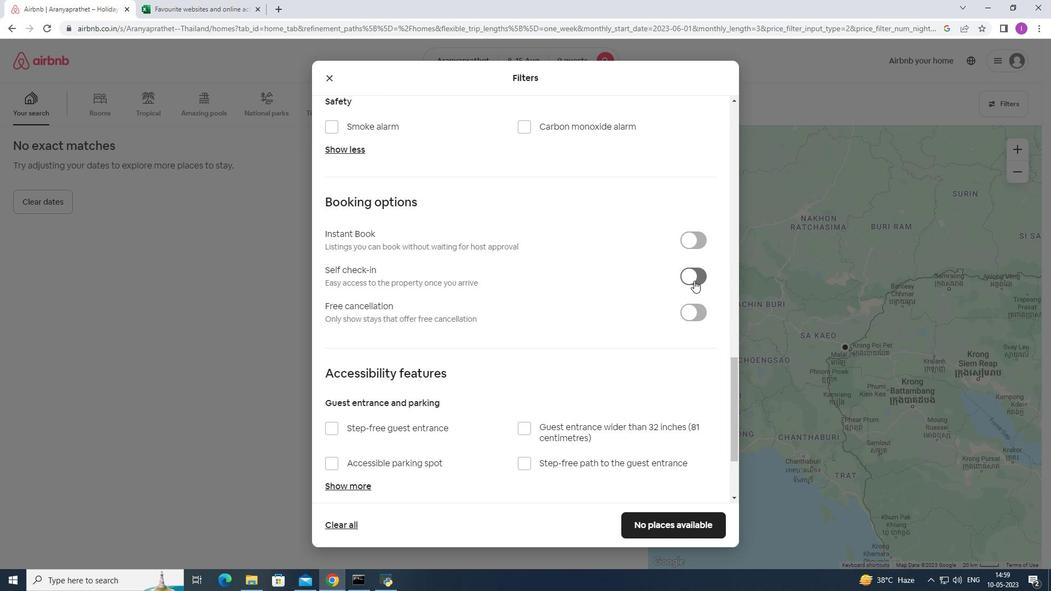 
Action: Mouse moved to (472, 359)
Screenshot: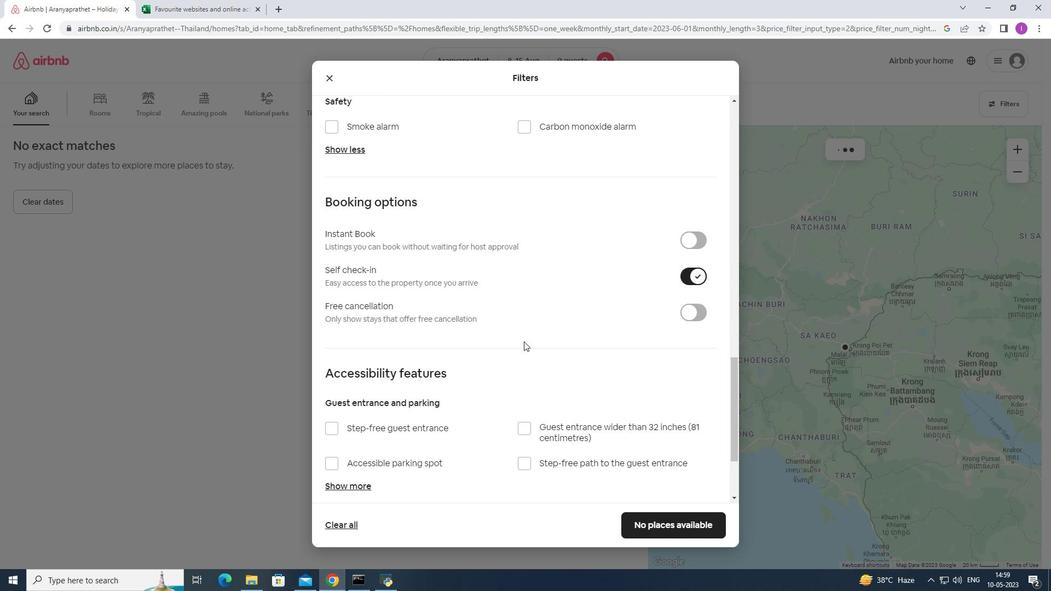 
Action: Mouse scrolled (472, 358) with delta (0, 0)
Screenshot: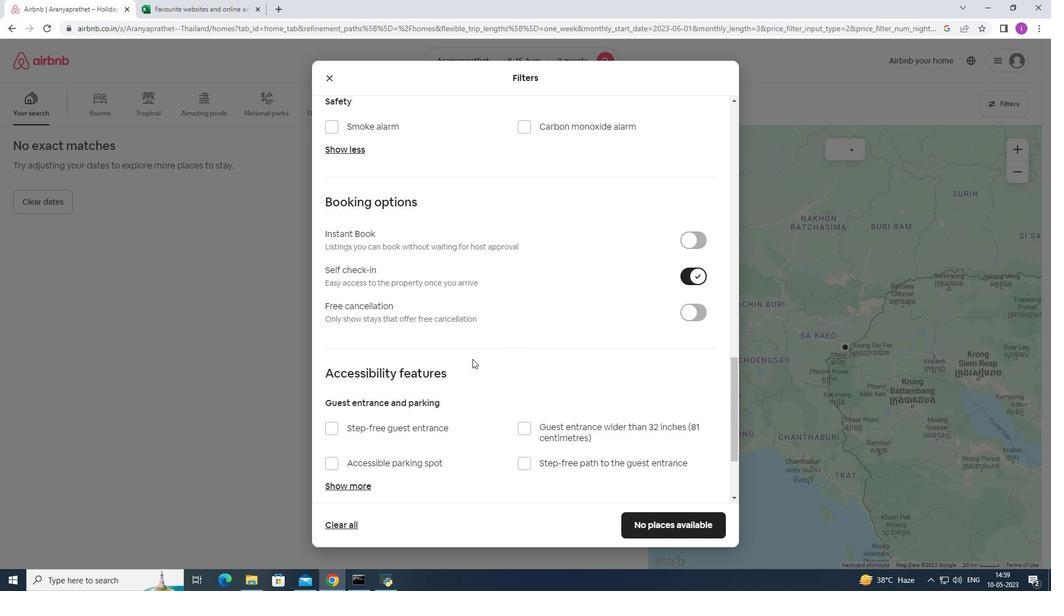 
Action: Mouse scrolled (472, 358) with delta (0, 0)
Screenshot: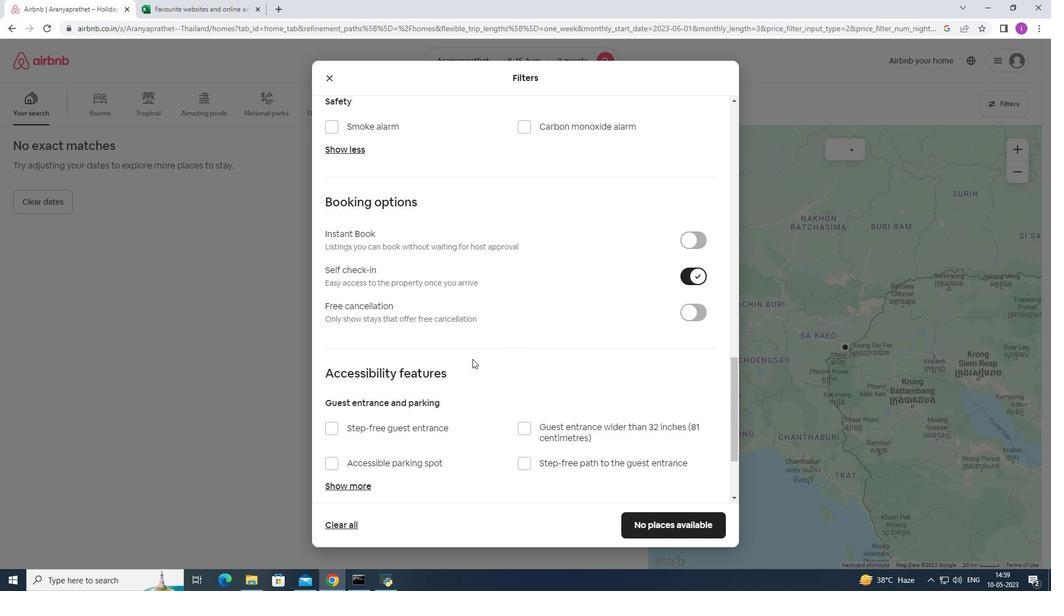 
Action: Mouse moved to (472, 359)
Screenshot: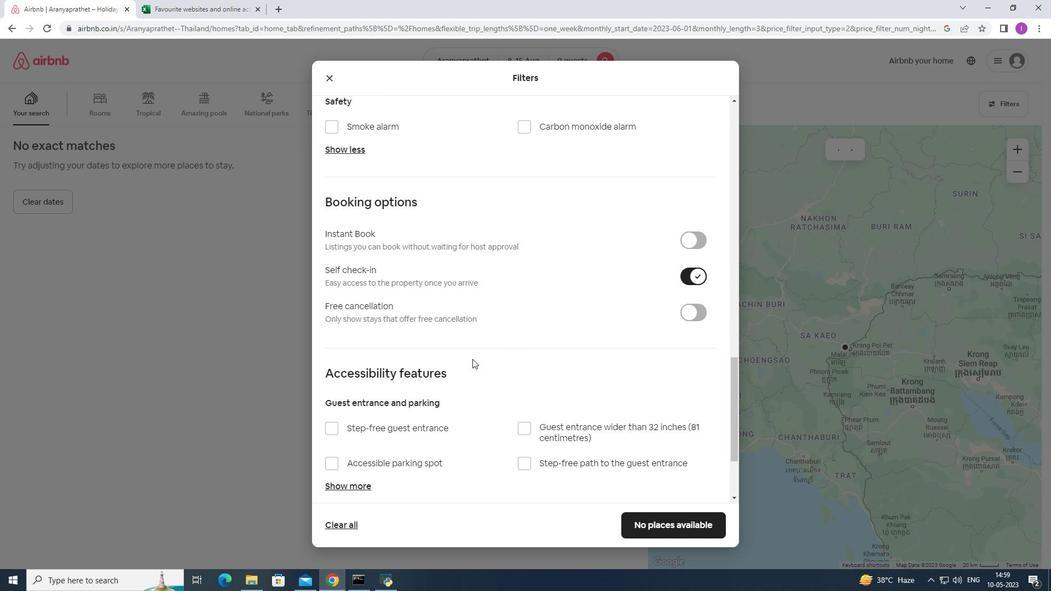 
Action: Mouse scrolled (472, 359) with delta (0, 0)
Screenshot: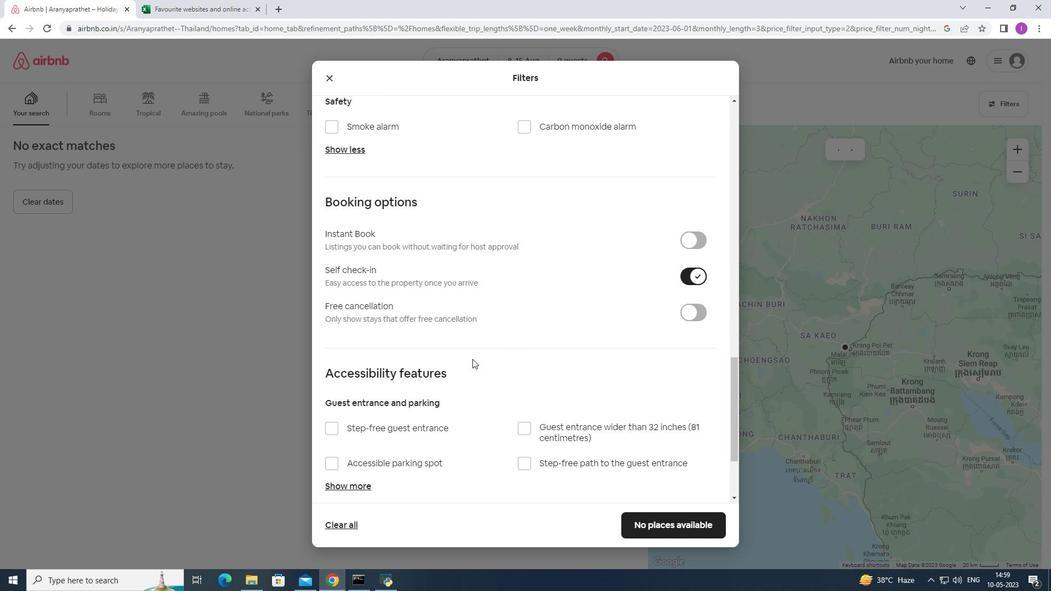 
Action: Mouse moved to (472, 361)
Screenshot: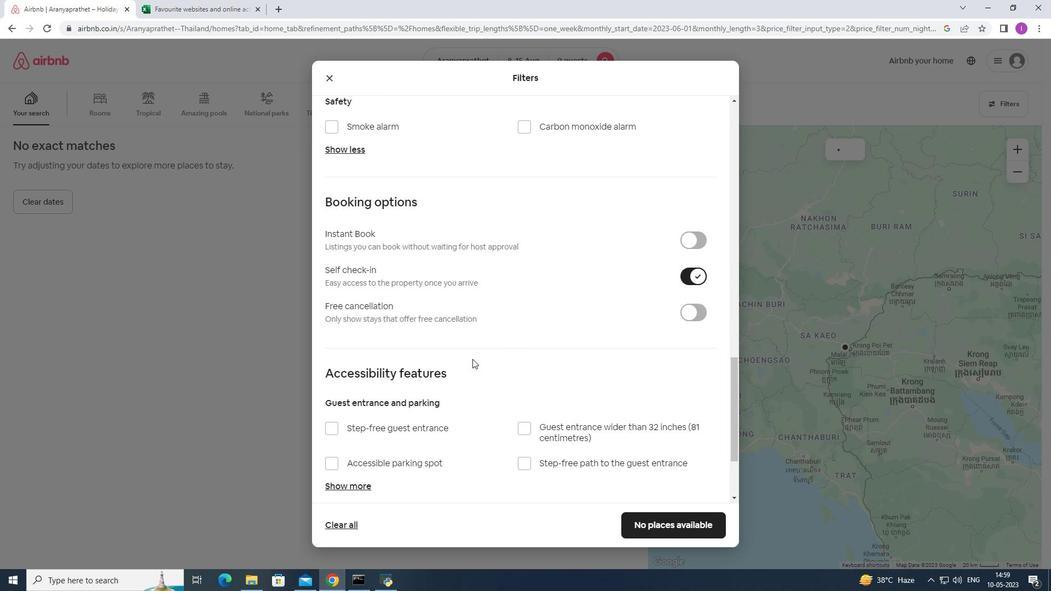 
Action: Mouse scrolled (472, 360) with delta (0, 0)
Screenshot: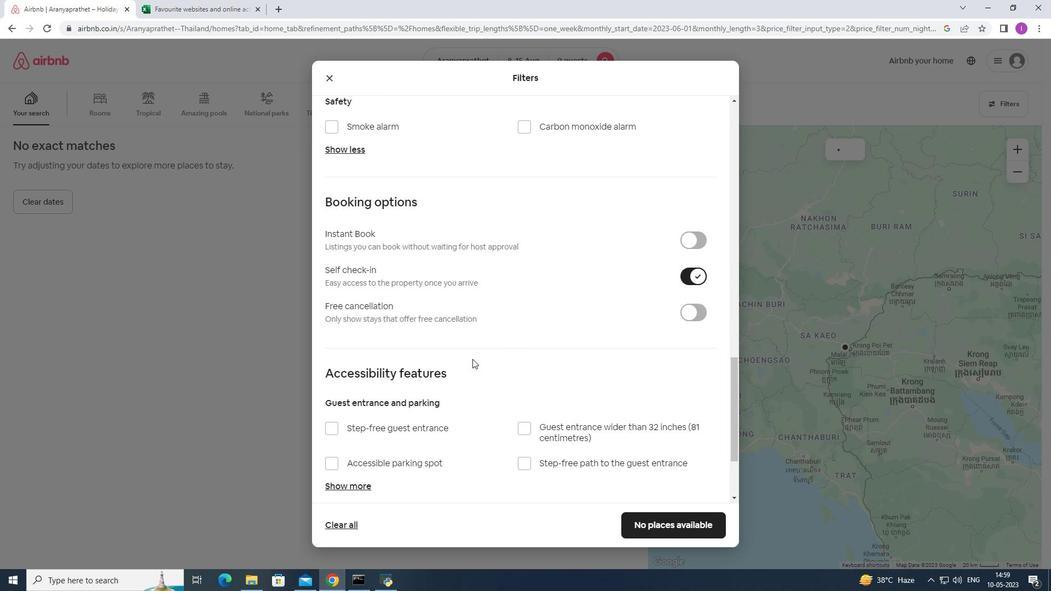 
Action: Mouse moved to (474, 360)
Screenshot: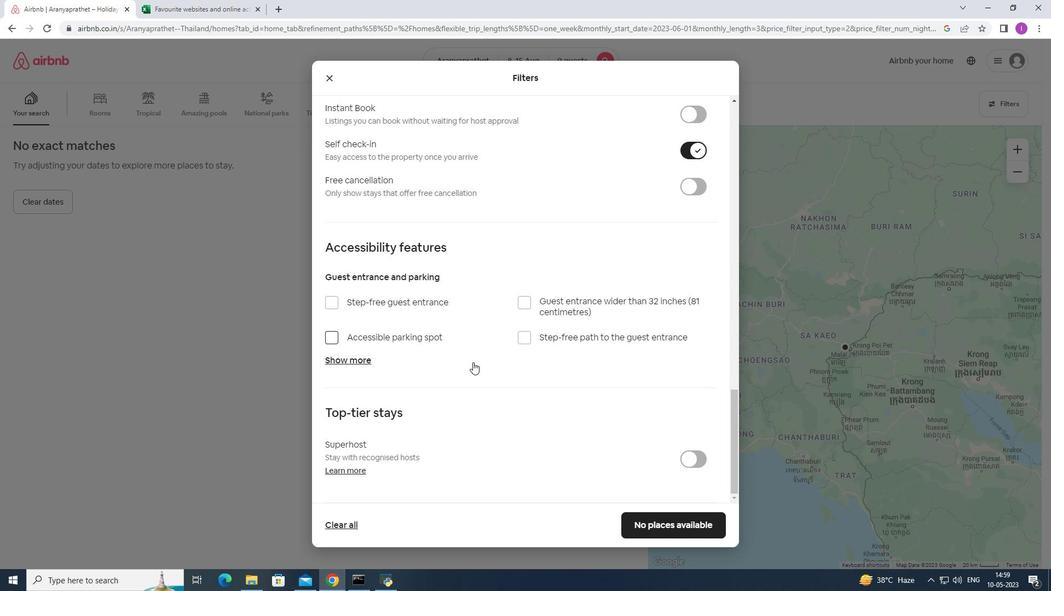 
Action: Mouse scrolled (474, 359) with delta (0, 0)
Screenshot: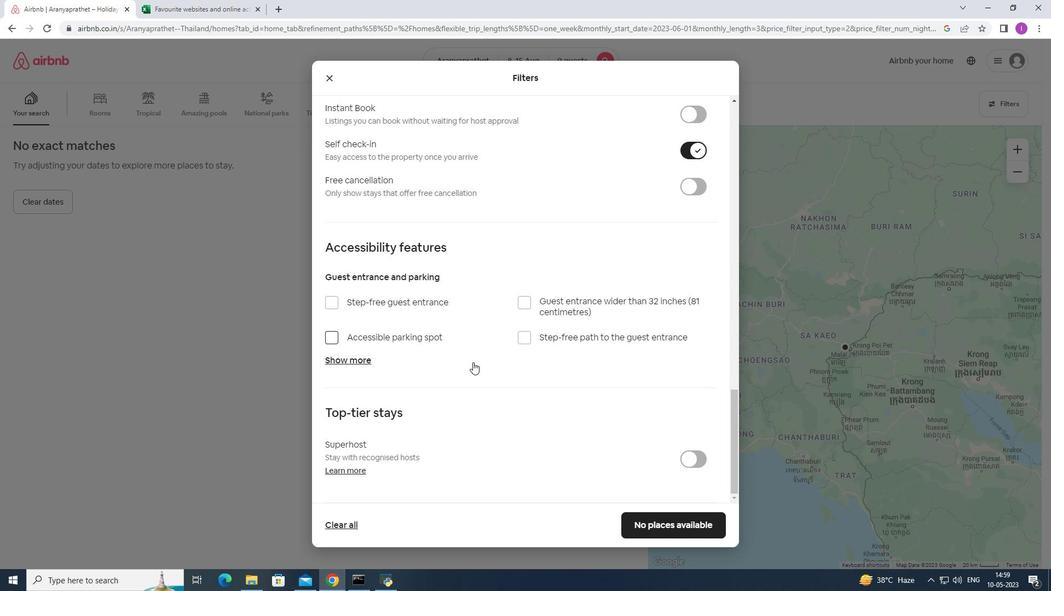 
Action: Mouse moved to (475, 360)
Screenshot: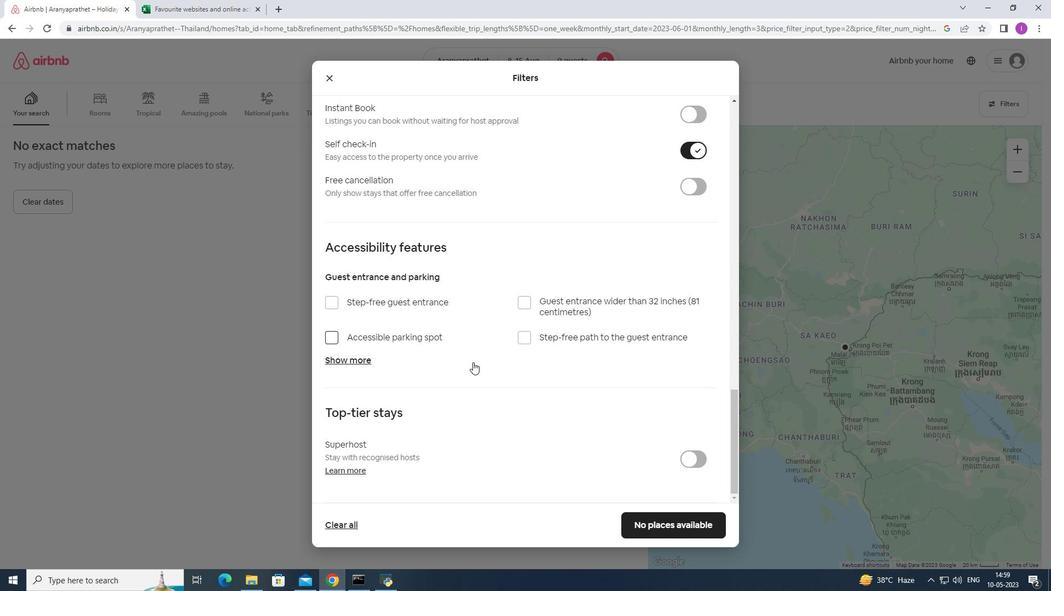 
Action: Mouse scrolled (475, 359) with delta (0, 0)
Screenshot: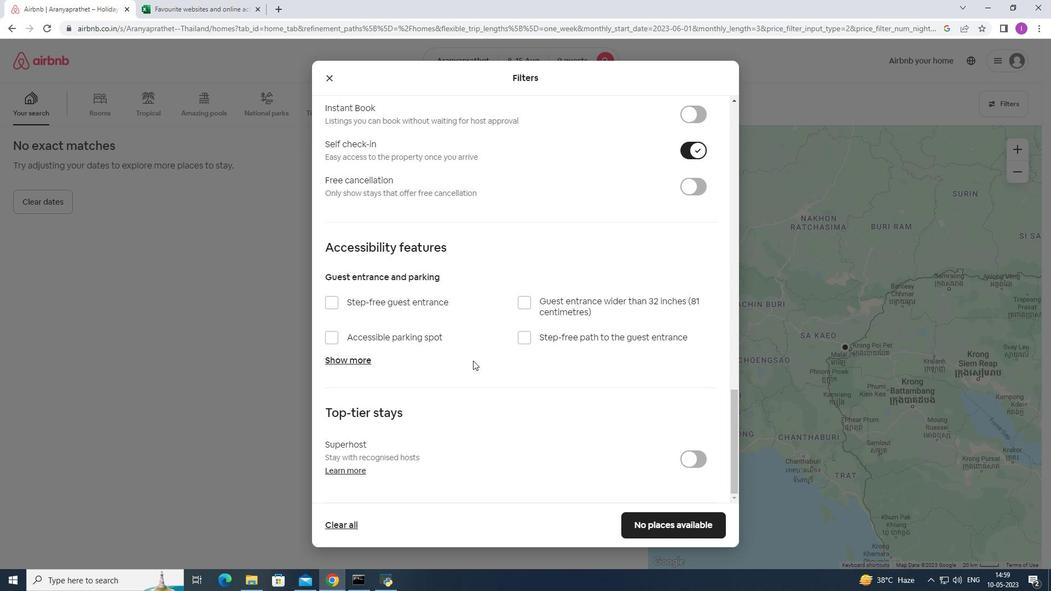 
Action: Mouse moved to (475, 360)
Screenshot: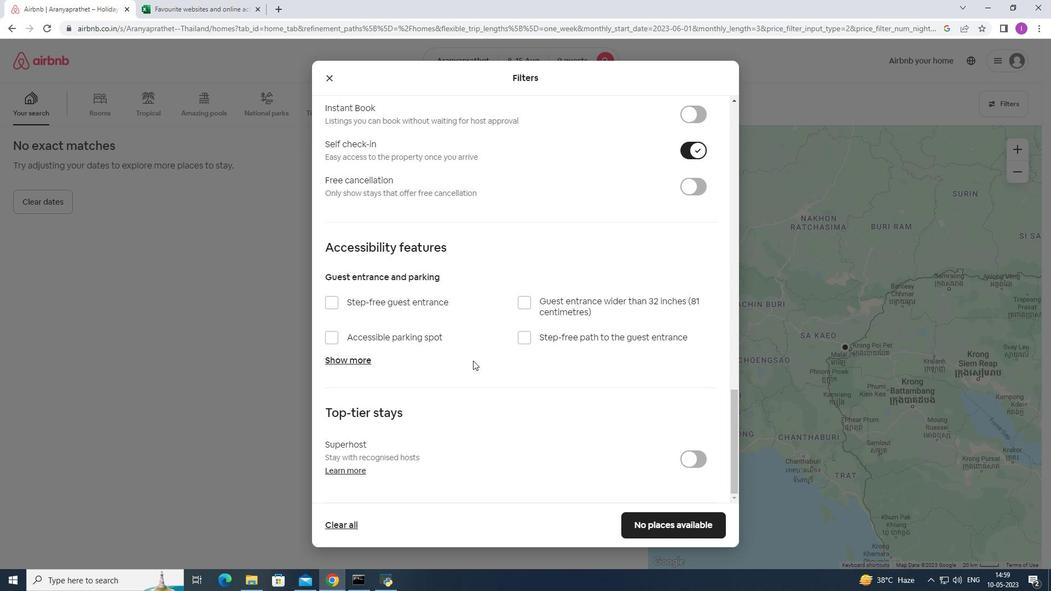 
Action: Mouse scrolled (475, 359) with delta (0, 0)
Screenshot: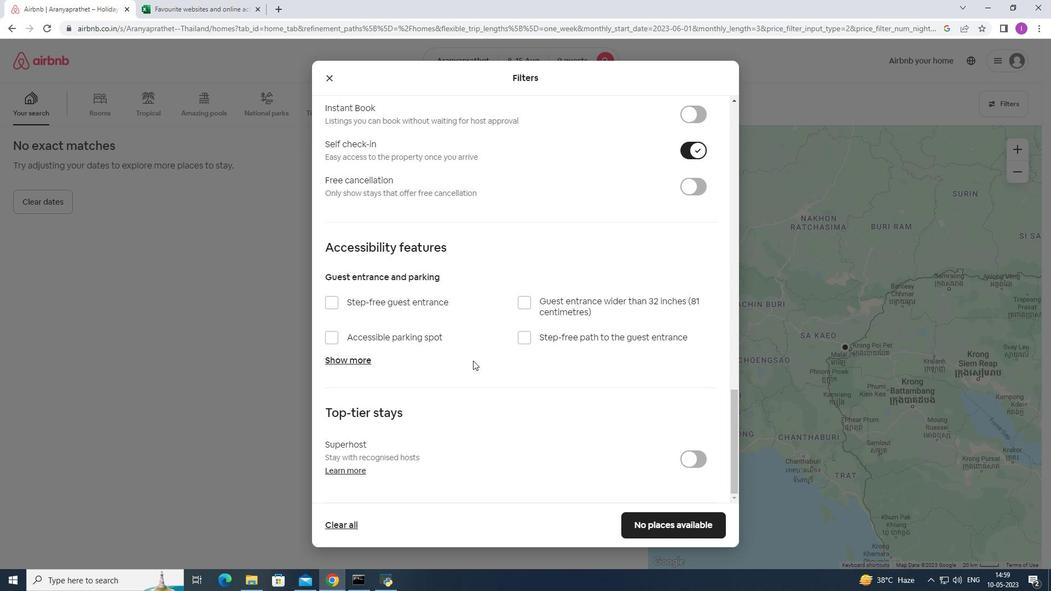 
Action: Mouse moved to (475, 360)
Screenshot: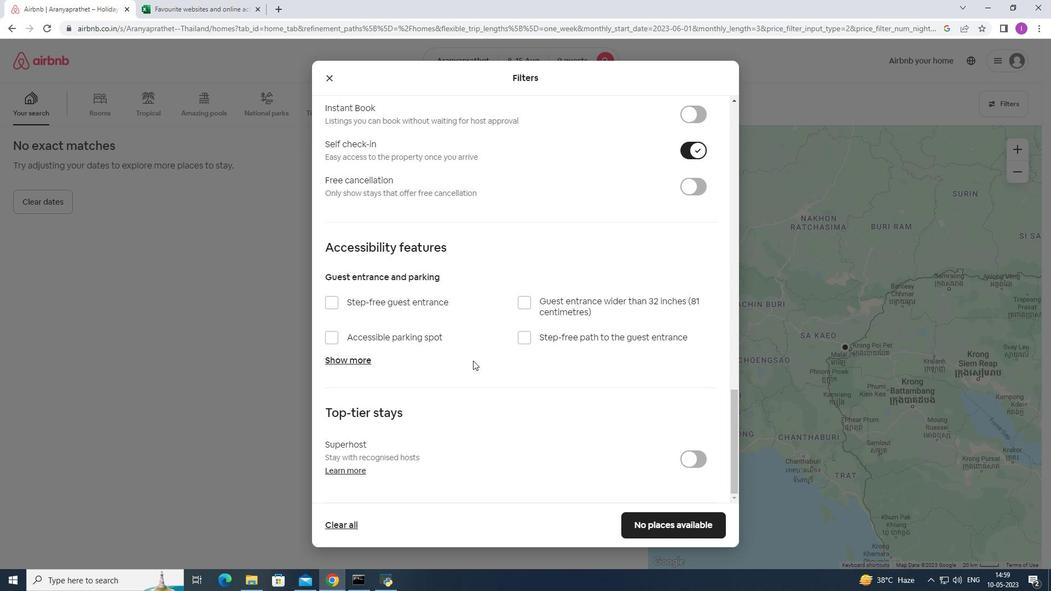 
Action: Mouse scrolled (475, 359) with delta (0, 0)
Screenshot: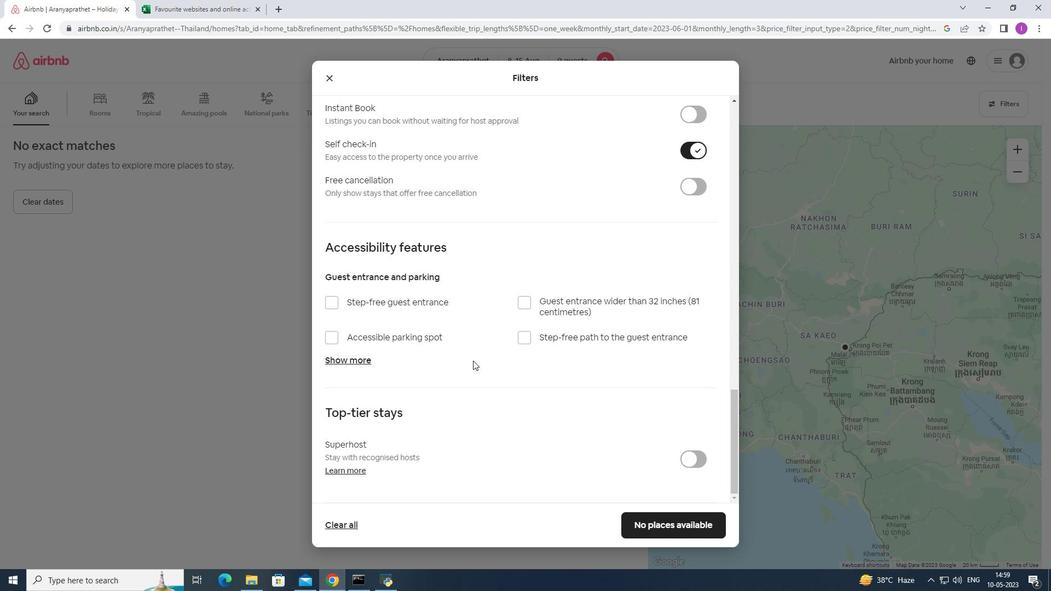 
Action: Mouse scrolled (475, 359) with delta (0, 0)
Screenshot: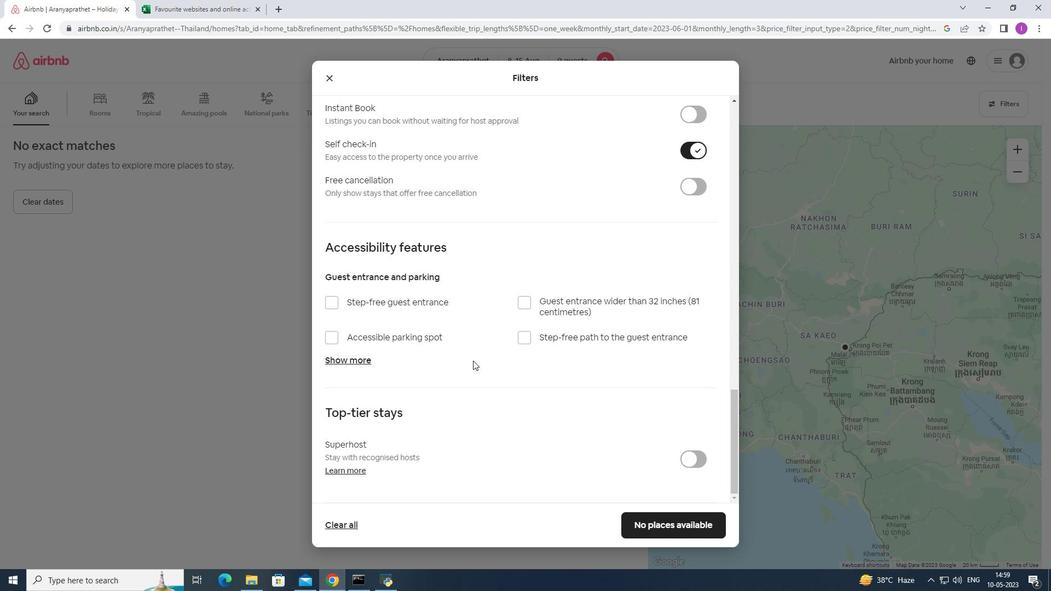 
Action: Mouse moved to (643, 527)
Screenshot: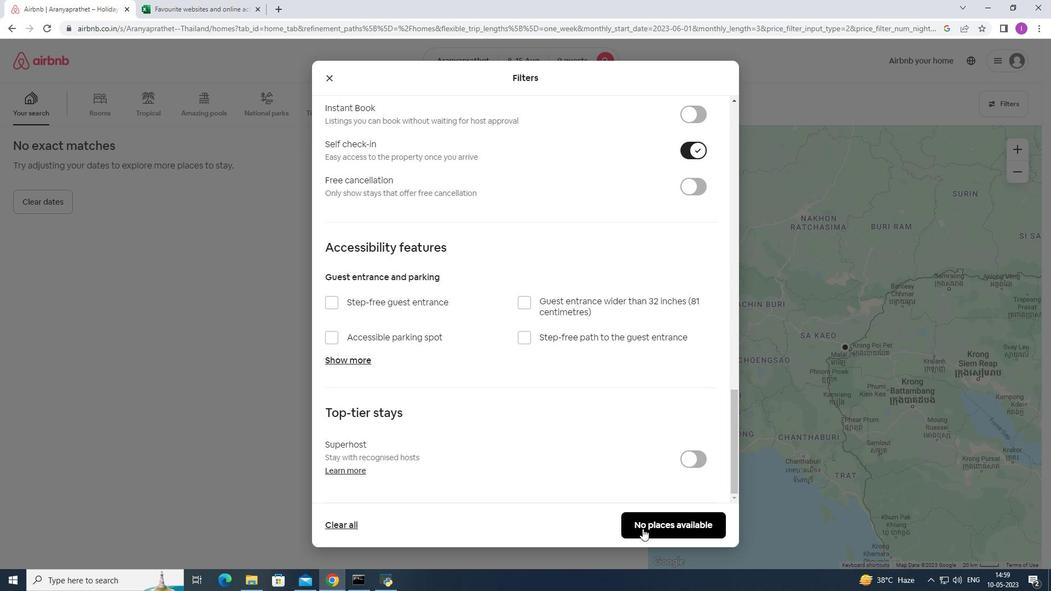 
Action: Mouse pressed left at (643, 527)
Screenshot: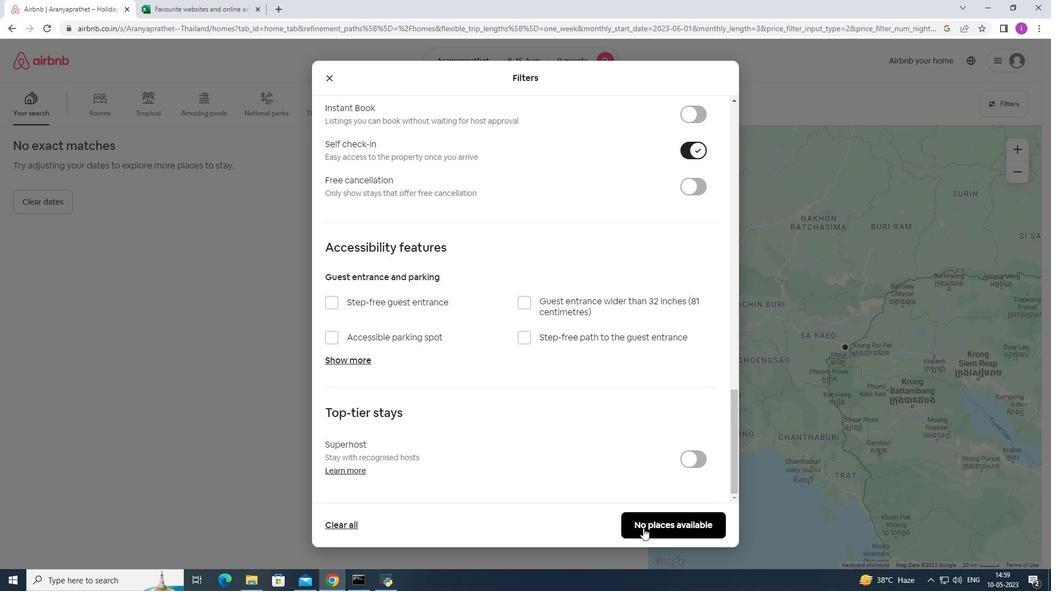 
Action: Mouse moved to (227, 391)
Screenshot: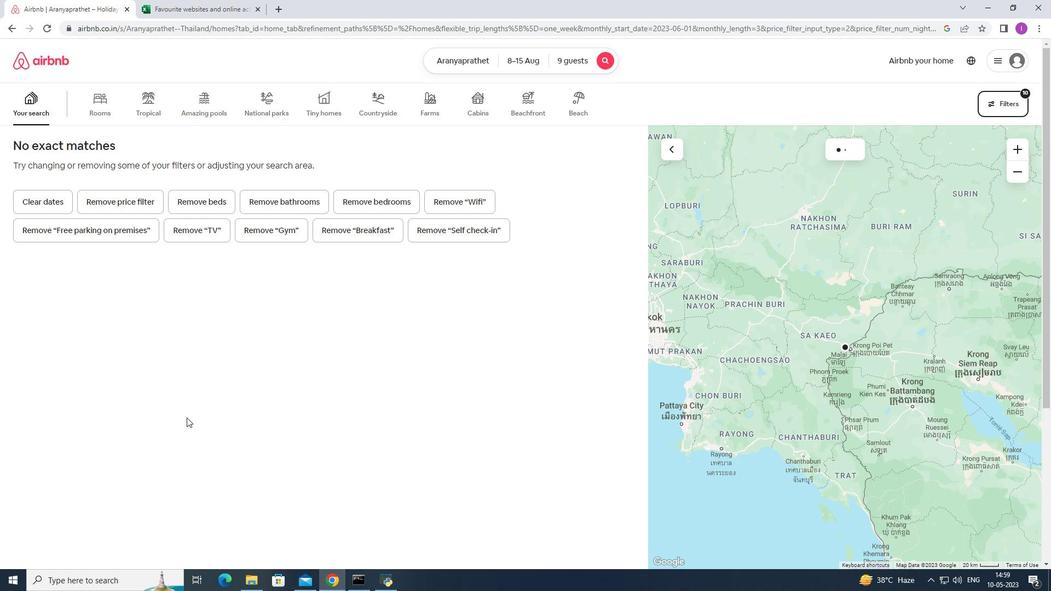 
